 Task: Look for space in Minas de Marcona, Peru from 1st July, 2023 to 9th July, 2023 for 2 adults in price range Rs.8000 to Rs.15000. Place can be entire place with 1 bedroom having 1 bed and 1 bathroom. Property type can be house, flat, guest house. Booking option can be shelf check-in. Required host language is English.
Action: Mouse pressed left at (520, 125)
Screenshot: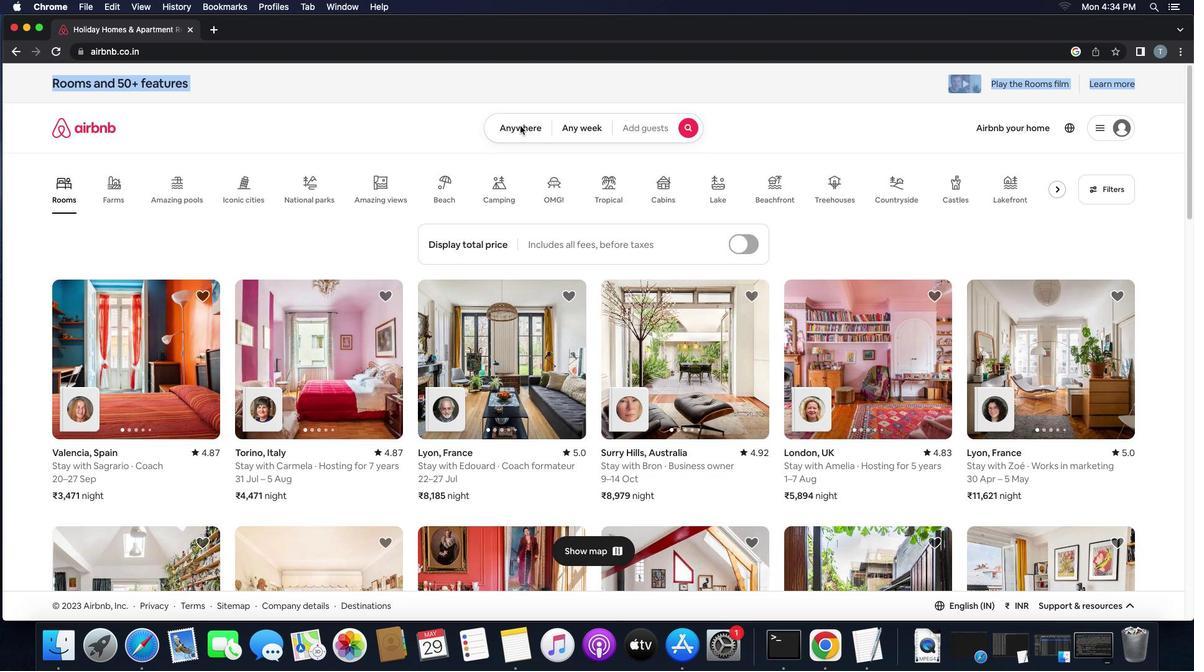 
Action: Mouse pressed left at (520, 125)
Screenshot: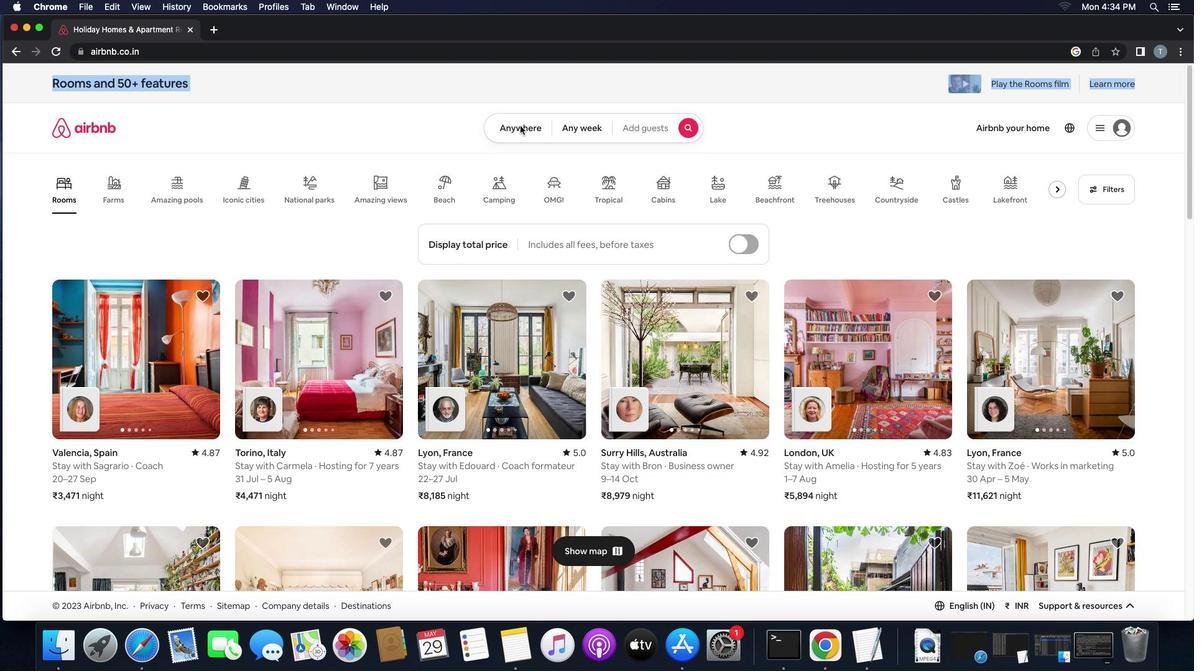 
Action: Mouse moved to (439, 181)
Screenshot: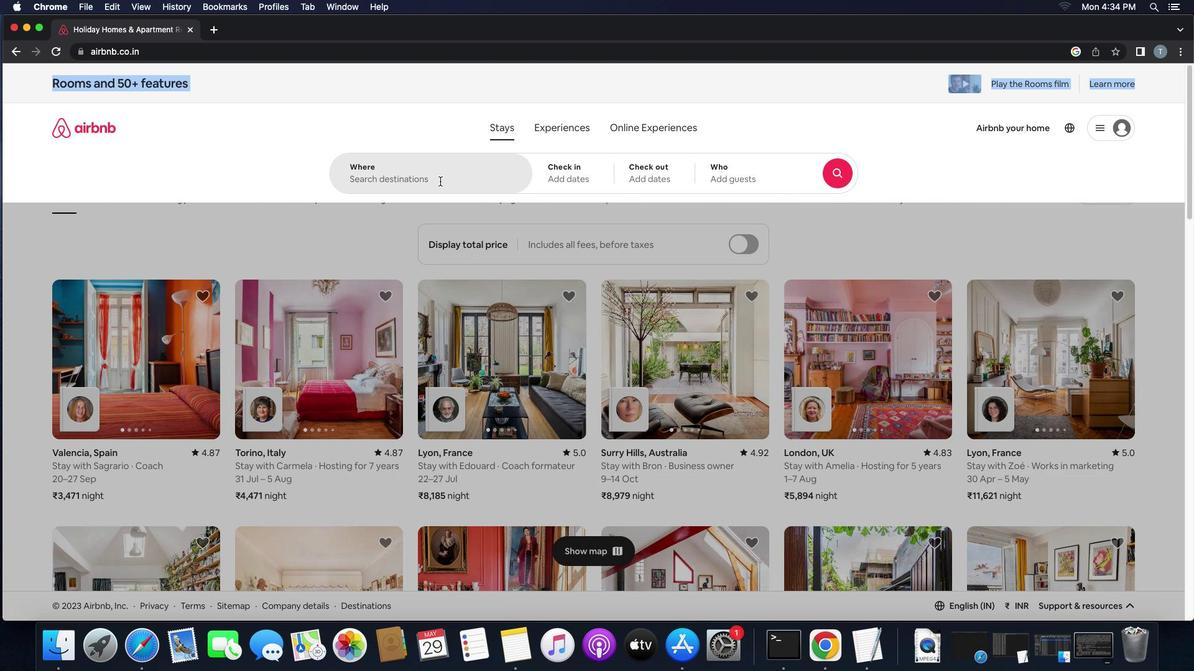 
Action: Mouse pressed left at (439, 181)
Screenshot: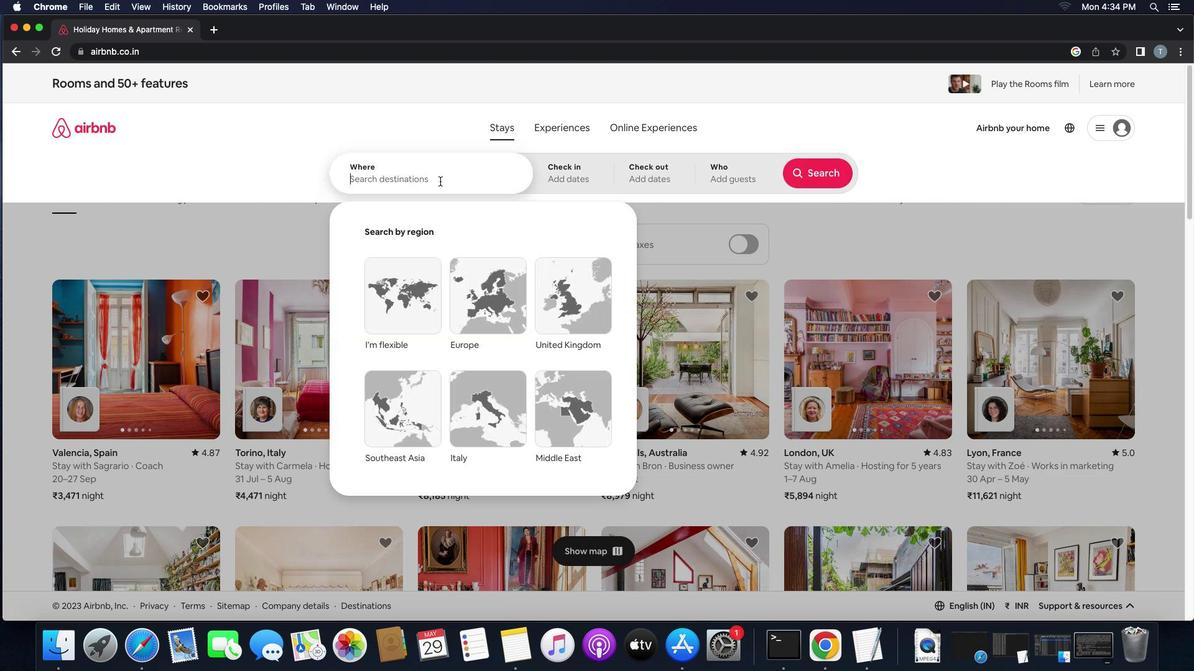 
Action: Key pressed Key.shift'M''i''n''a''s'Key.space'd''e'Key.space'm''a''r''c''o''n''a'','Key.space'p''e''r''u'
Screenshot: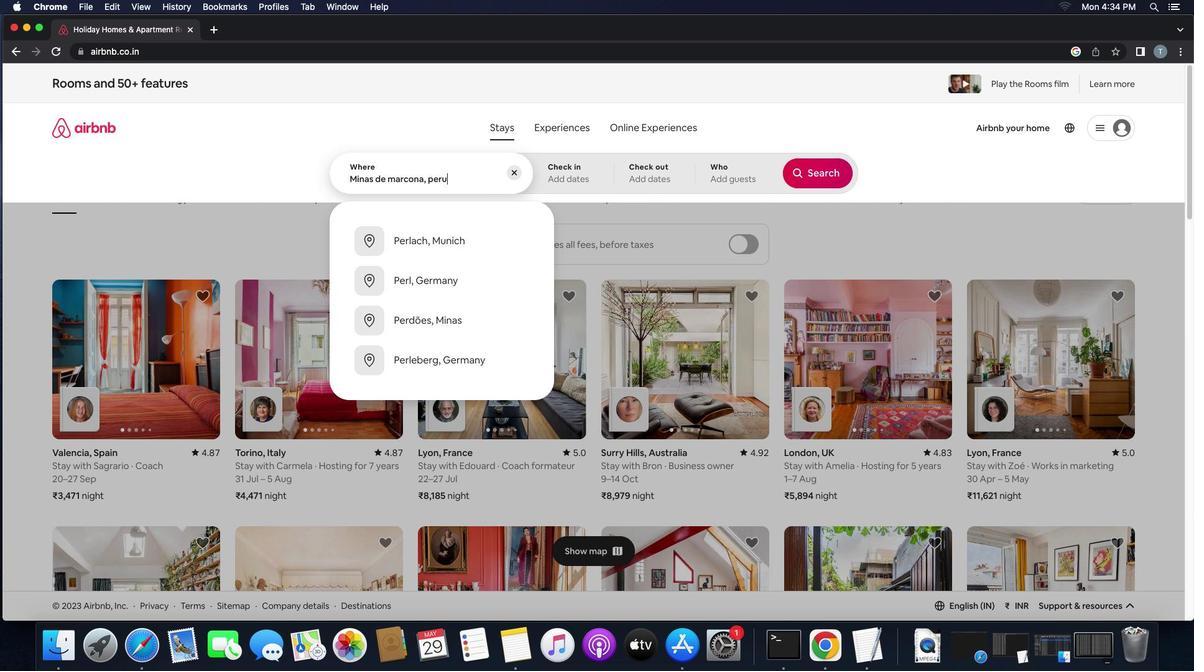 
Action: Mouse moved to (490, 175)
Screenshot: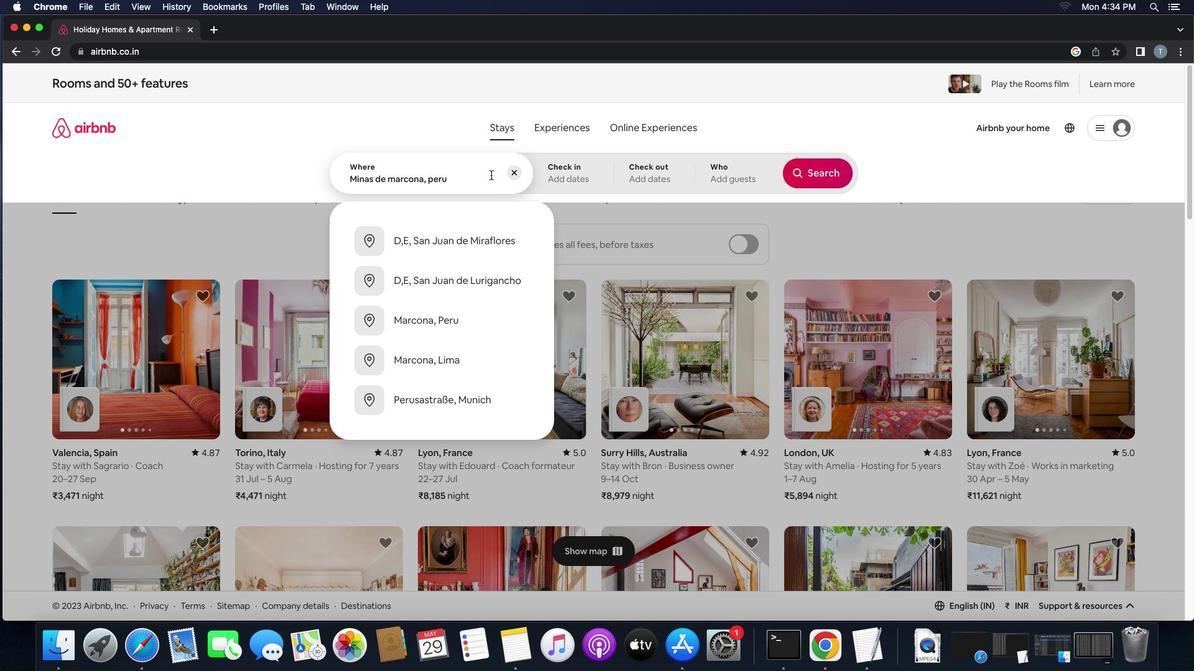 
Action: Key pressed Key.enter
Screenshot: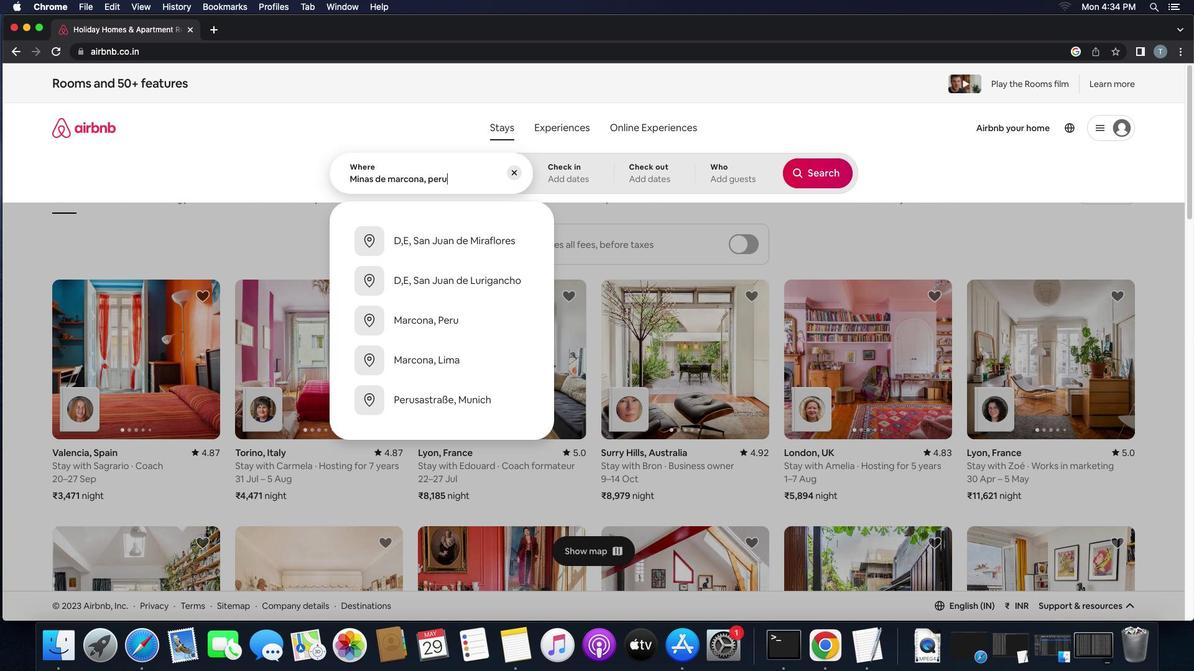 
Action: Mouse moved to (816, 272)
Screenshot: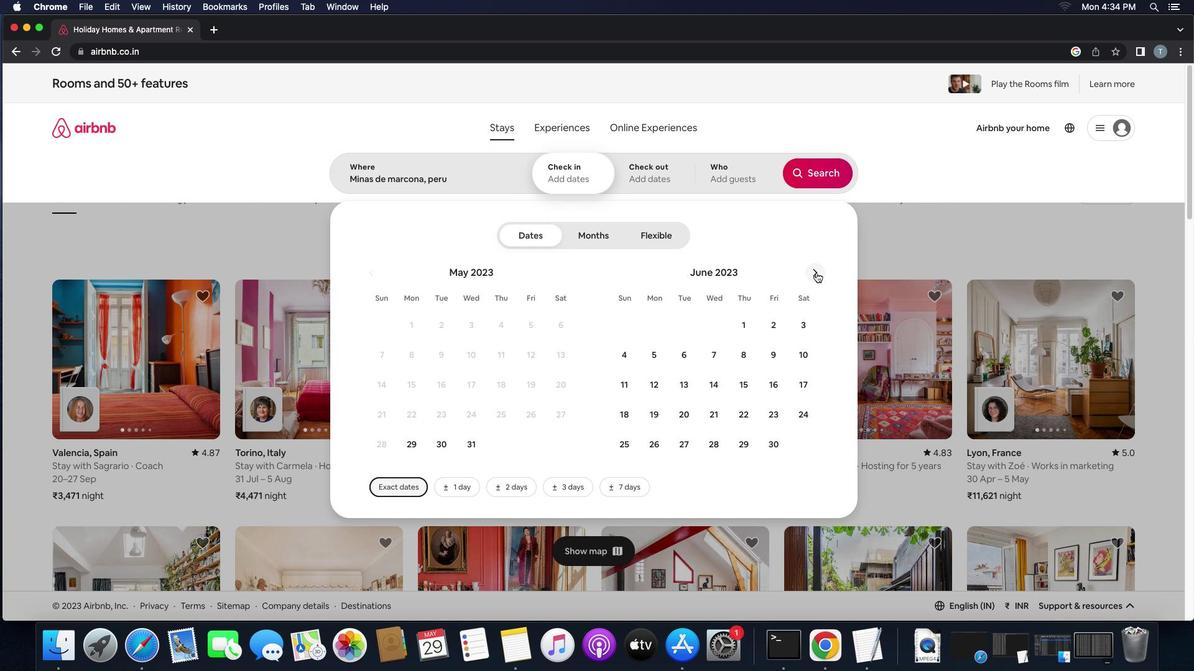 
Action: Mouse pressed left at (816, 272)
Screenshot: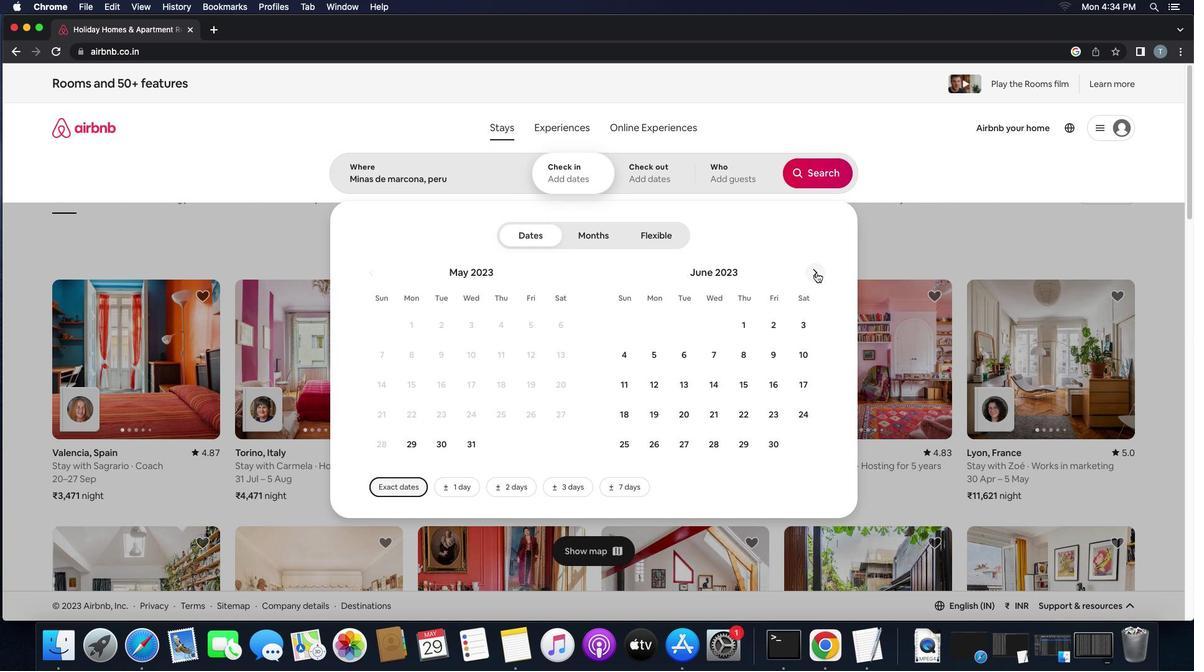 
Action: Mouse moved to (807, 322)
Screenshot: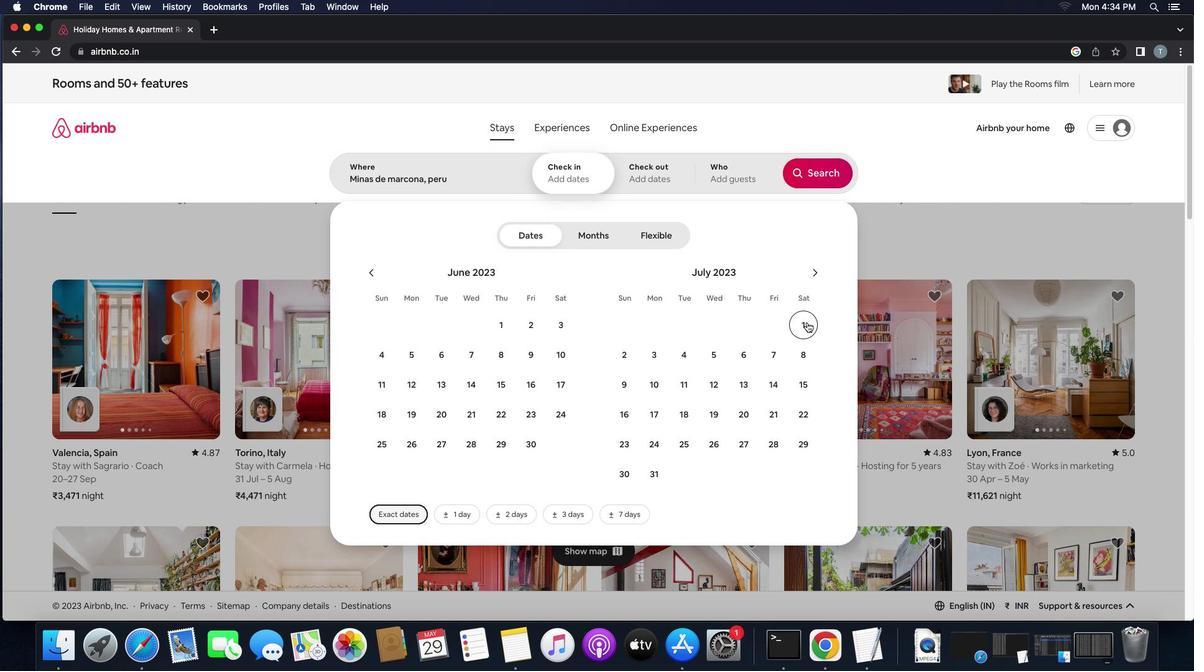 
Action: Mouse pressed left at (807, 322)
Screenshot: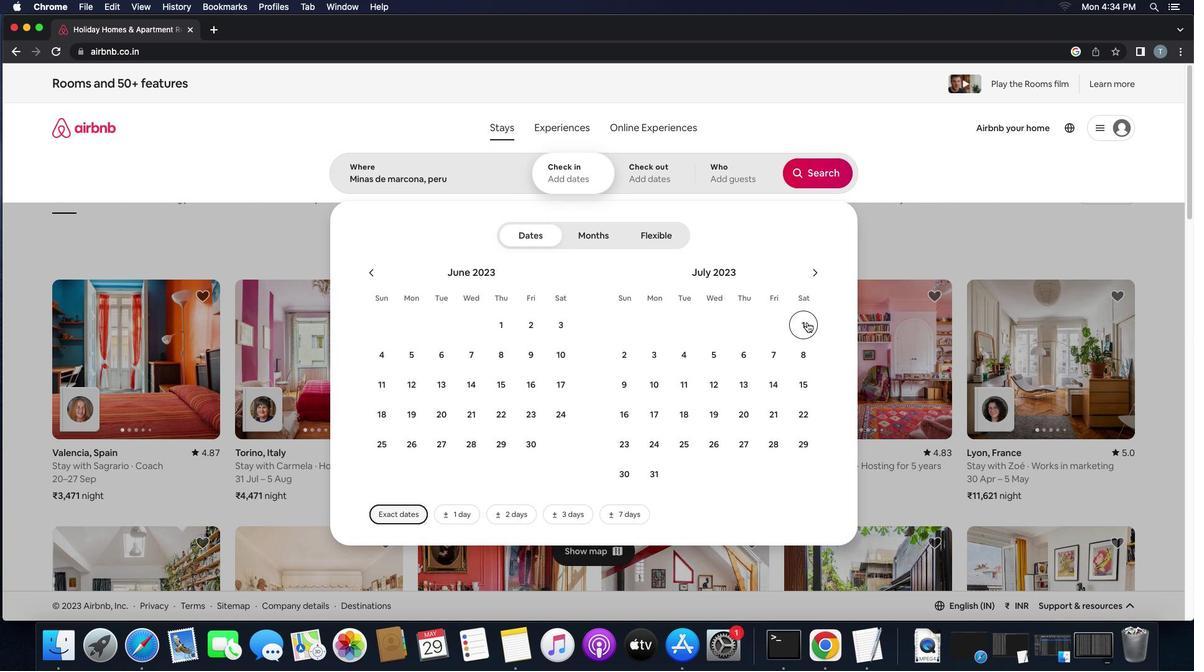 
Action: Mouse moved to (629, 380)
Screenshot: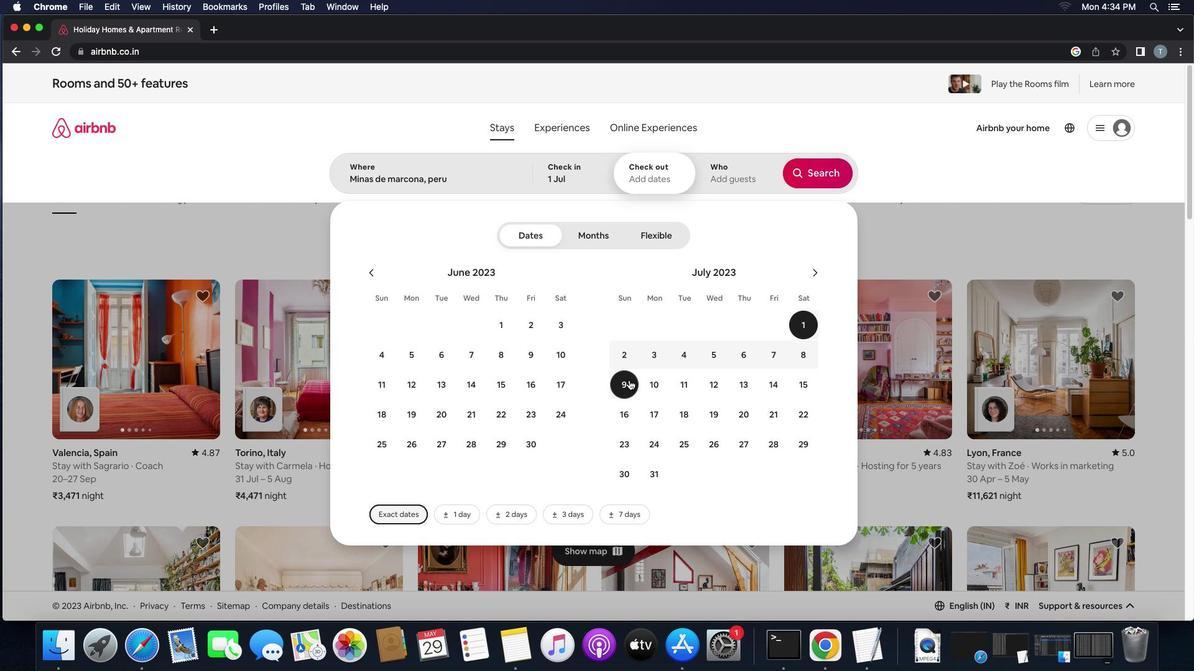 
Action: Mouse pressed left at (629, 380)
Screenshot: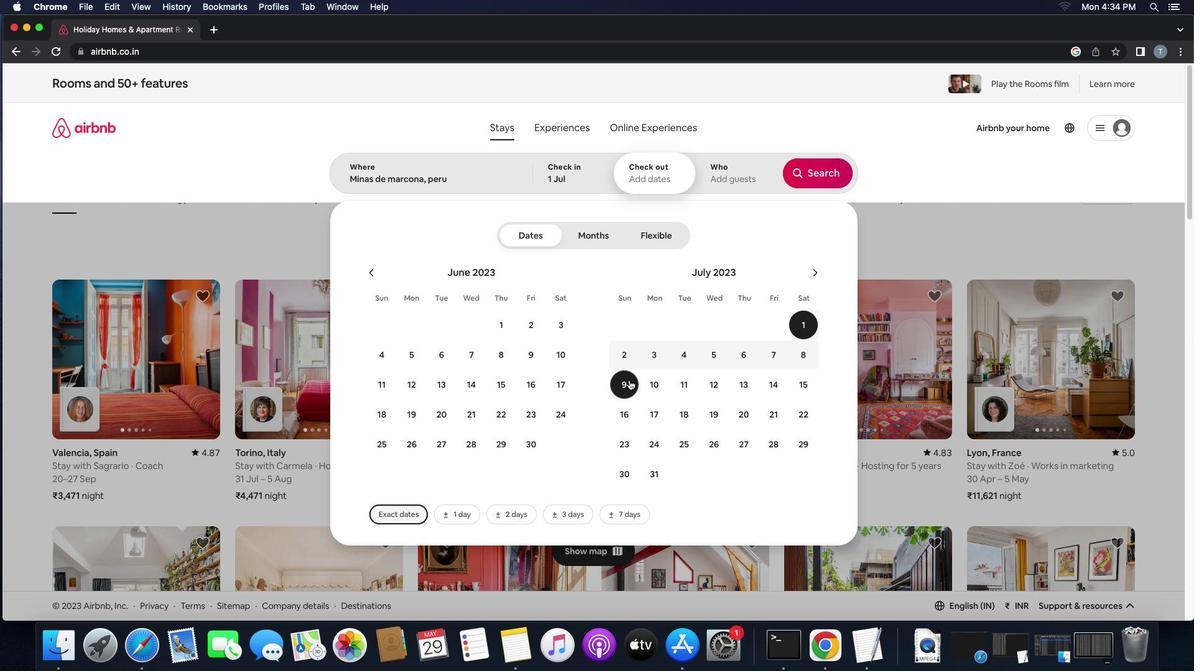 
Action: Mouse moved to (734, 176)
Screenshot: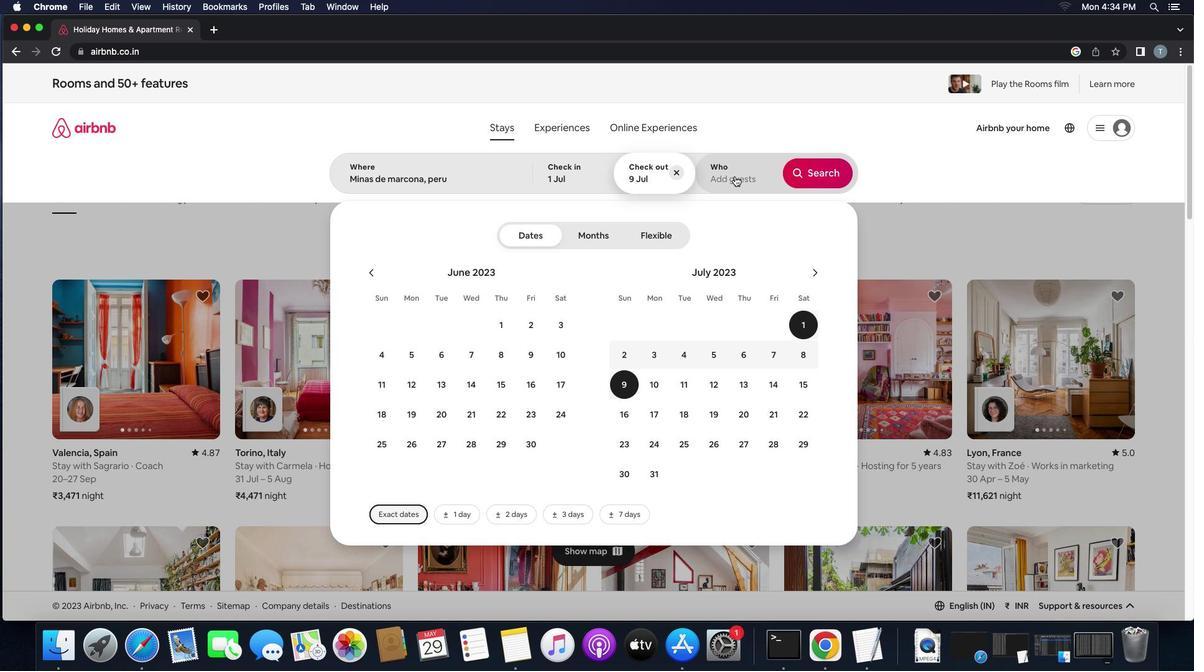 
Action: Mouse pressed left at (734, 176)
Screenshot: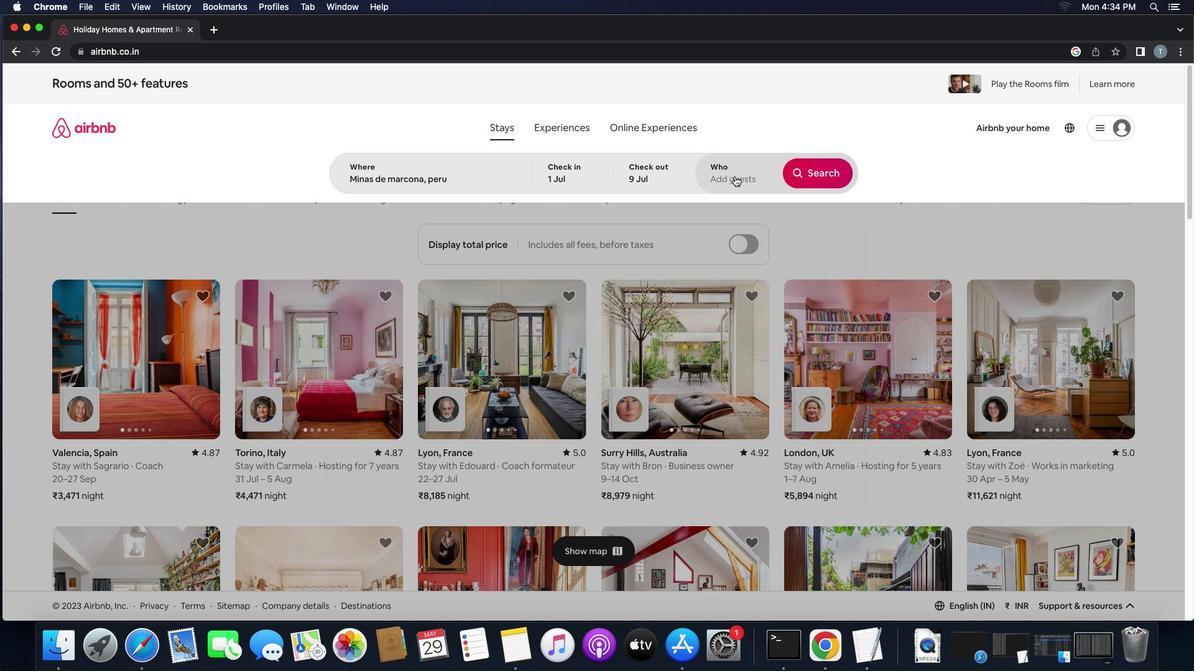 
Action: Mouse moved to (820, 236)
Screenshot: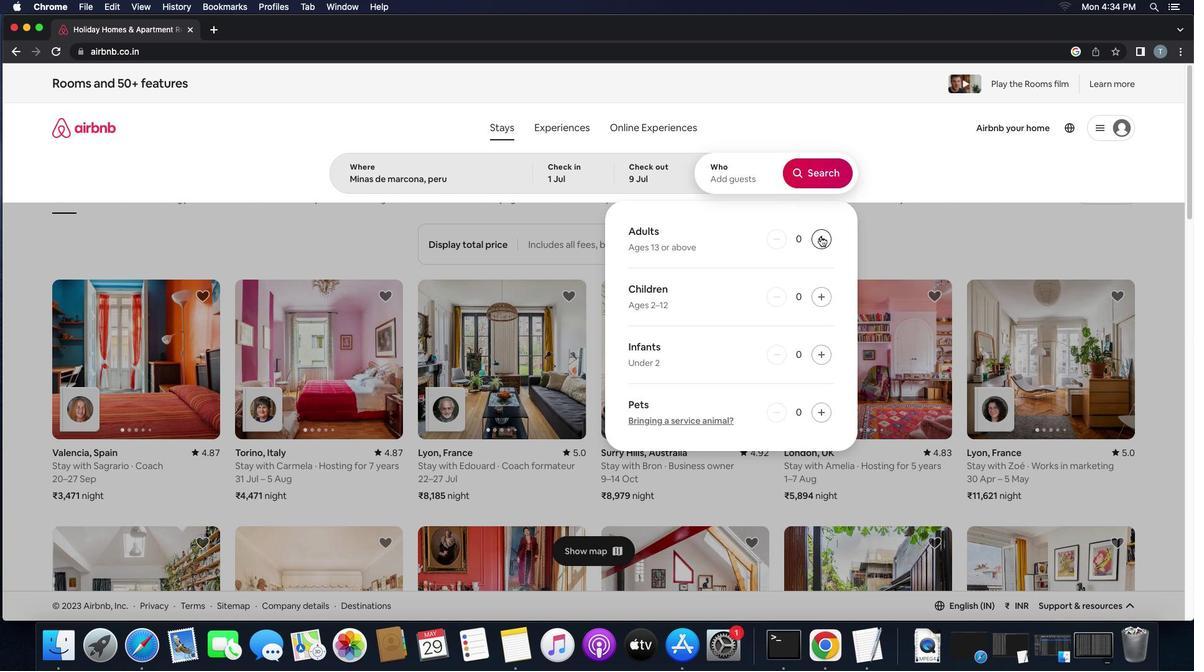 
Action: Mouse pressed left at (820, 236)
Screenshot: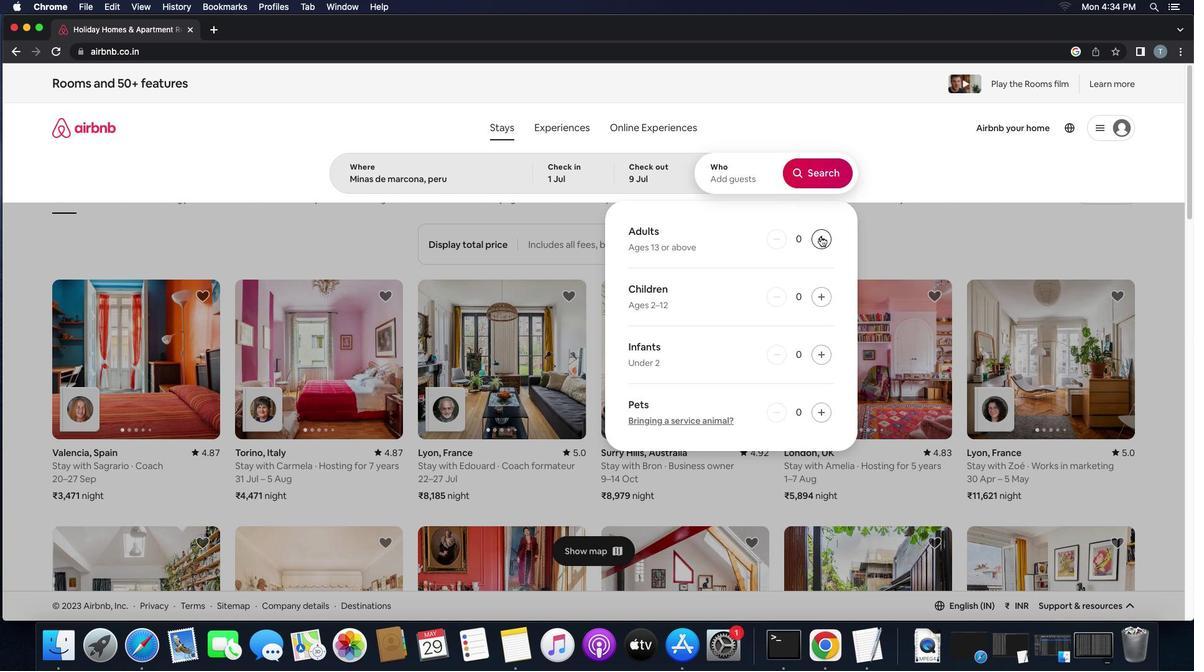
Action: Mouse pressed left at (820, 236)
Screenshot: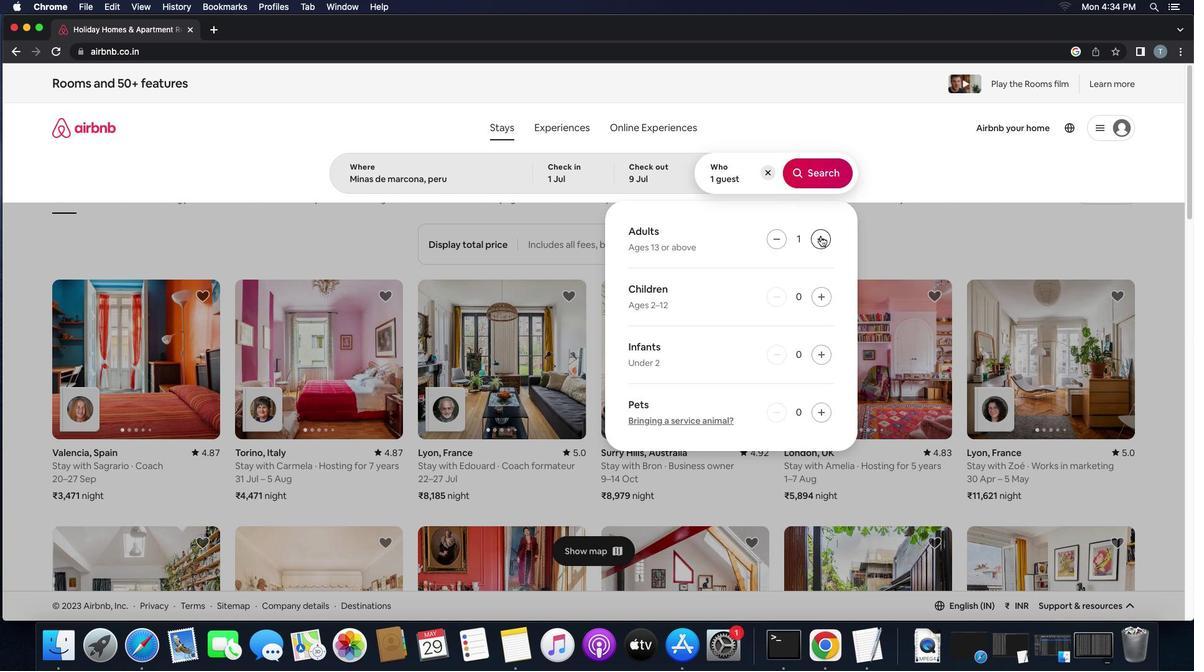 
Action: Mouse moved to (845, 176)
Screenshot: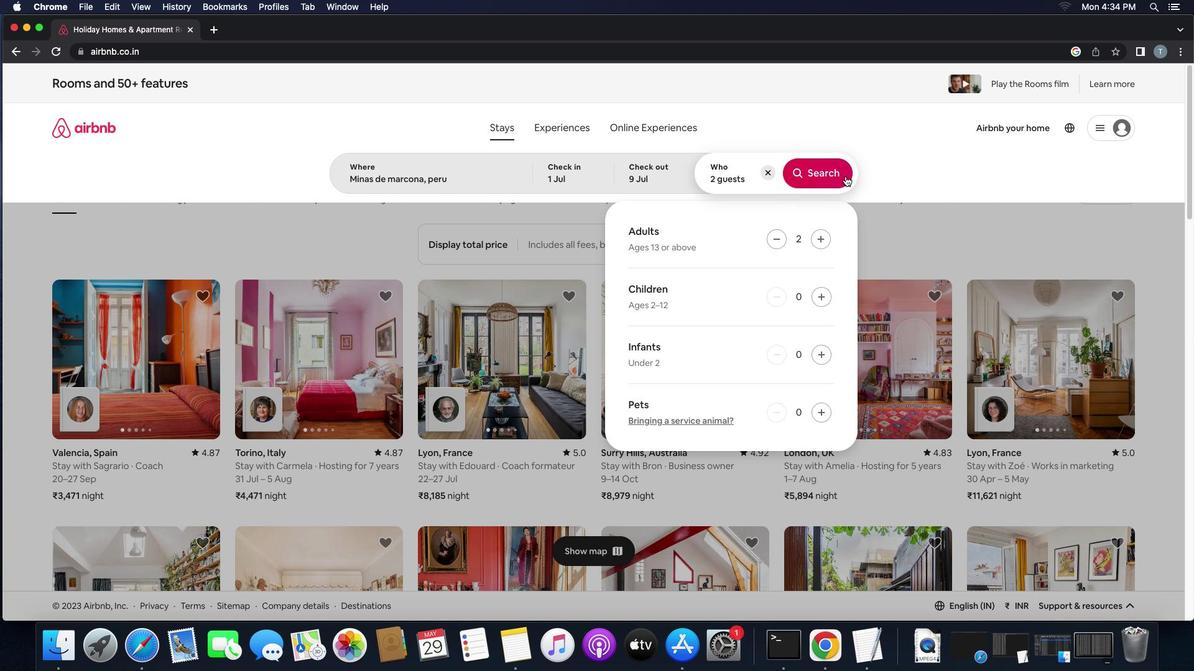 
Action: Mouse pressed left at (845, 176)
Screenshot: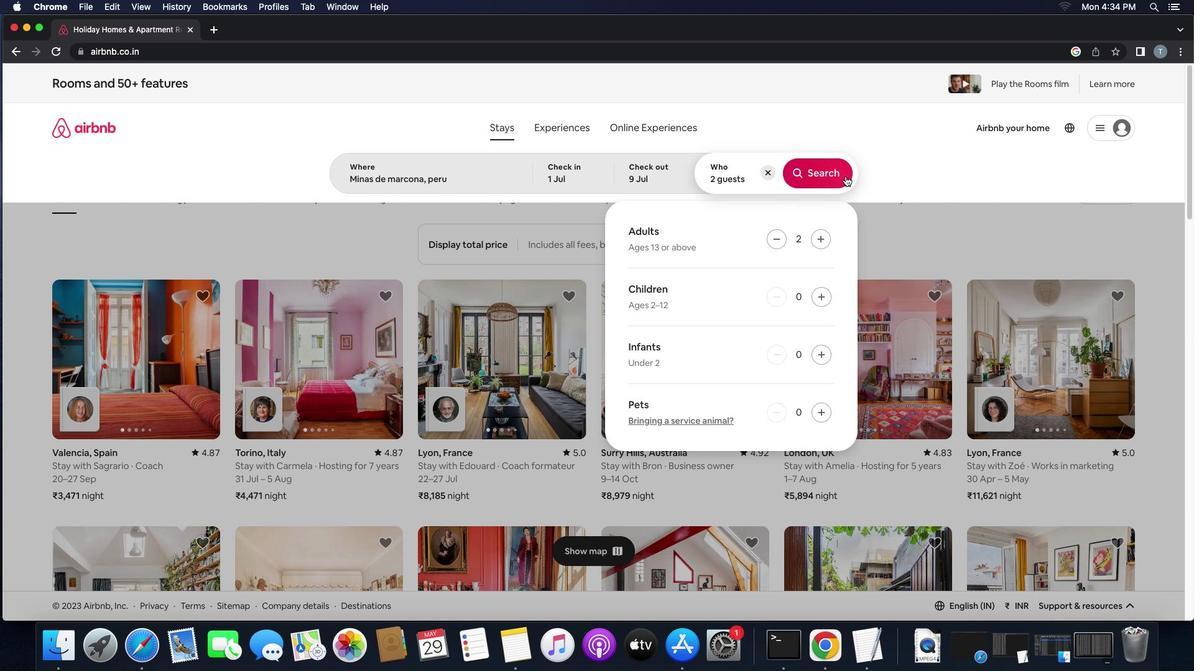 
Action: Mouse moved to (1127, 137)
Screenshot: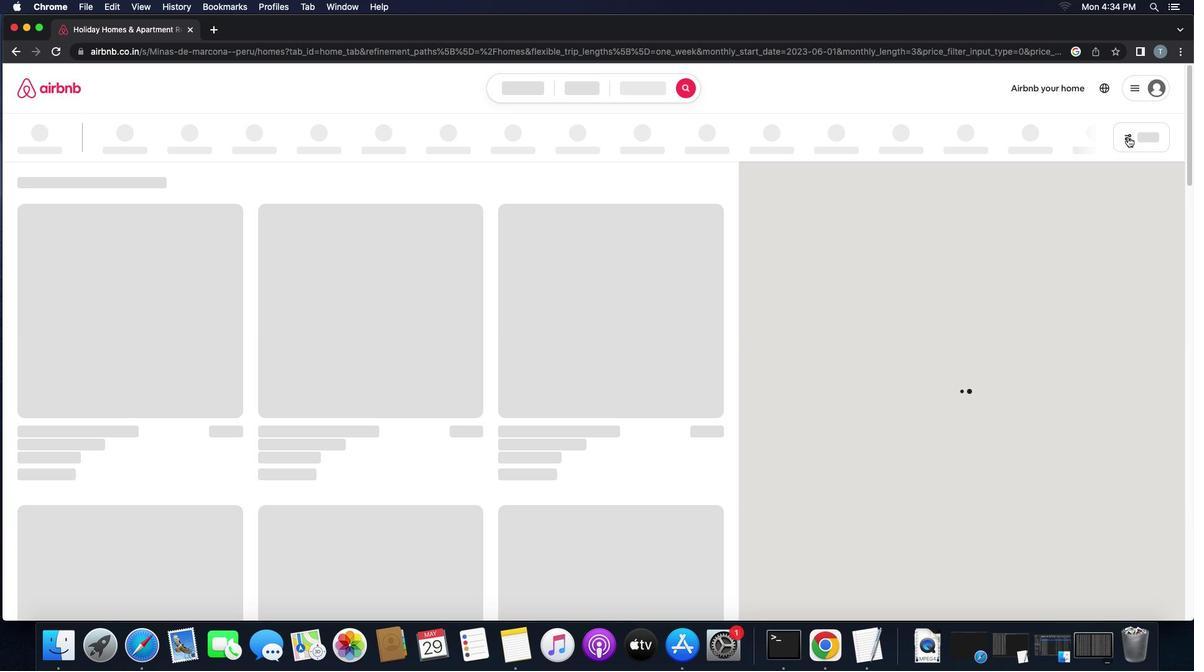 
Action: Mouse pressed left at (1127, 137)
Screenshot: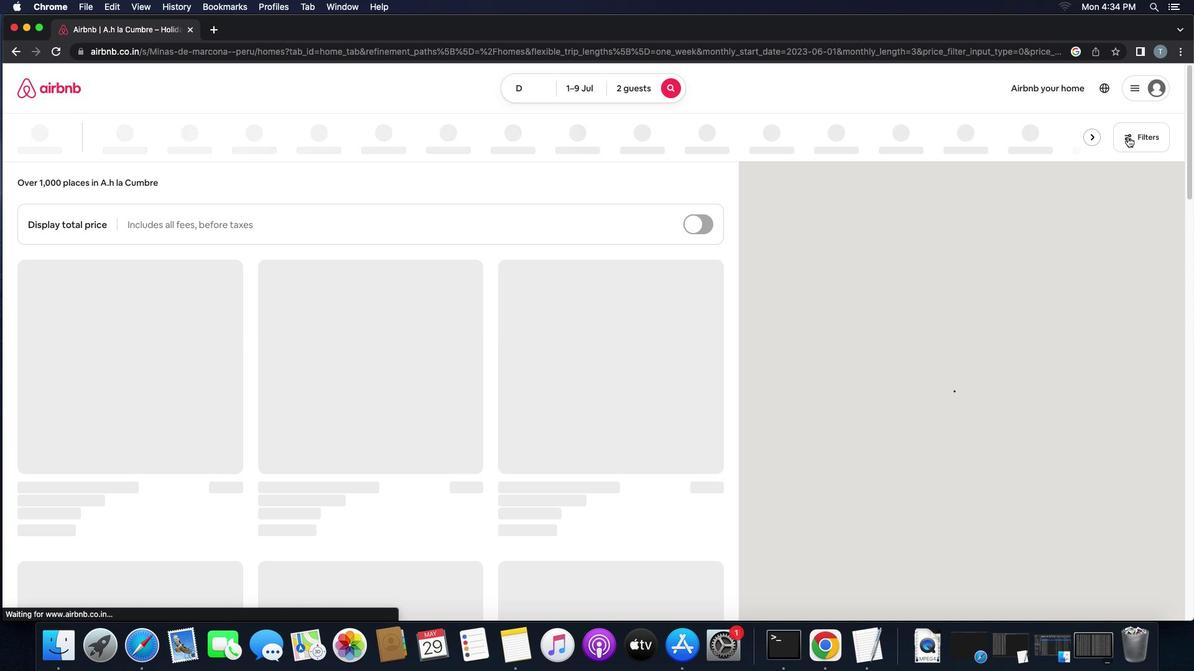 
Action: Mouse moved to (526, 291)
Screenshot: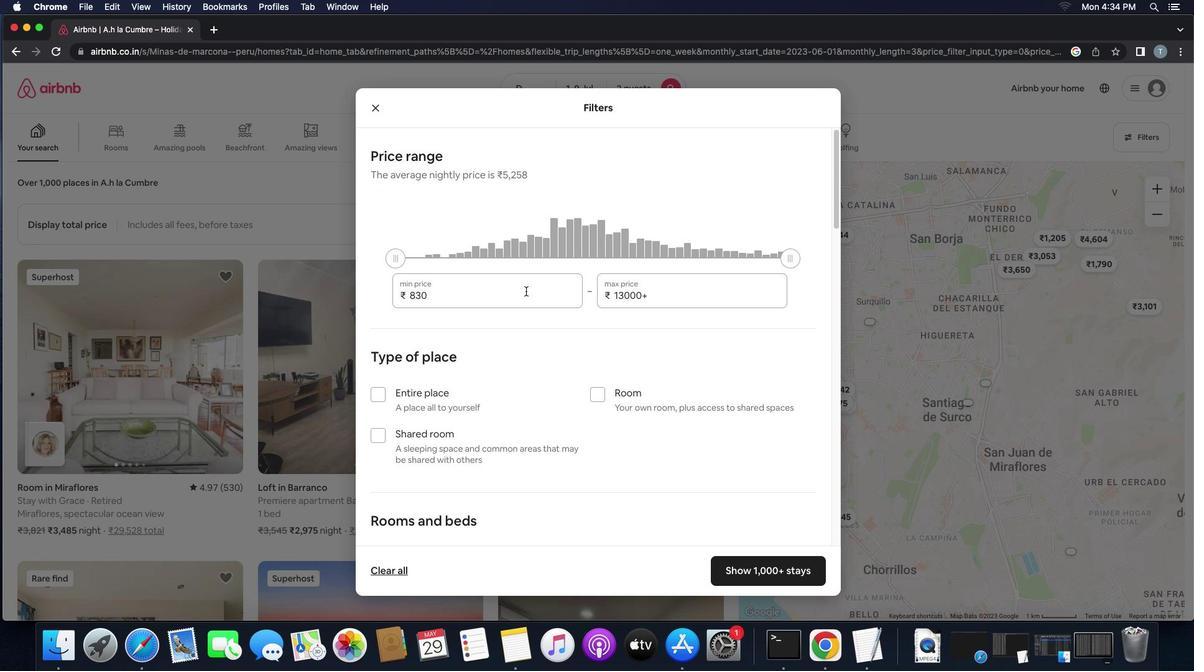 
Action: Mouse pressed left at (526, 291)
Screenshot: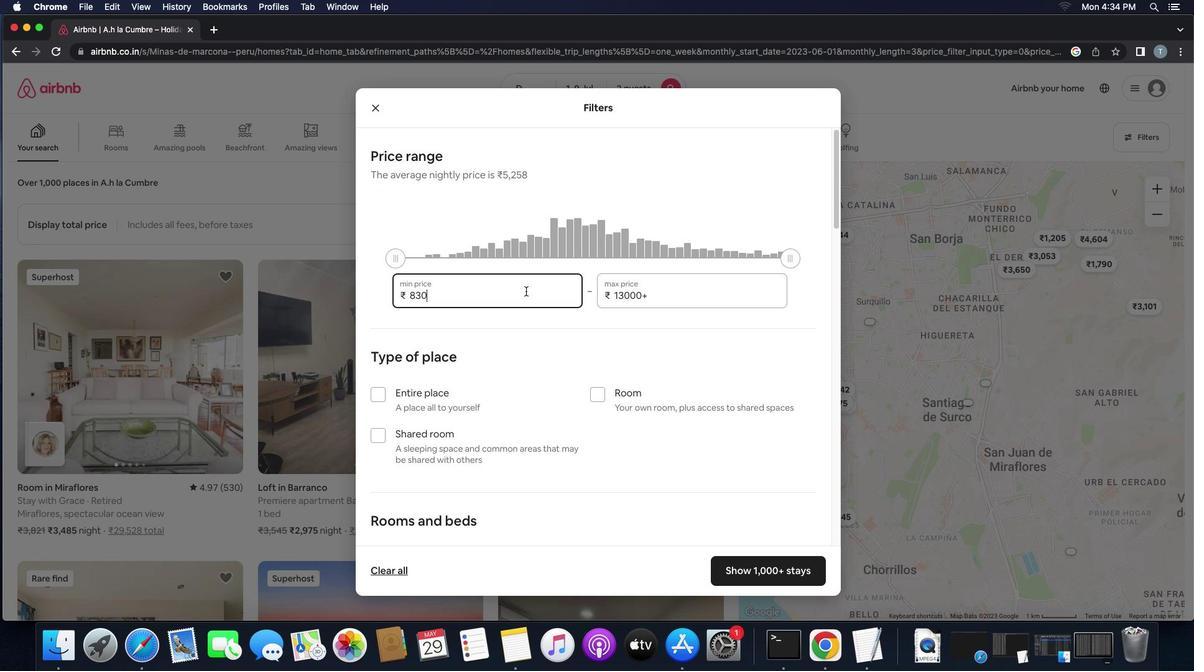 
Action: Mouse moved to (523, 290)
Screenshot: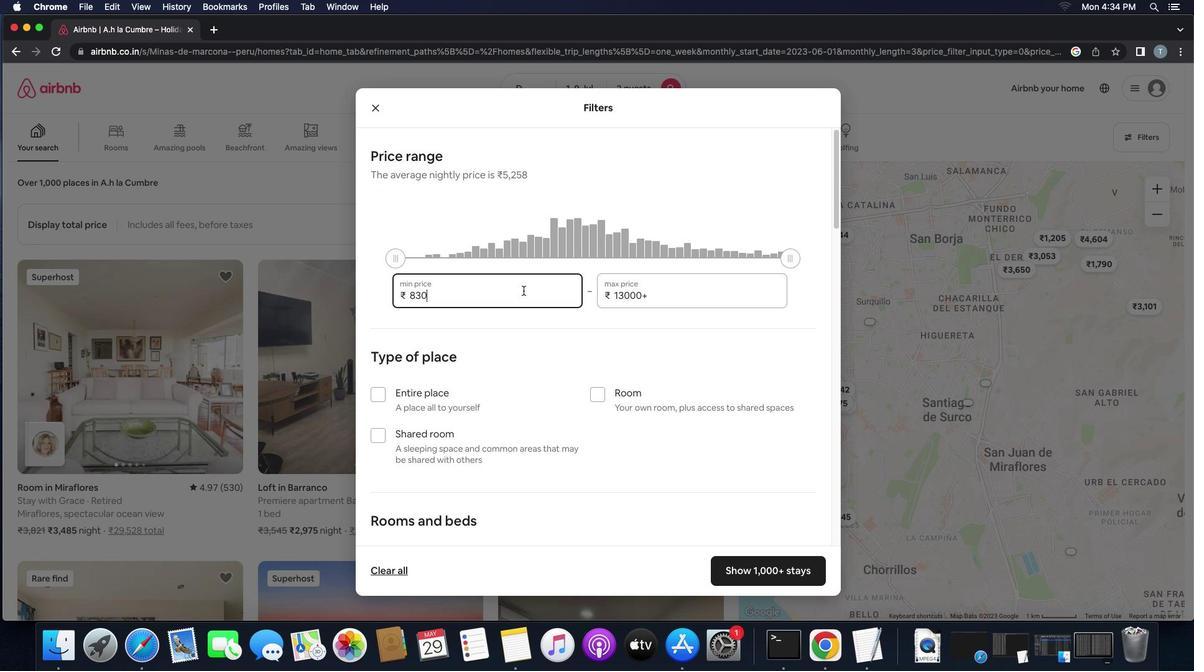 
Action: Key pressed Key.backspaceKey.backspaceKey.backspace
Screenshot: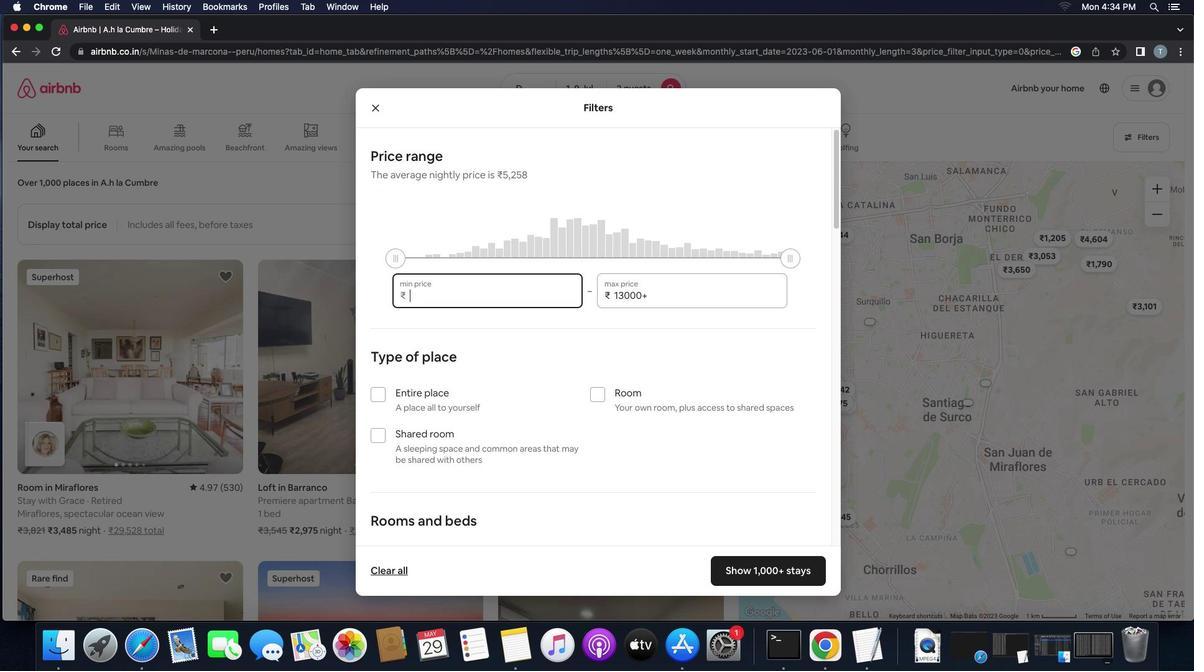 
Action: Mouse moved to (727, 334)
Screenshot: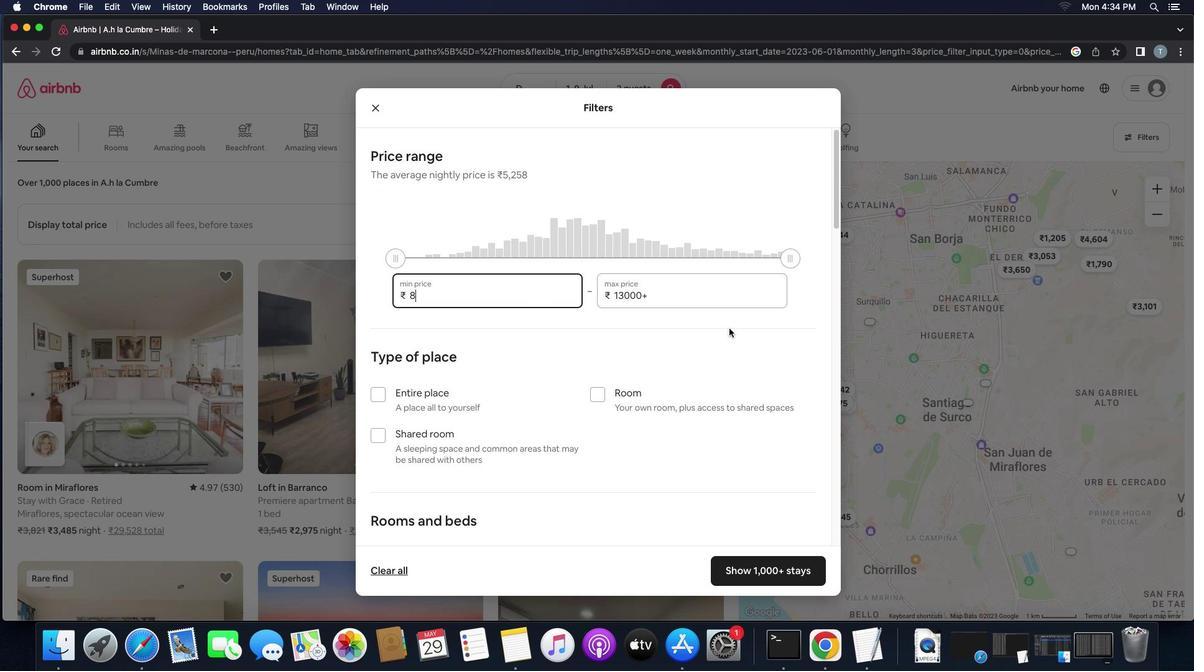
Action: Key pressed '8'
Screenshot: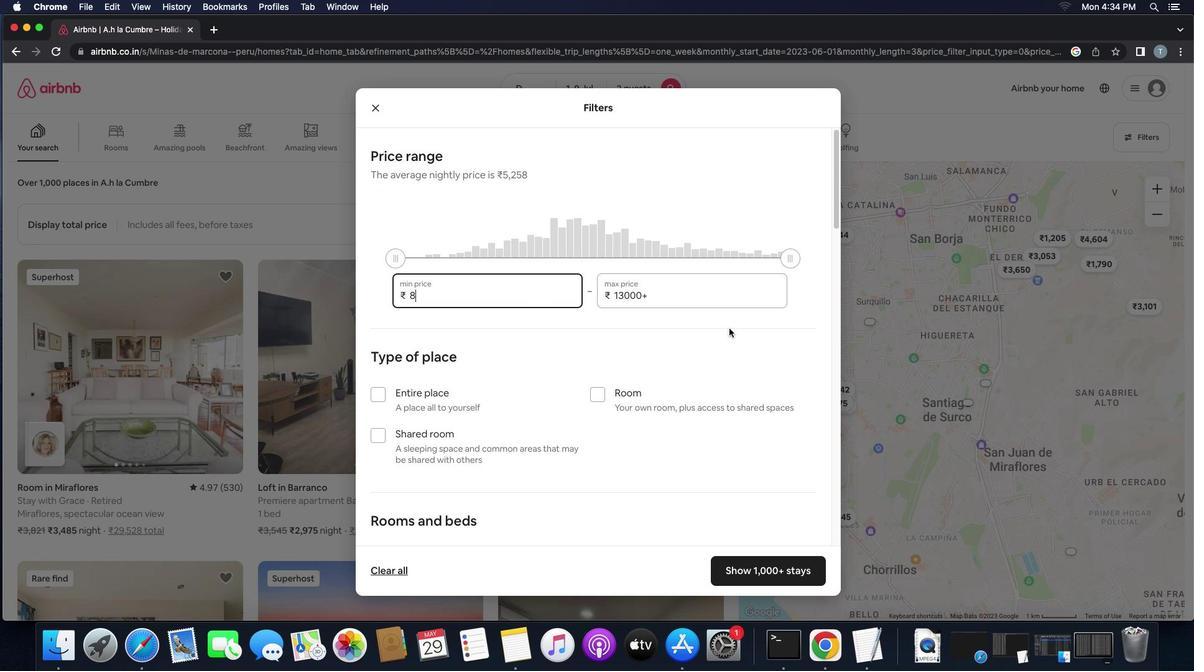 
Action: Mouse moved to (728, 329)
Screenshot: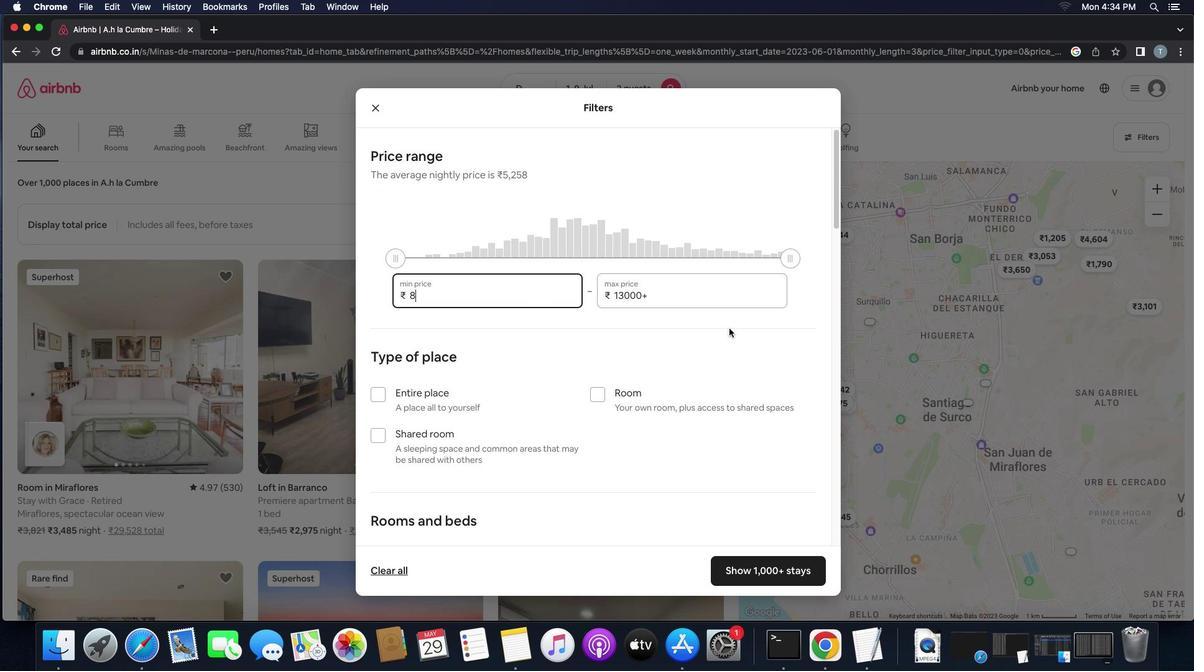 
Action: Key pressed '0''0''0'
Screenshot: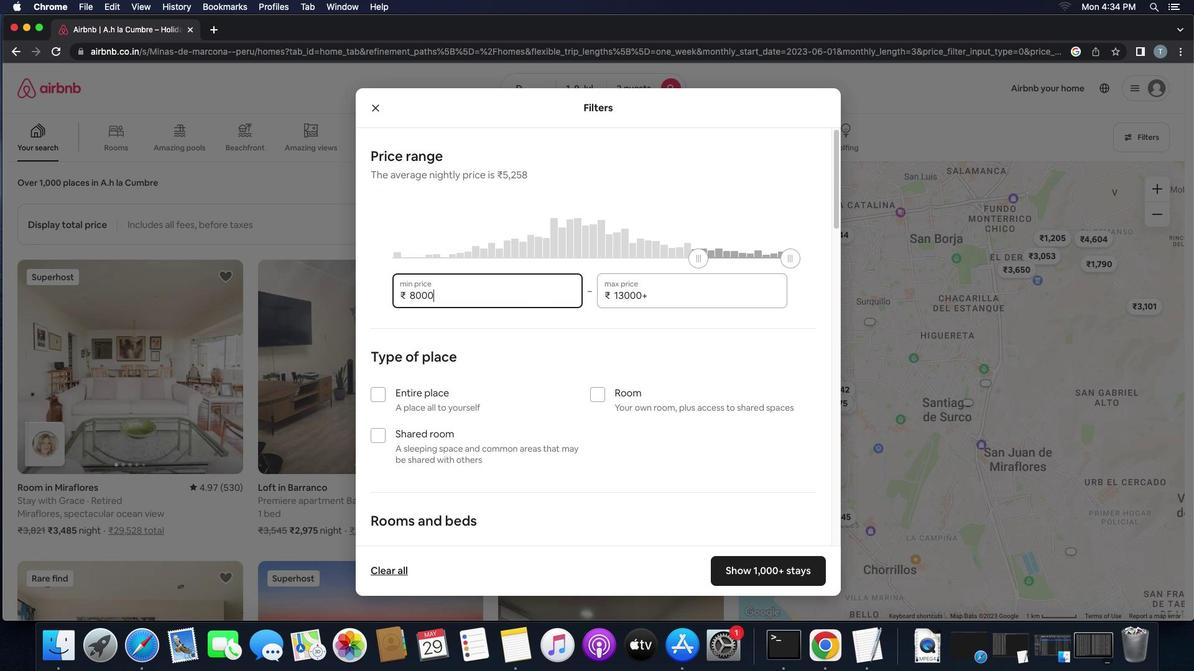 
Action: Mouse moved to (688, 295)
Screenshot: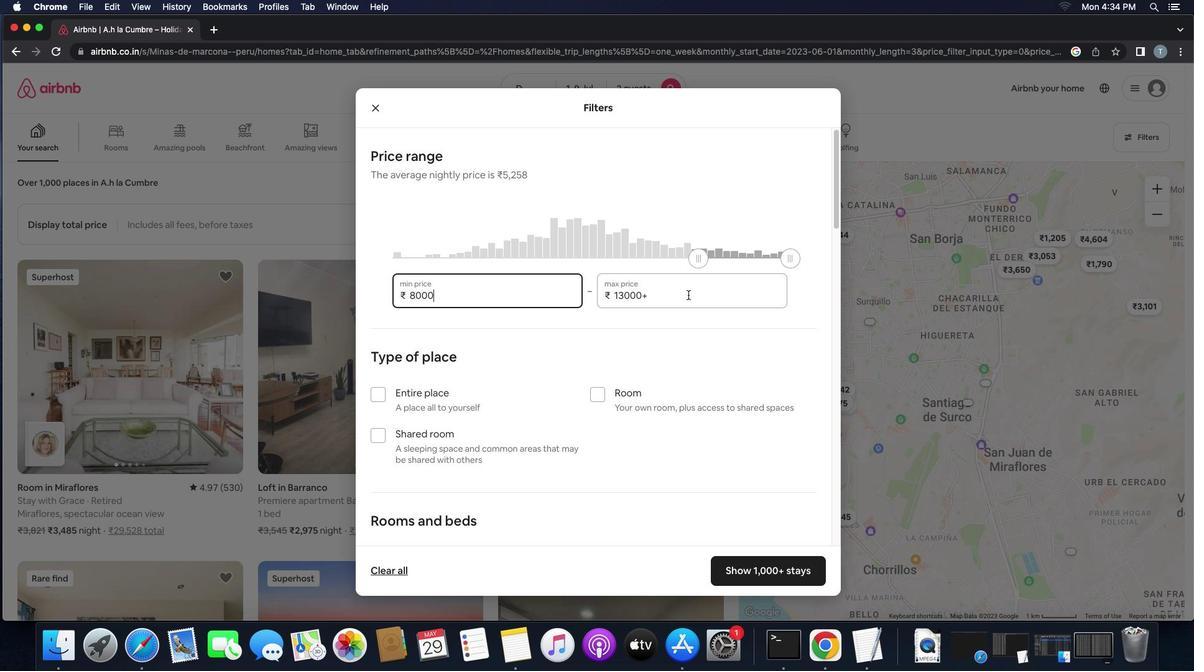 
Action: Mouse pressed left at (688, 295)
Screenshot: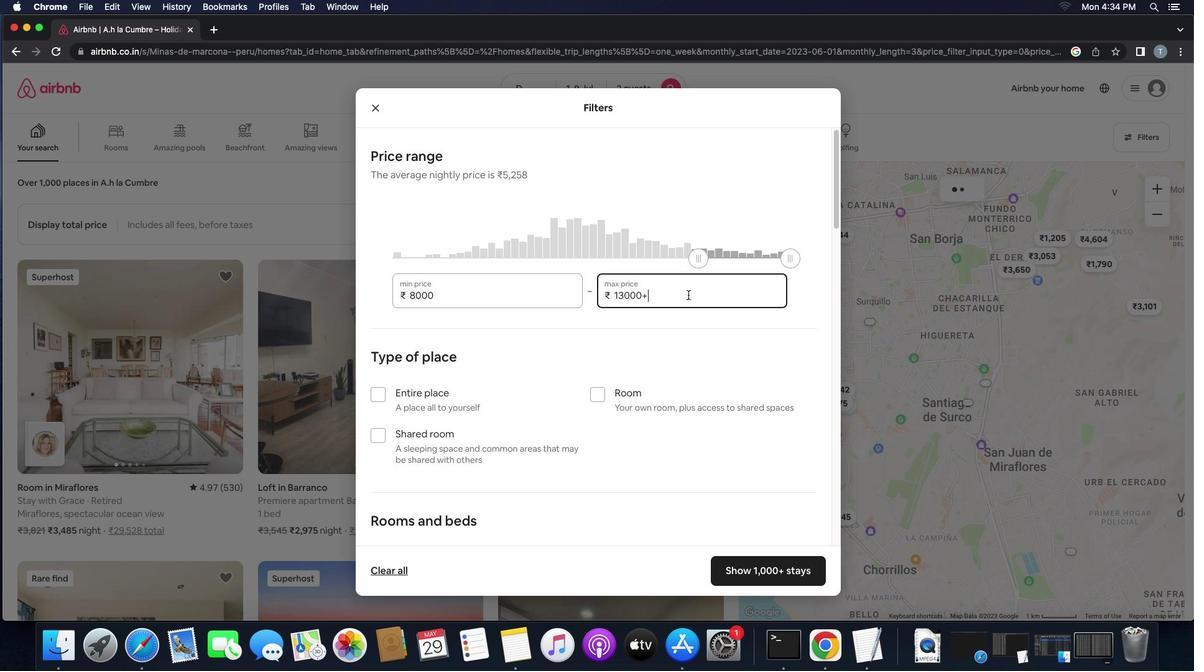 
Action: Key pressed Key.backspaceKey.backspaceKey.backspaceKey.backspaceKey.backspaceKey.backspace'1''5''0''0''0'
Screenshot: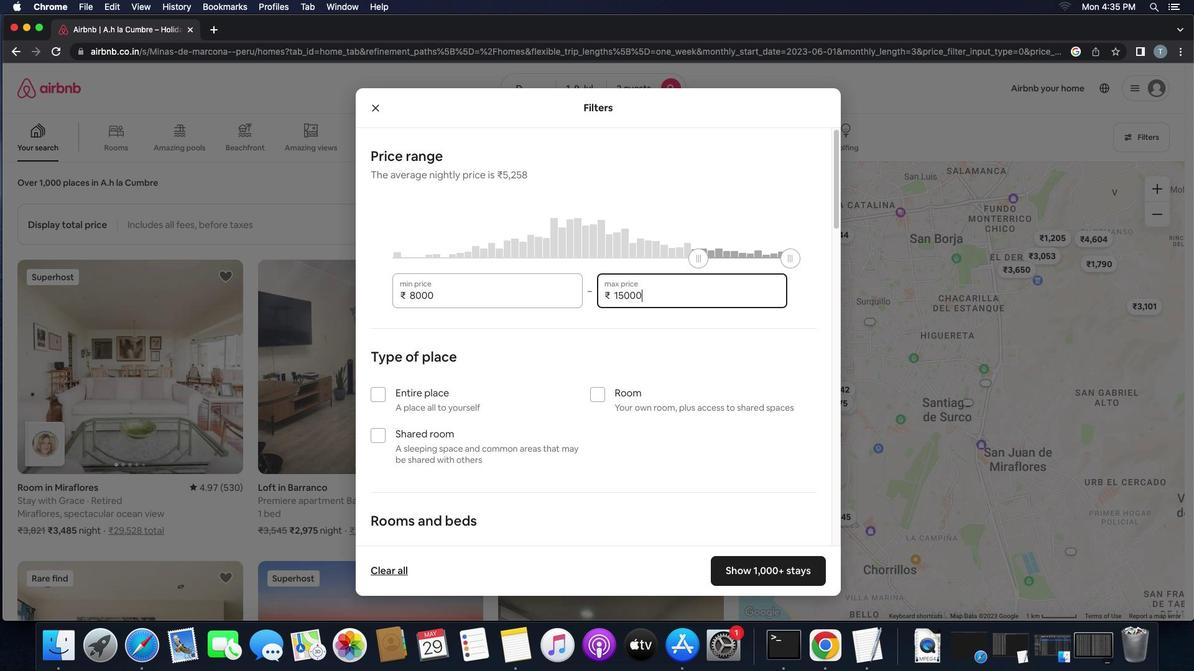 
Action: Mouse moved to (373, 395)
Screenshot: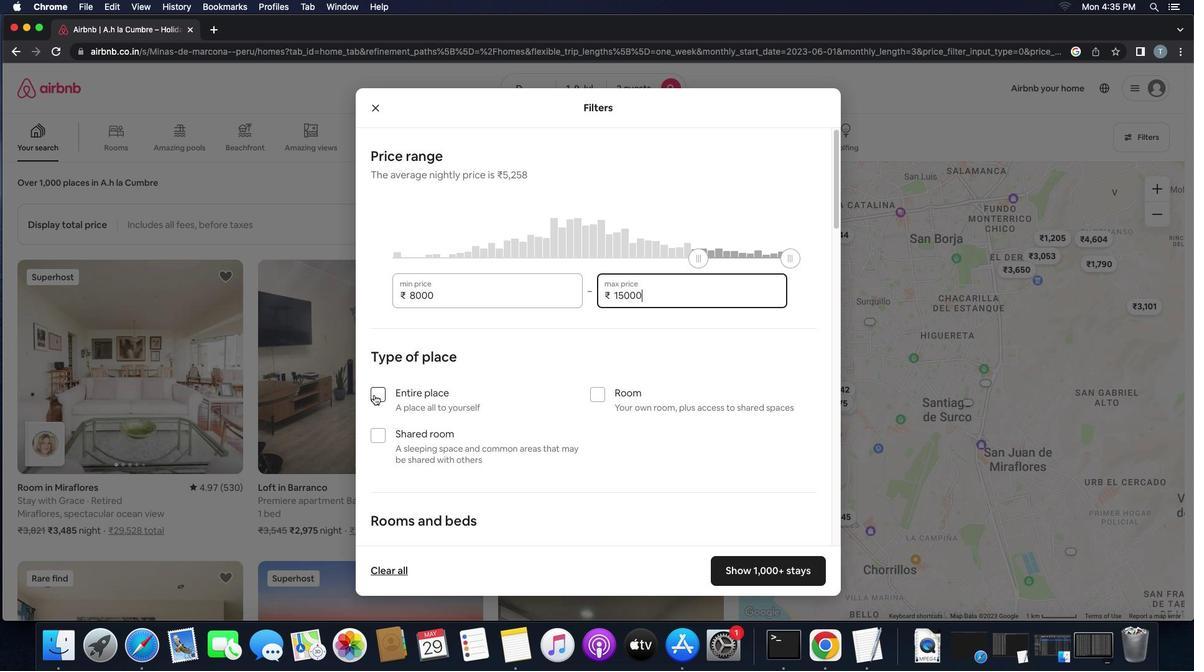
Action: Mouse pressed left at (373, 395)
Screenshot: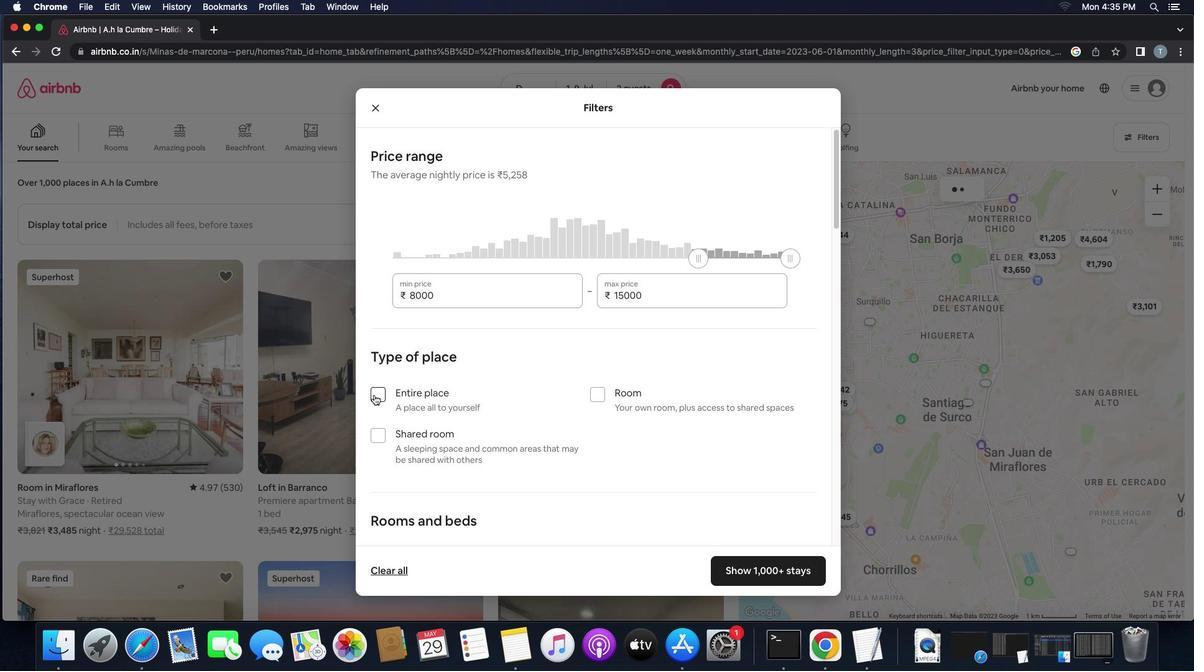 
Action: Mouse moved to (548, 488)
Screenshot: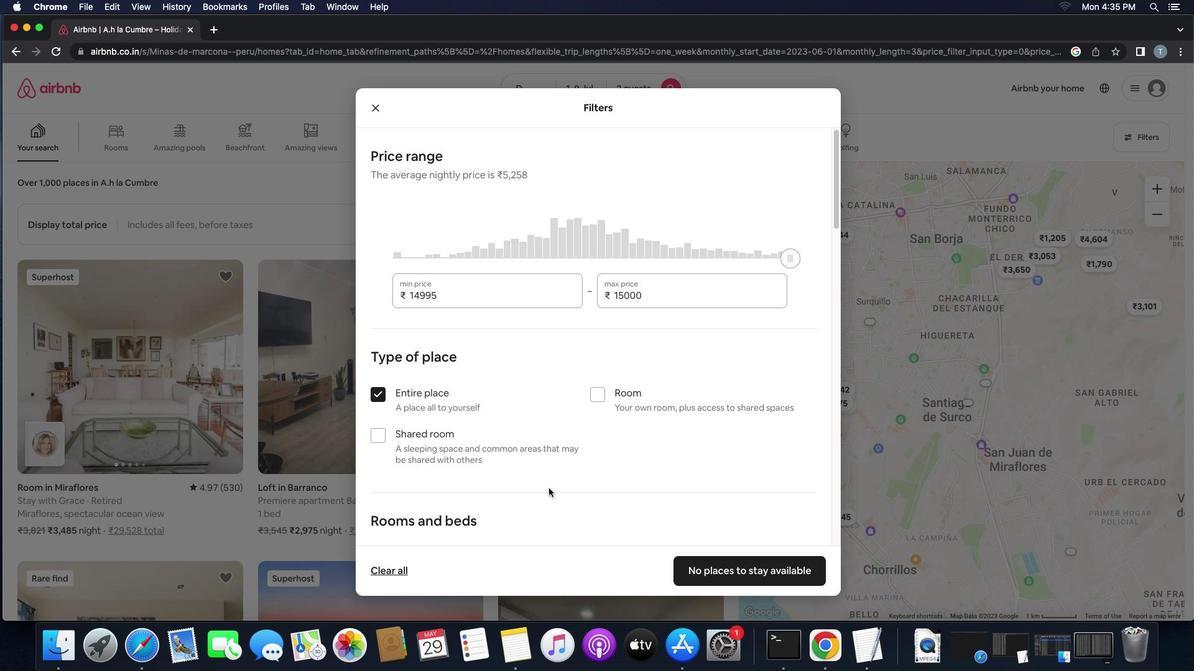 
Action: Mouse scrolled (548, 488) with delta (0, 0)
Screenshot: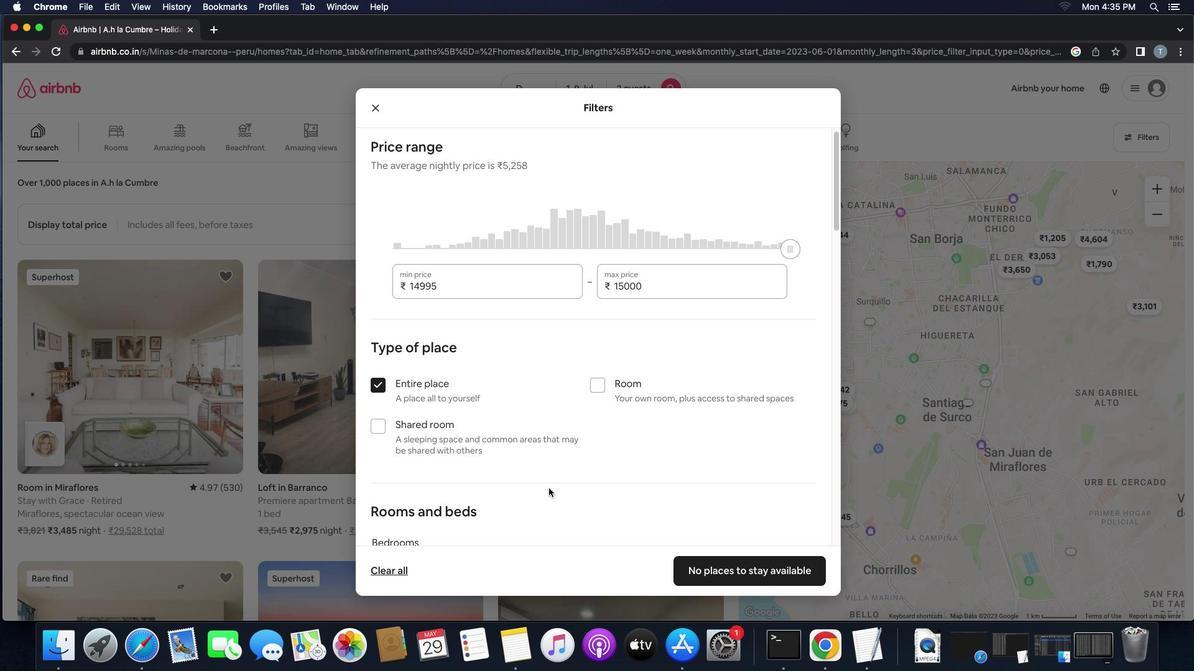 
Action: Mouse scrolled (548, 488) with delta (0, 0)
Screenshot: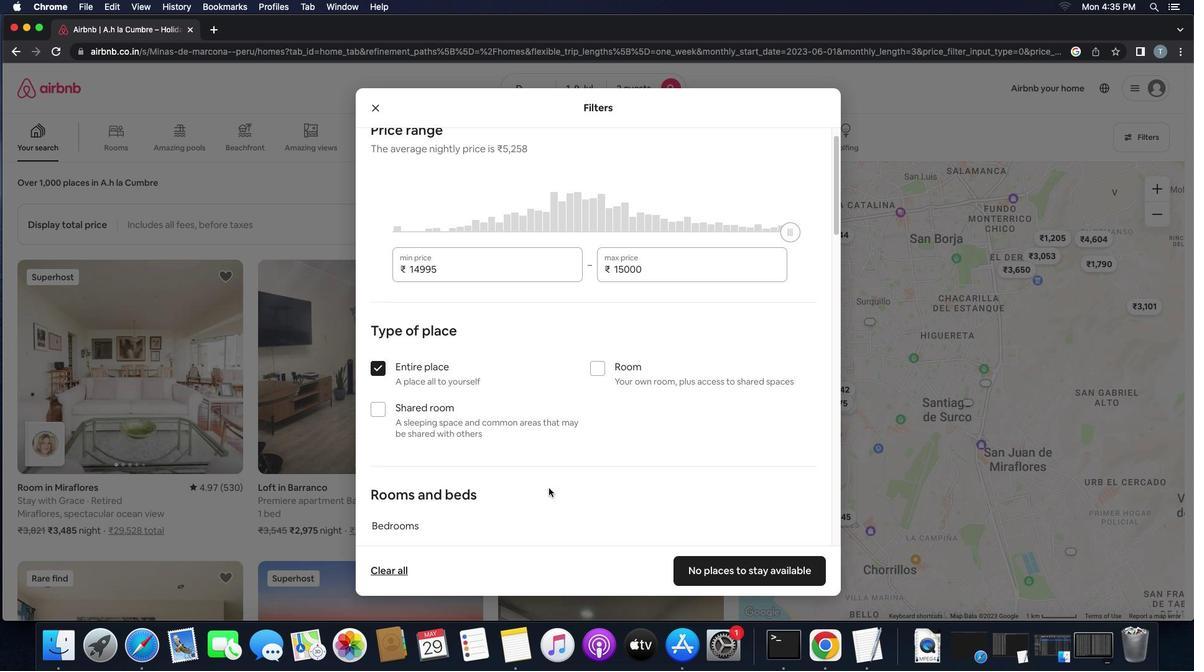 
Action: Mouse scrolled (548, 488) with delta (0, -1)
Screenshot: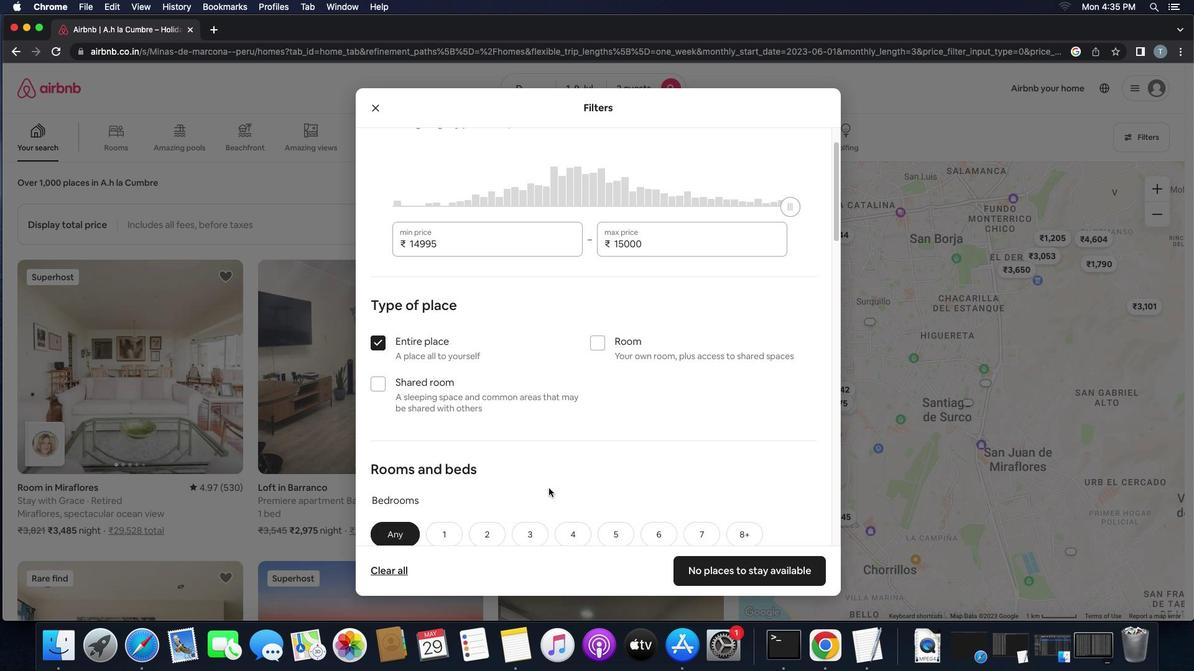 
Action: Mouse scrolled (548, 488) with delta (0, -1)
Screenshot: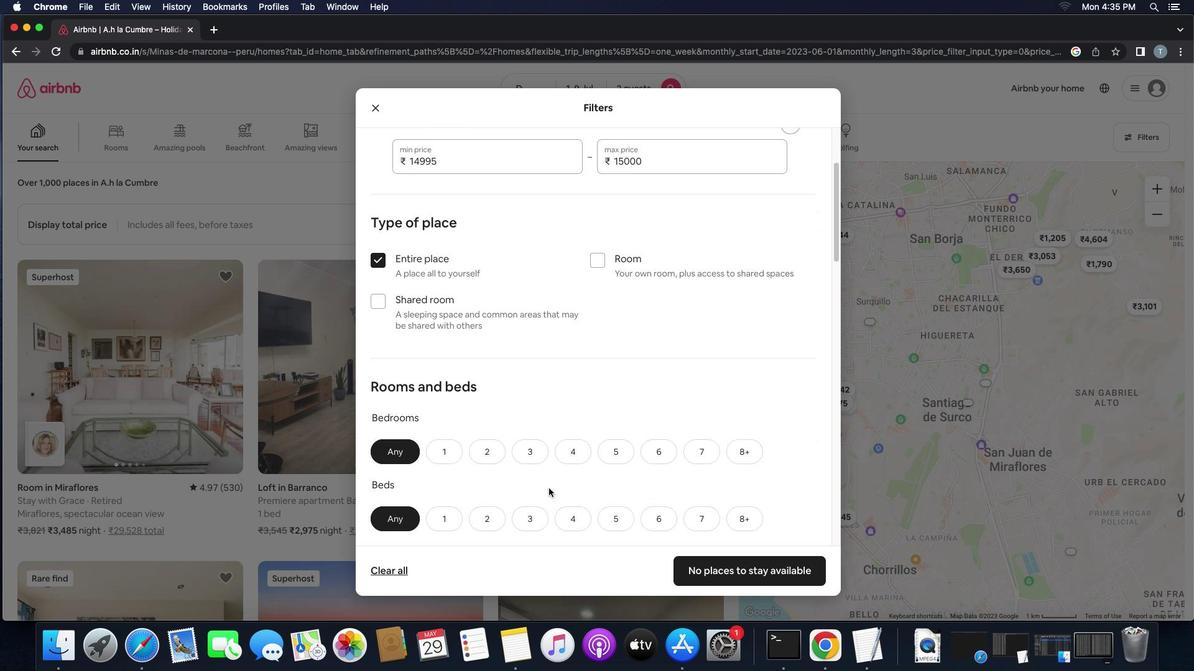 
Action: Mouse scrolled (548, 488) with delta (0, 0)
Screenshot: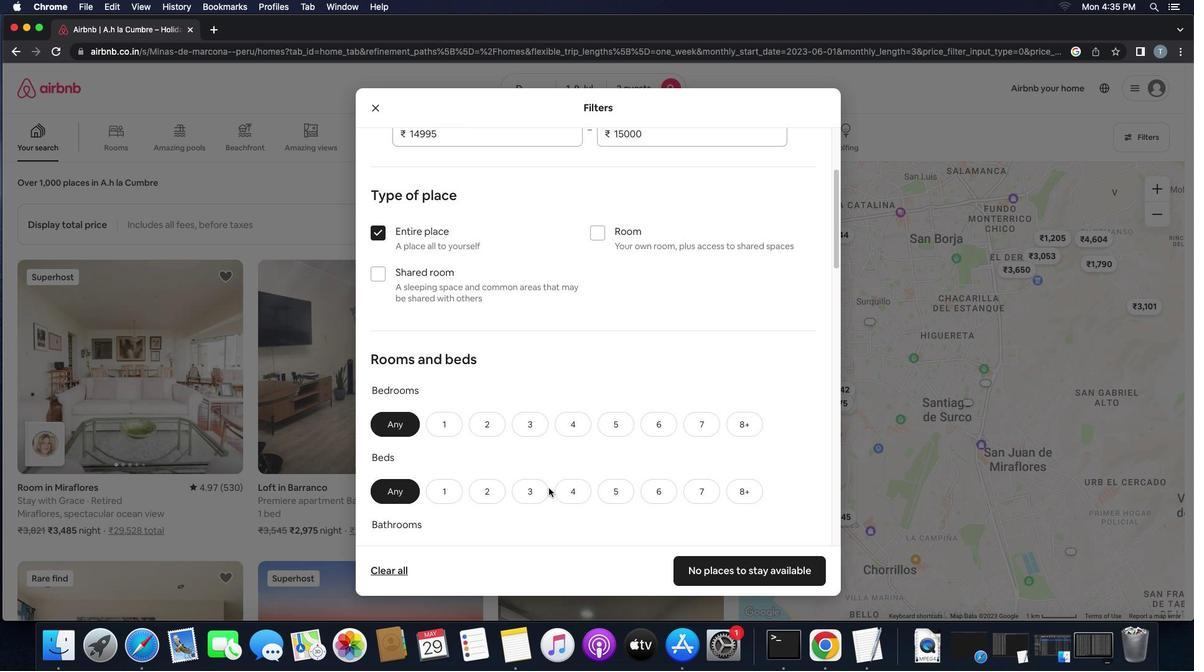 
Action: Mouse scrolled (548, 488) with delta (0, 0)
Screenshot: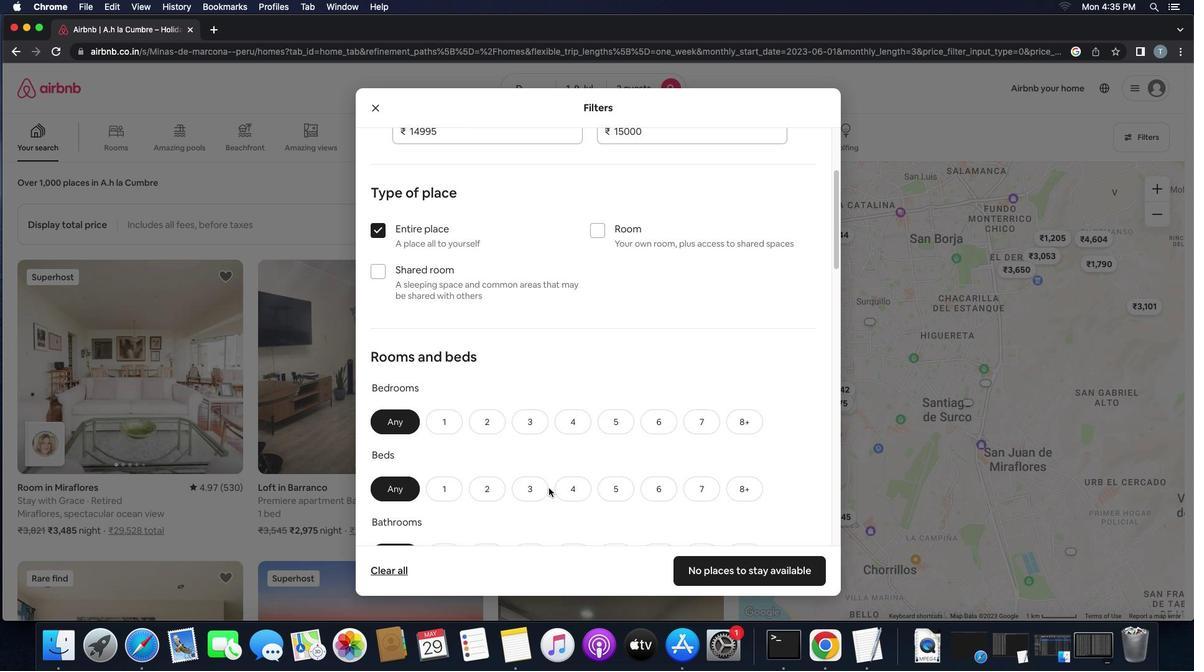 
Action: Mouse scrolled (548, 488) with delta (0, 0)
Screenshot: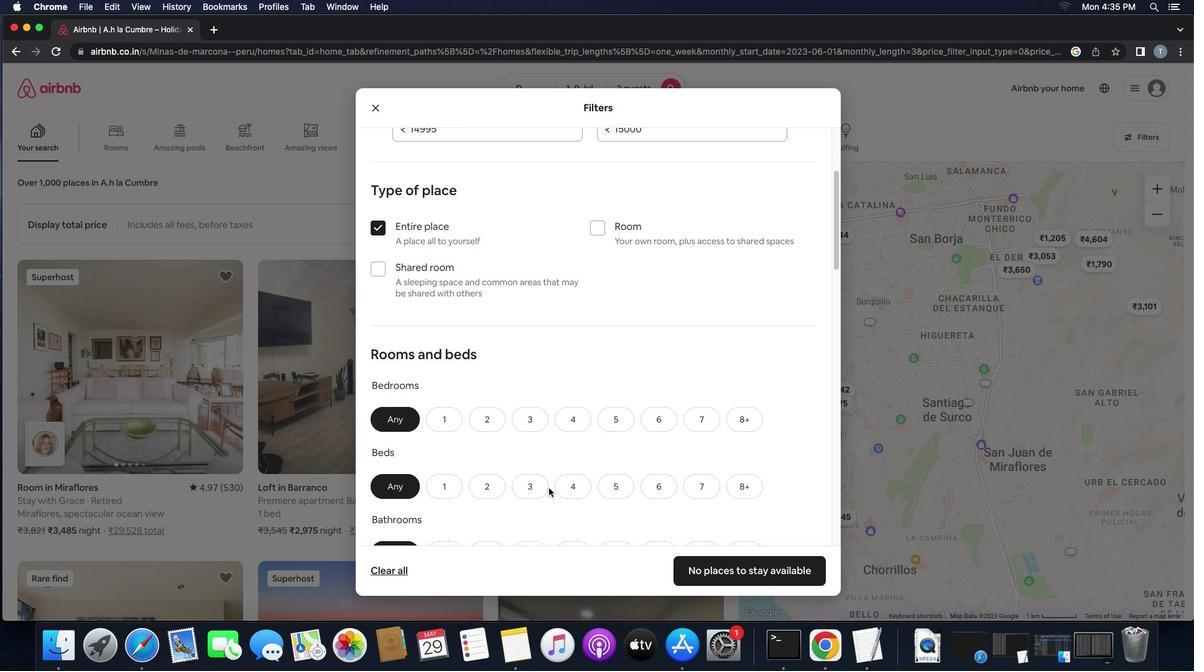 
Action: Mouse scrolled (548, 488) with delta (0, 0)
Screenshot: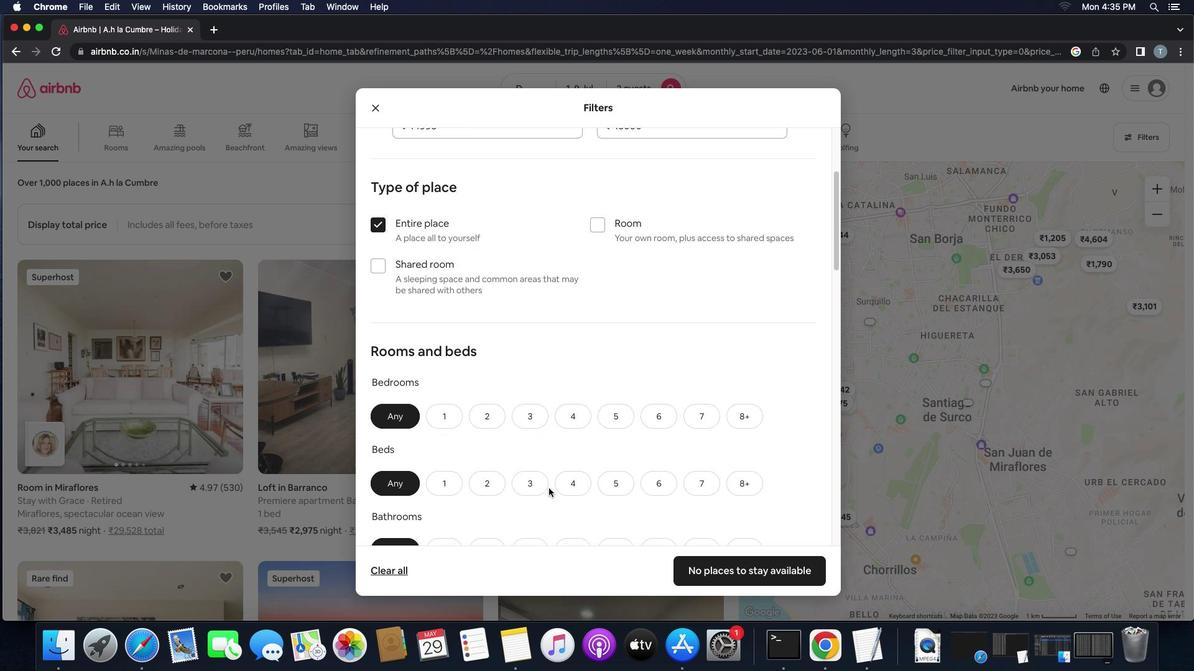 
Action: Mouse scrolled (548, 488) with delta (0, 0)
Screenshot: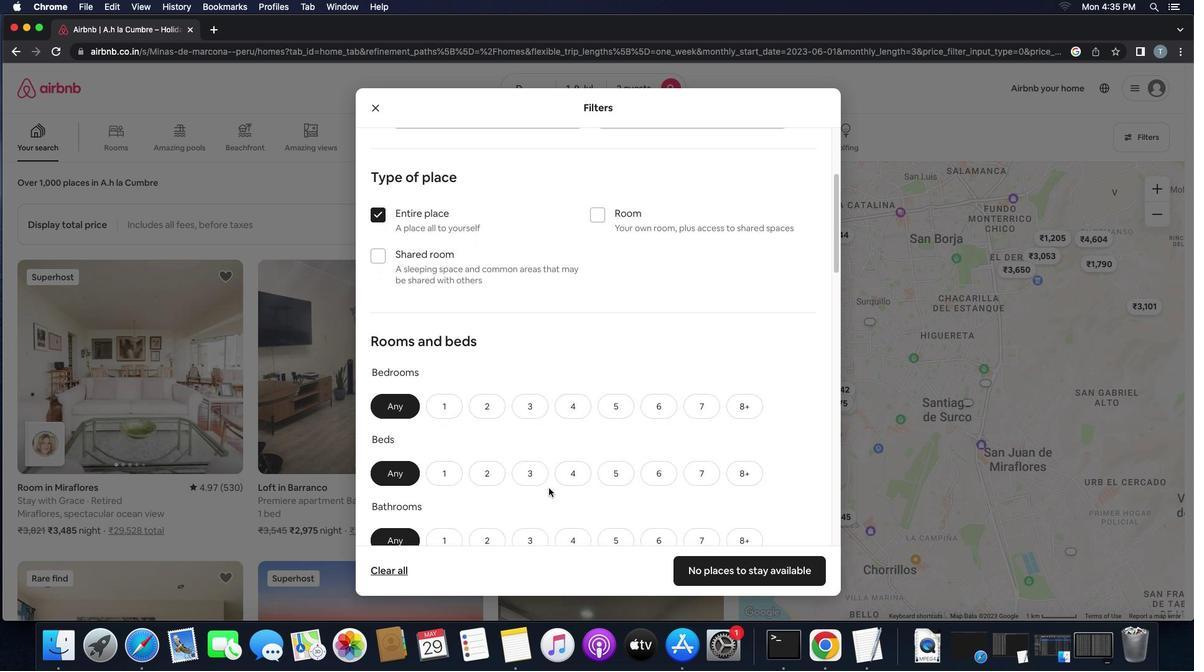 
Action: Mouse scrolled (548, 488) with delta (0, 0)
Screenshot: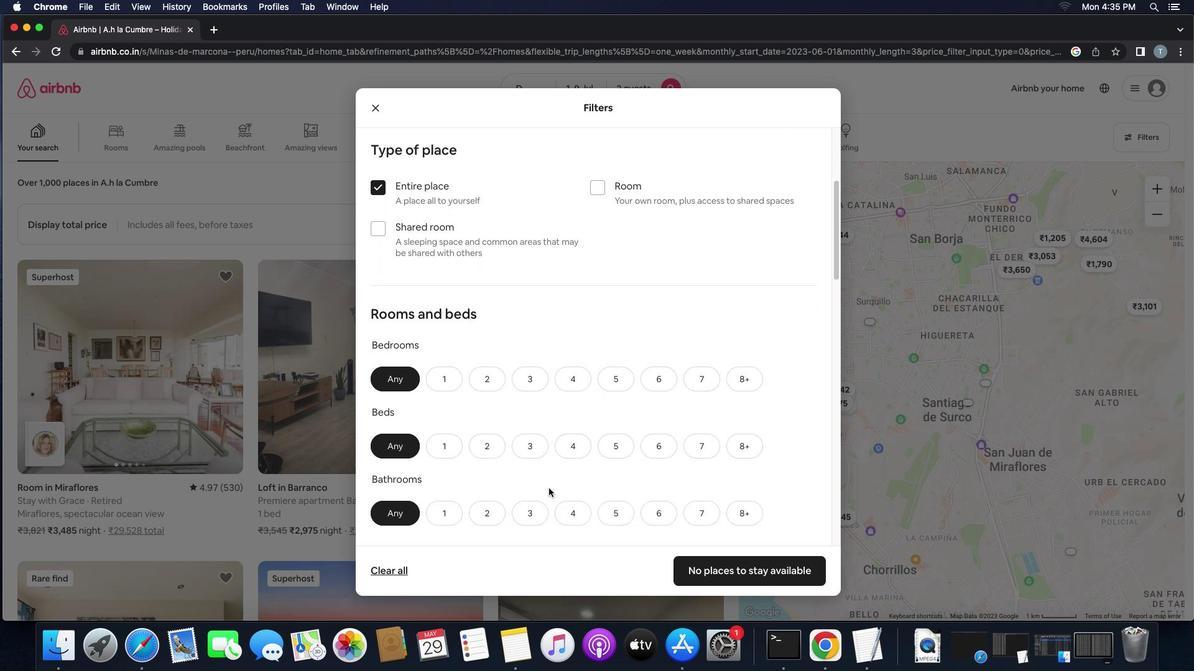
Action: Mouse scrolled (548, 488) with delta (0, 0)
Screenshot: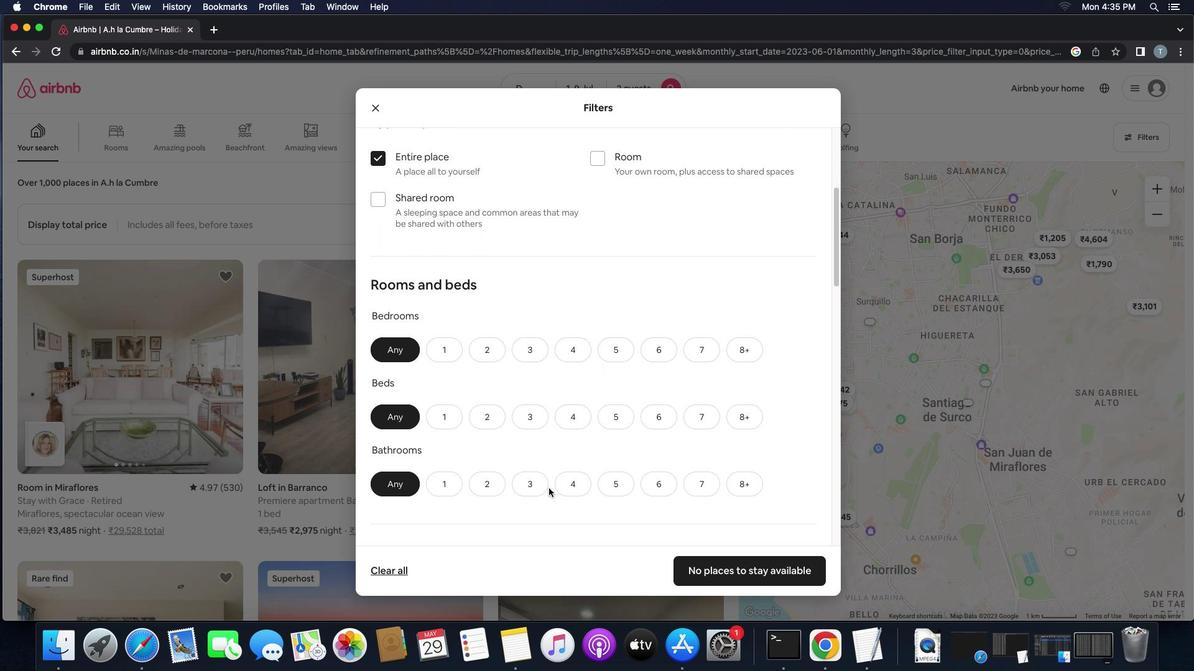 
Action: Mouse moved to (444, 333)
Screenshot: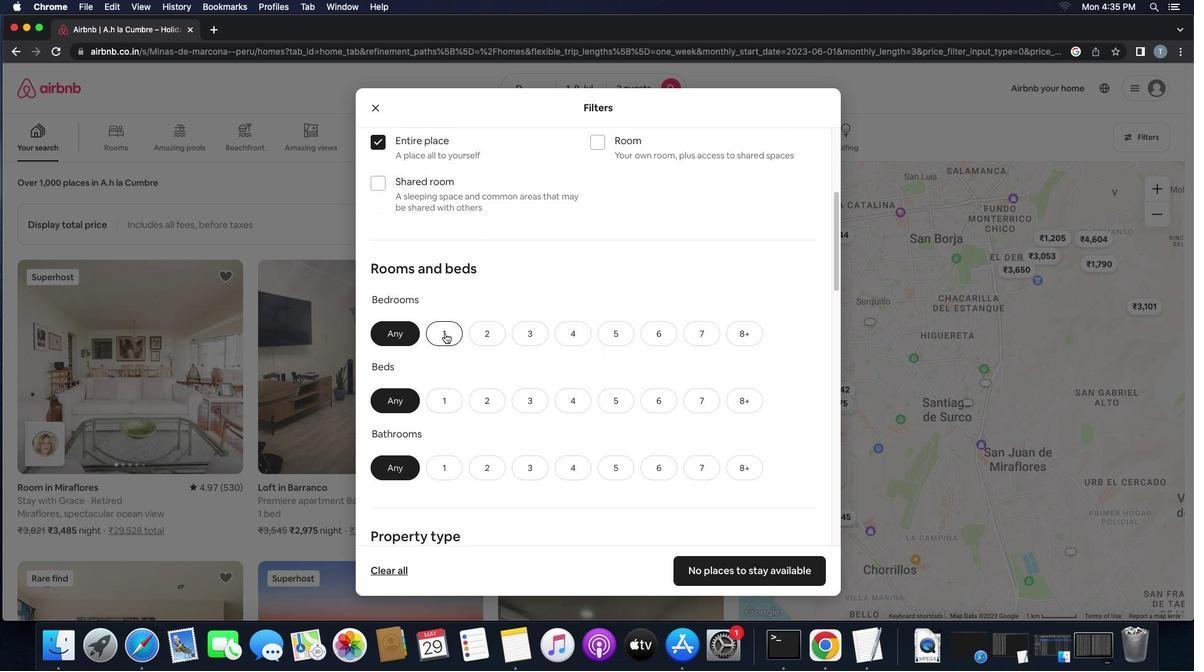 
Action: Mouse pressed left at (444, 333)
Screenshot: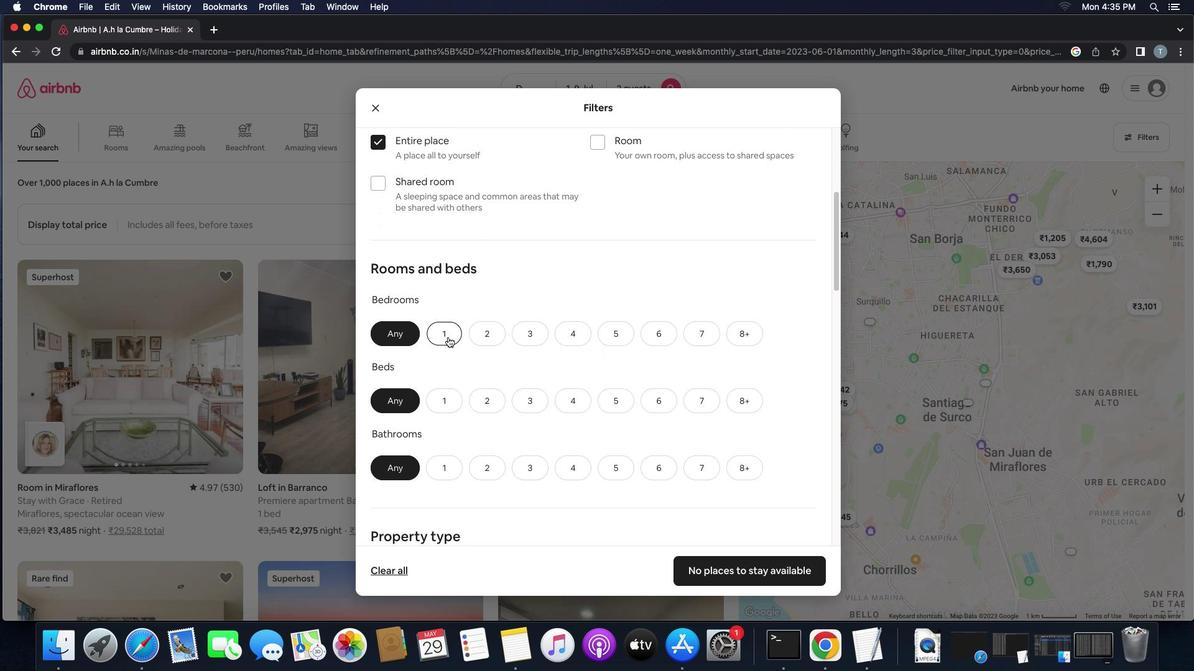 
Action: Mouse moved to (452, 413)
Screenshot: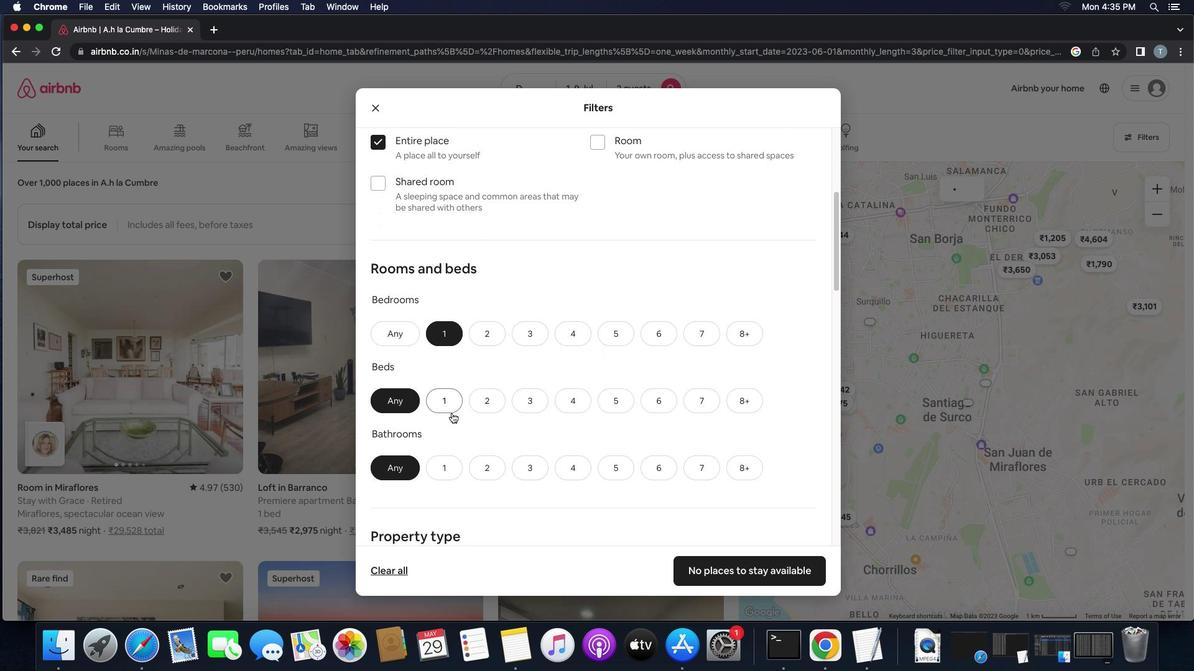 
Action: Mouse pressed left at (452, 413)
Screenshot: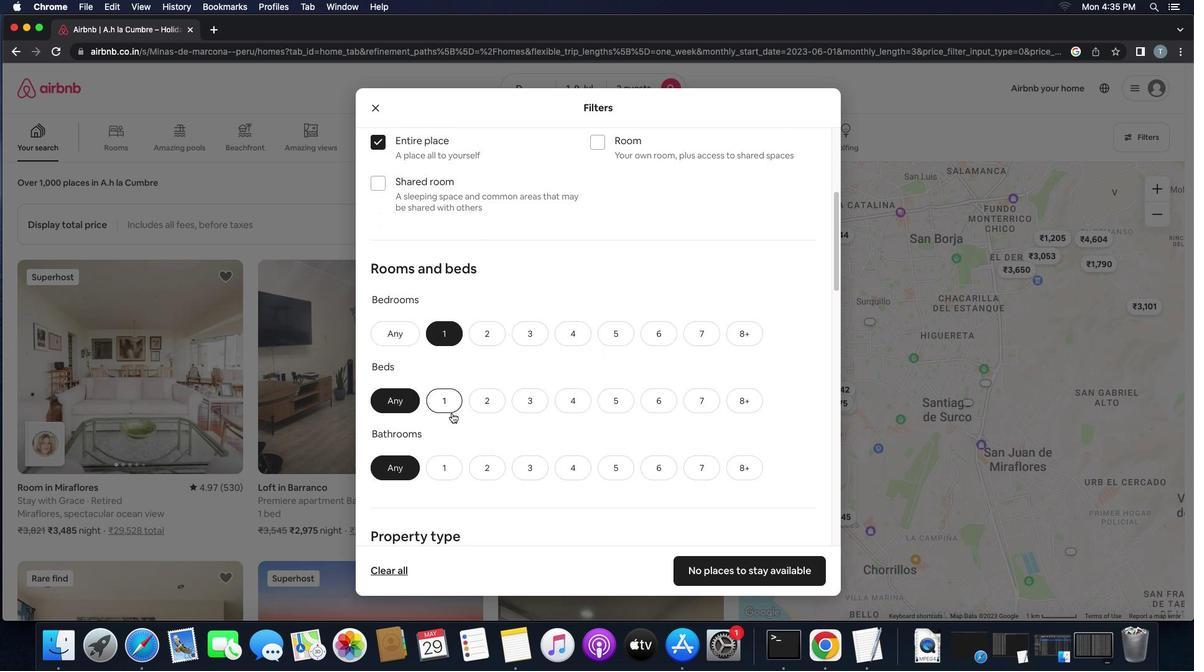 
Action: Mouse moved to (456, 473)
Screenshot: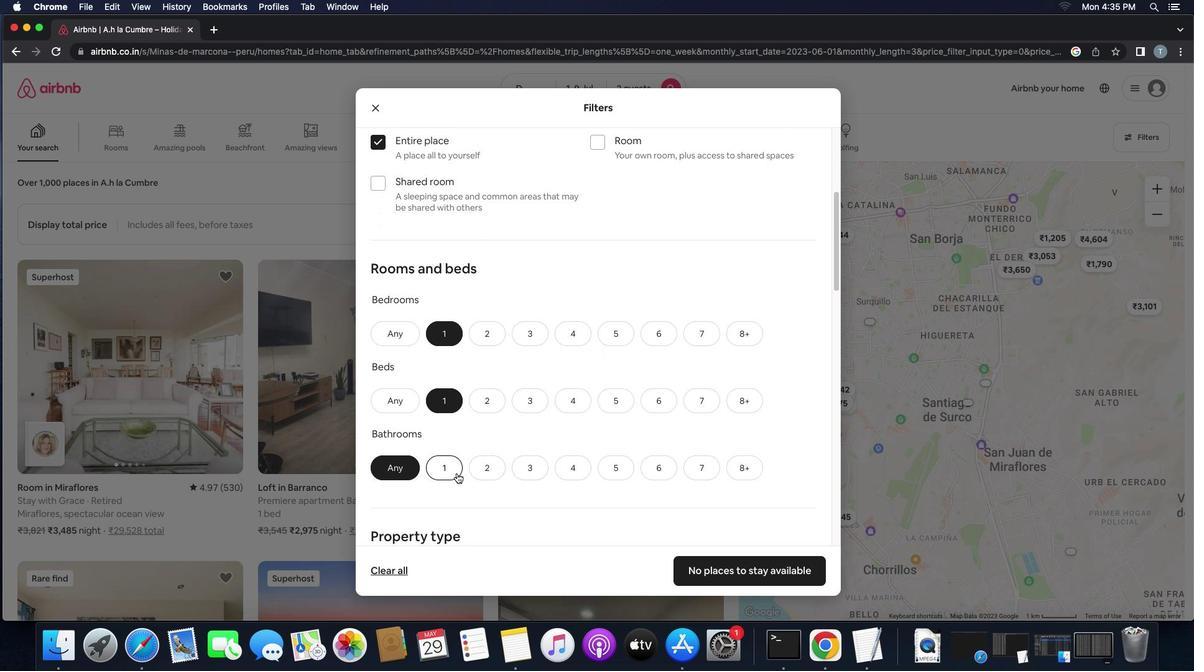 
Action: Mouse pressed left at (456, 473)
Screenshot: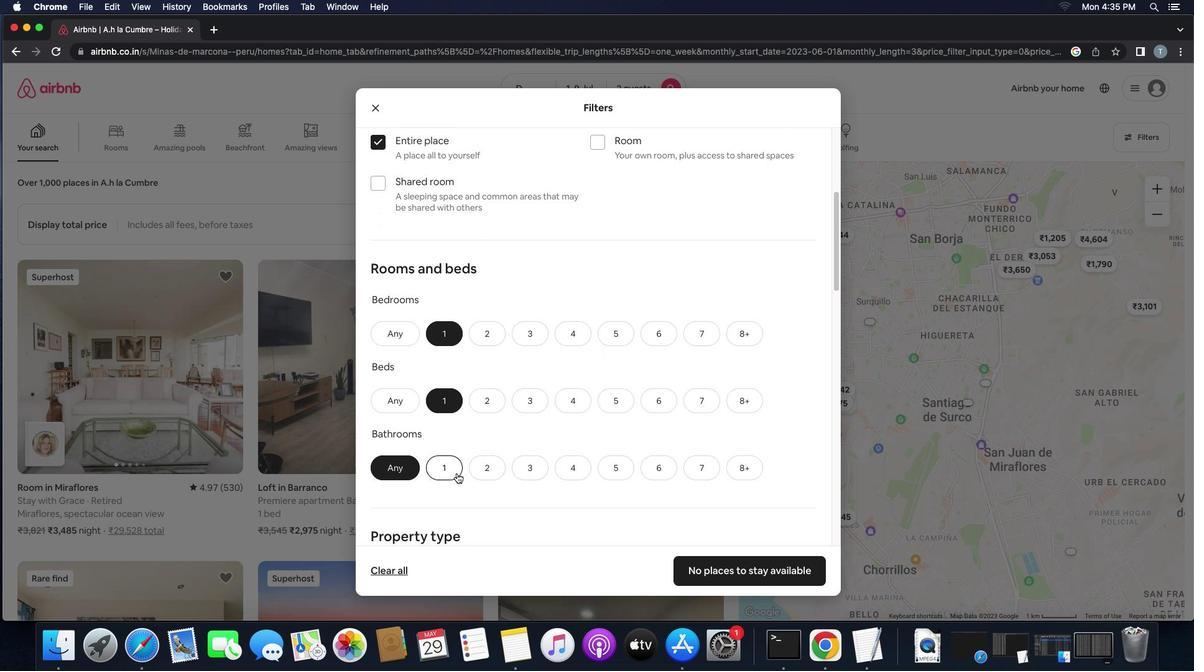 
Action: Mouse moved to (561, 487)
Screenshot: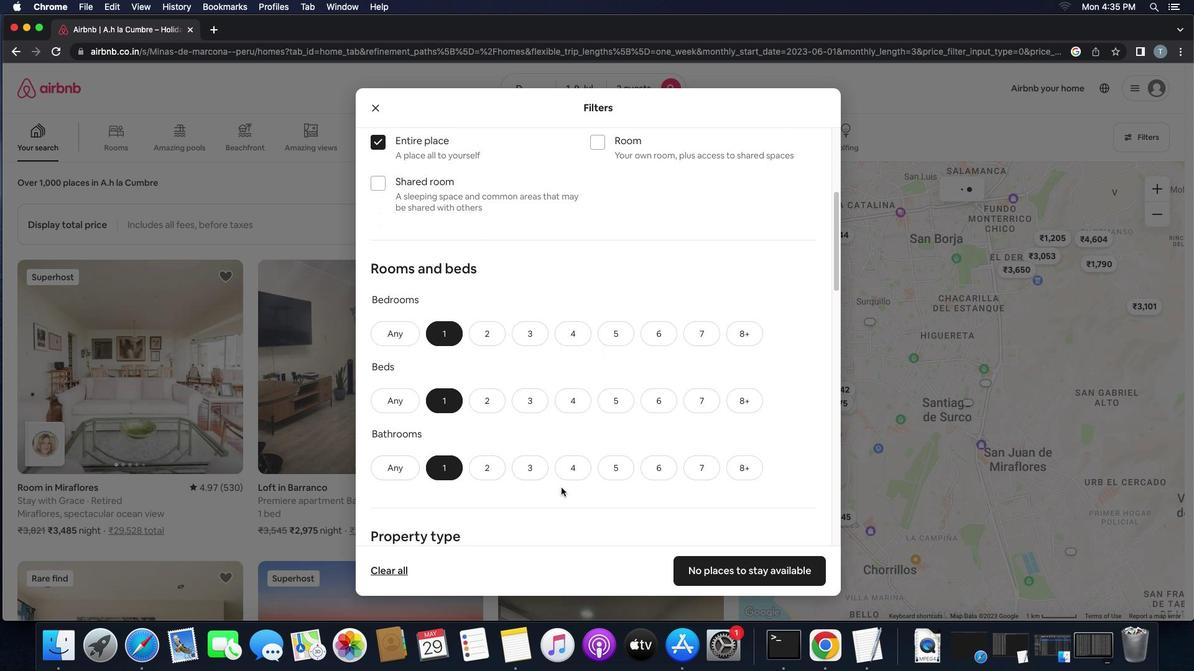 
Action: Mouse scrolled (561, 487) with delta (0, 0)
Screenshot: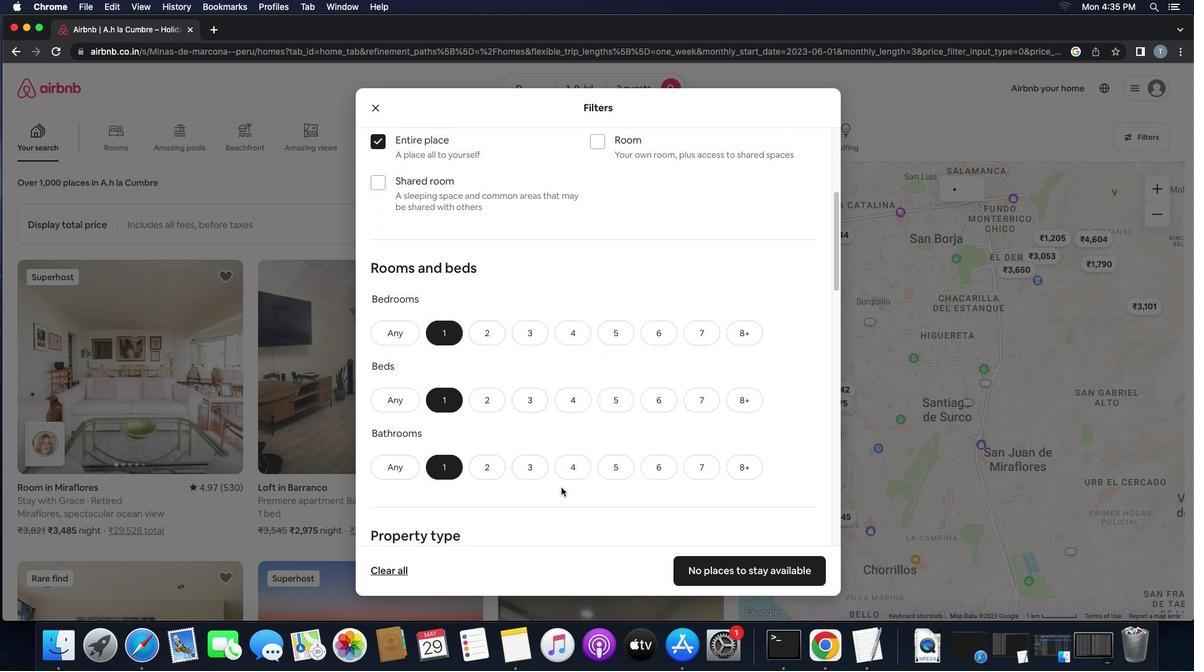 
Action: Mouse scrolled (561, 487) with delta (0, 0)
Screenshot: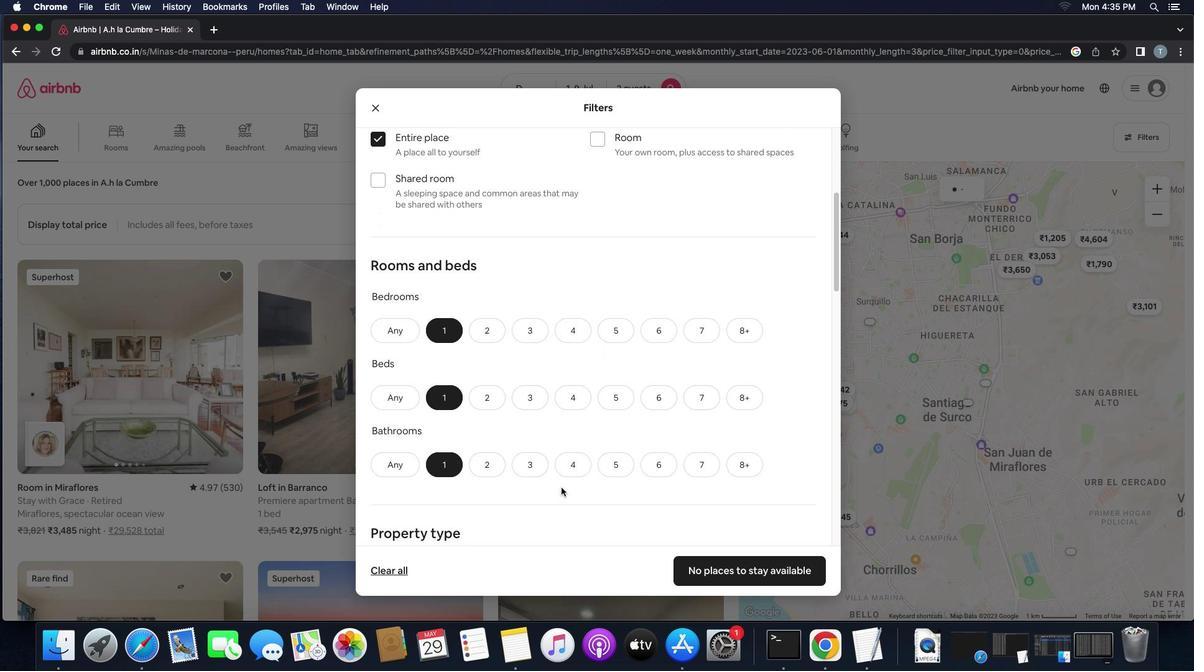 
Action: Mouse scrolled (561, 487) with delta (0, 0)
Screenshot: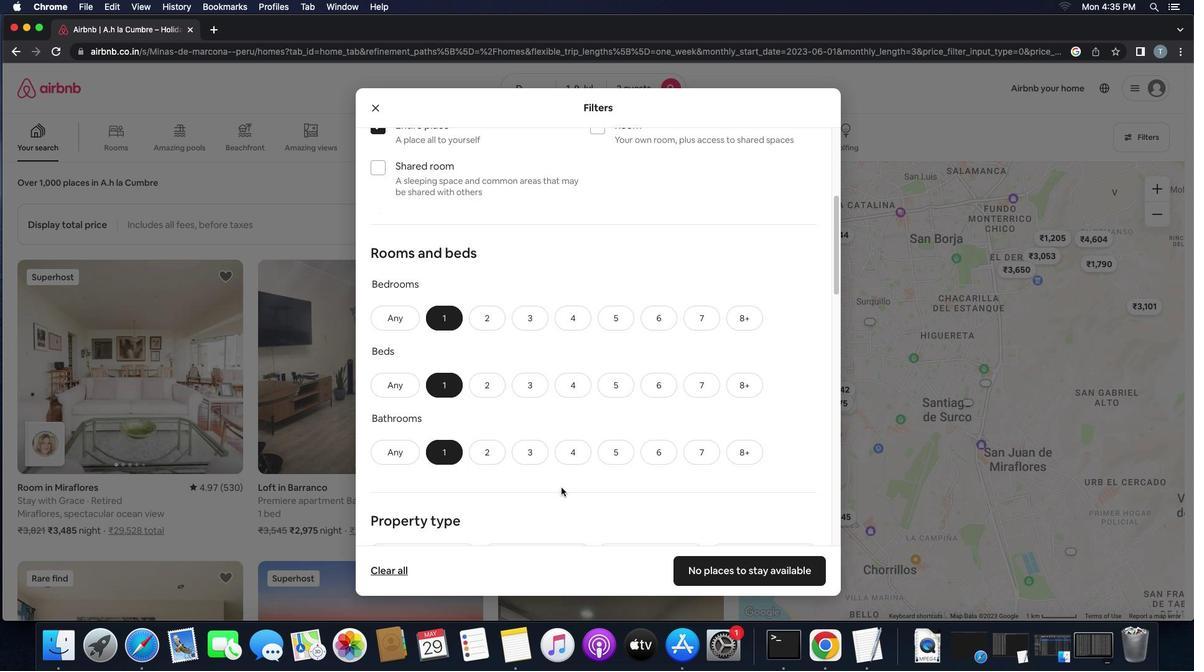 
Action: Mouse scrolled (561, 487) with delta (0, 0)
Screenshot: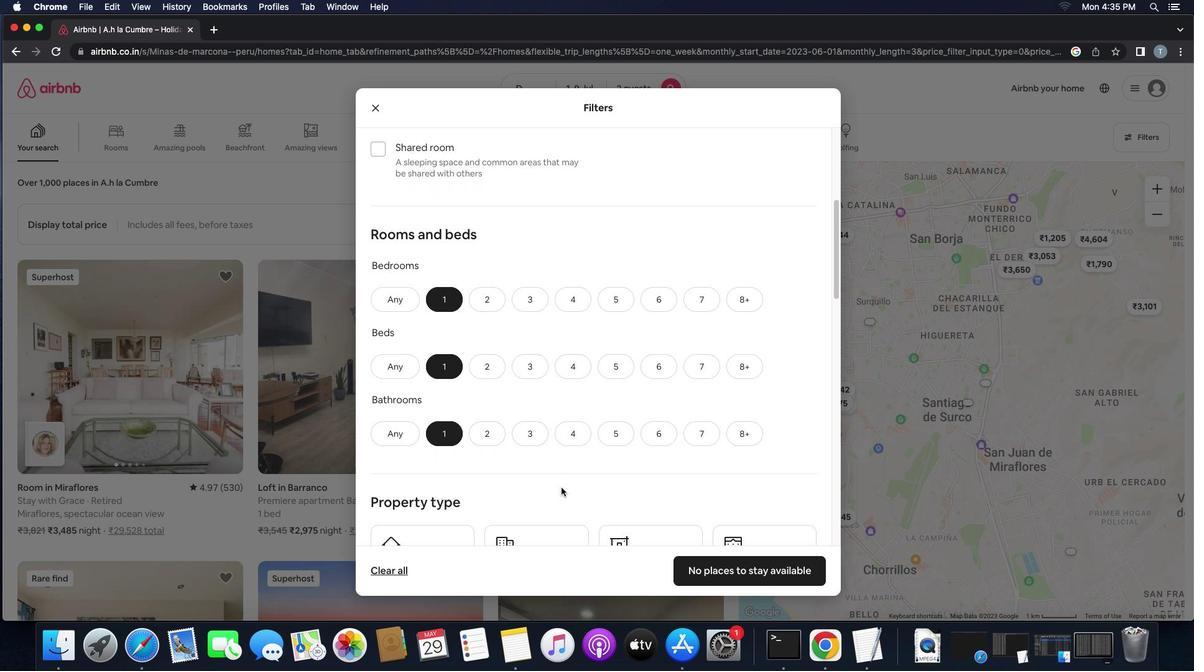 
Action: Mouse scrolled (561, 487) with delta (0, 0)
Screenshot: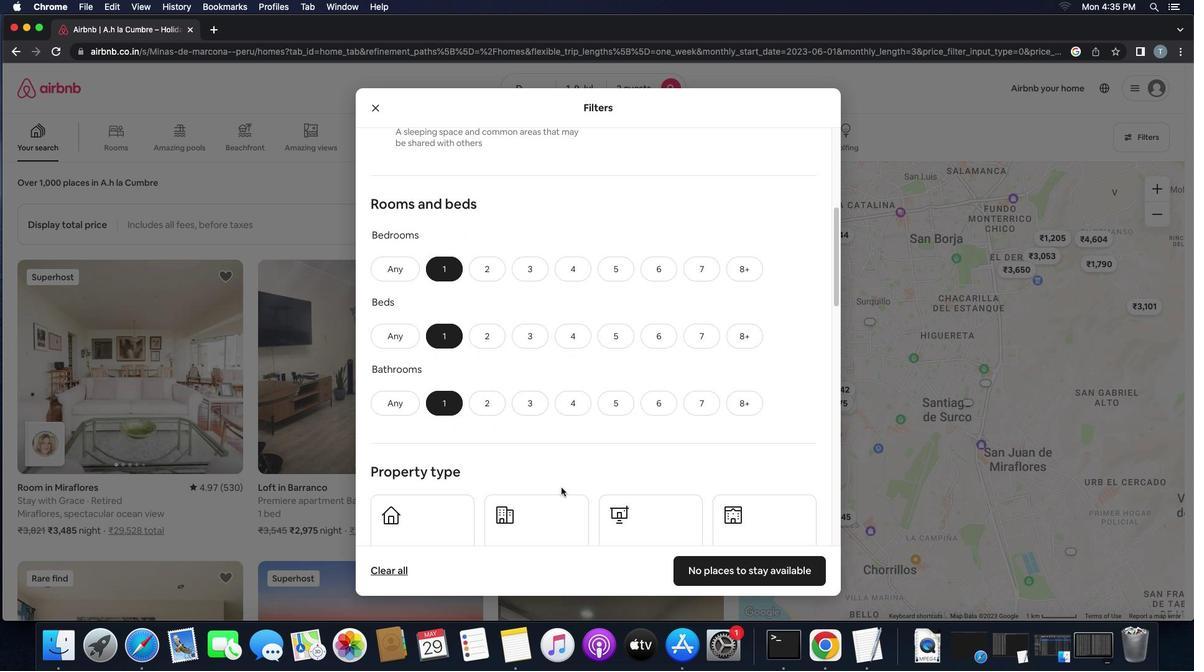 
Action: Mouse scrolled (561, 487) with delta (0, 0)
Screenshot: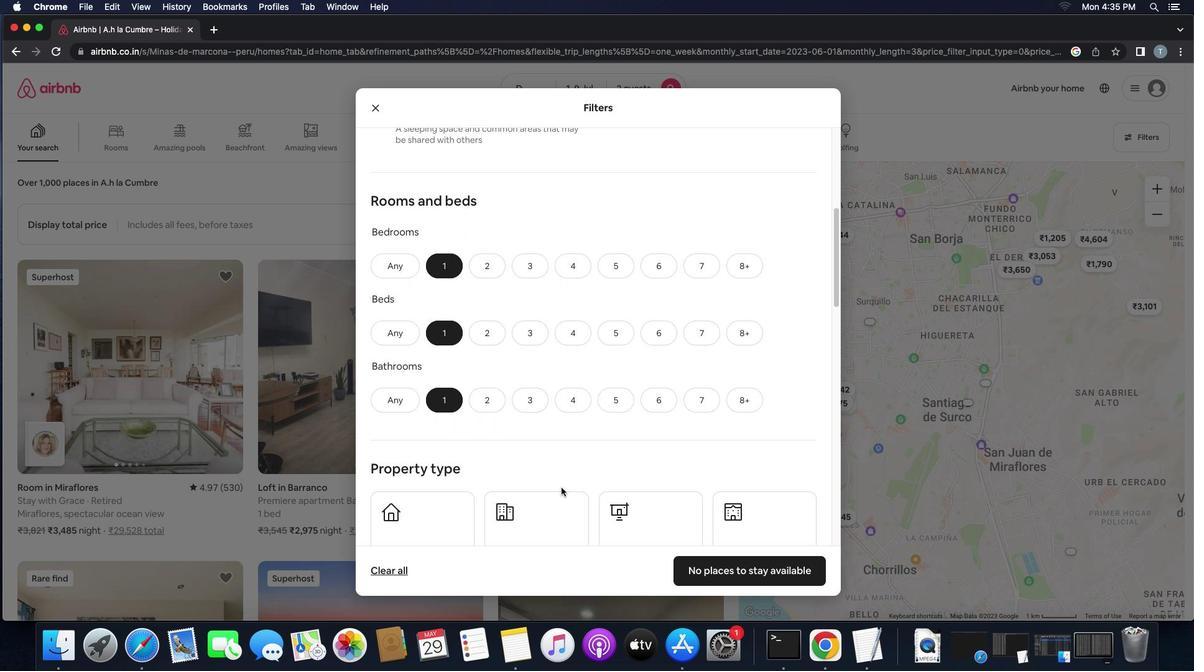 
Action: Mouse scrolled (561, 487) with delta (0, 0)
Screenshot: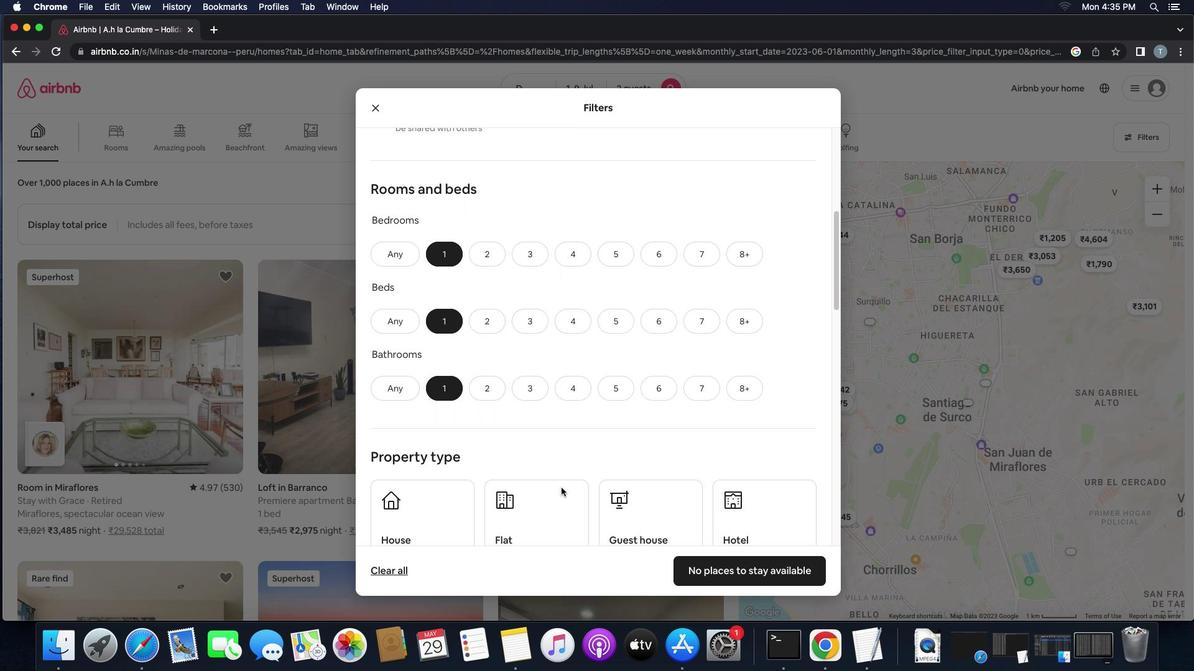 
Action: Mouse scrolled (561, 487) with delta (0, 0)
Screenshot: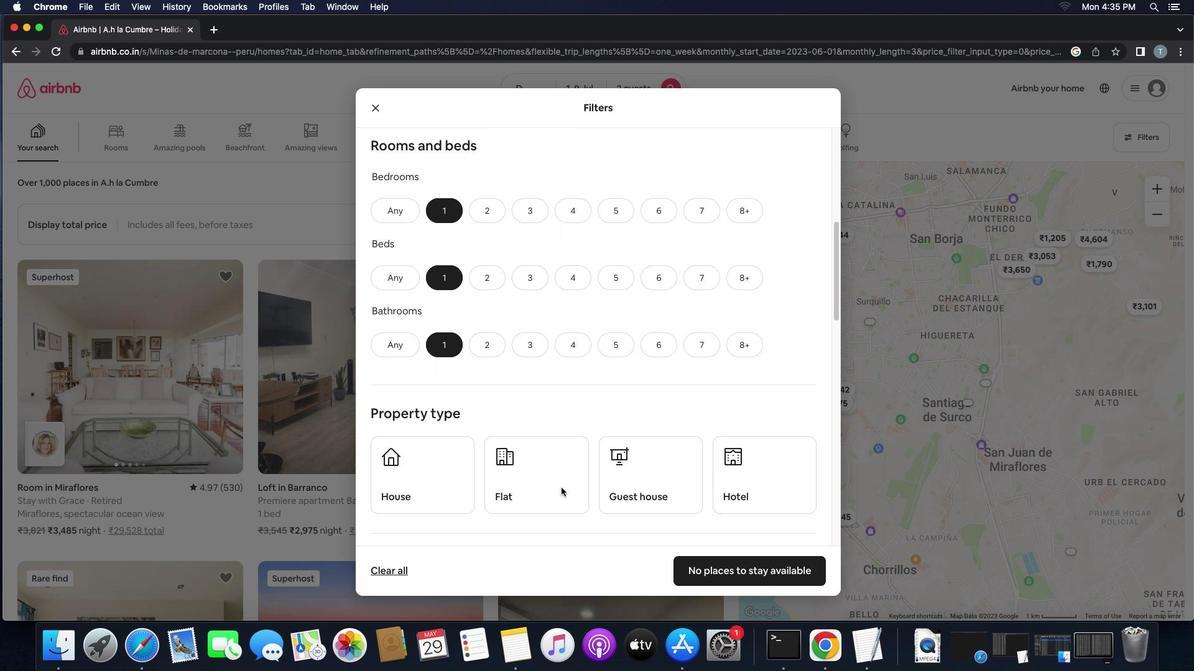 
Action: Mouse scrolled (561, 487) with delta (0, 0)
Screenshot: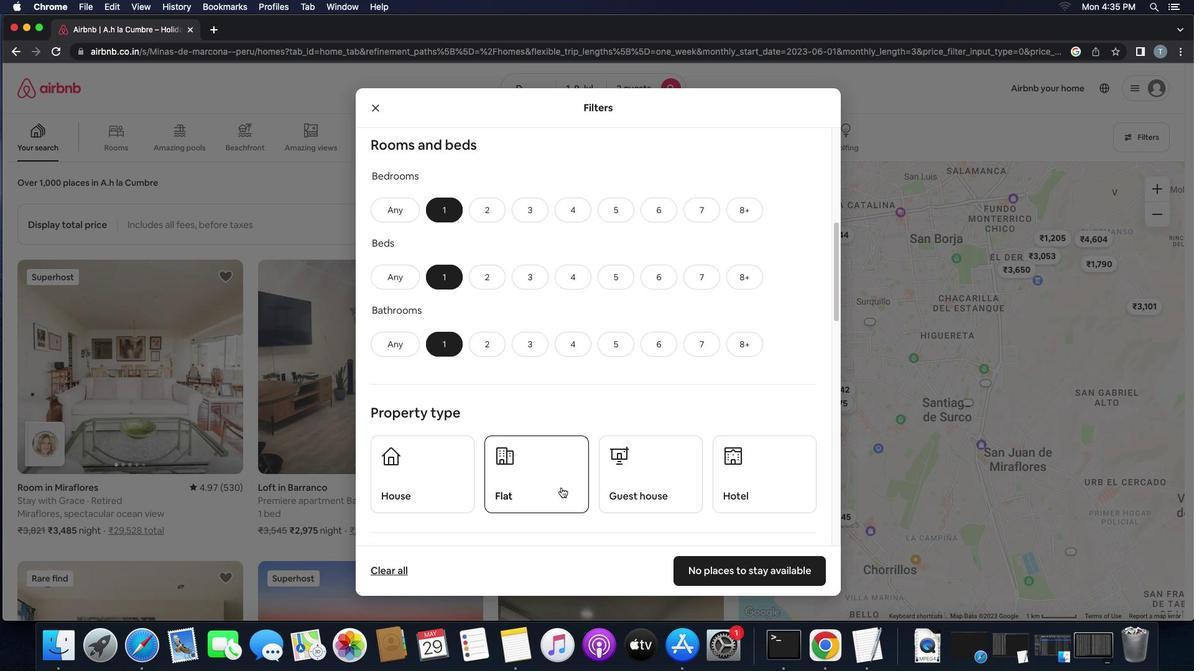 
Action: Mouse scrolled (561, 487) with delta (0, 0)
Screenshot: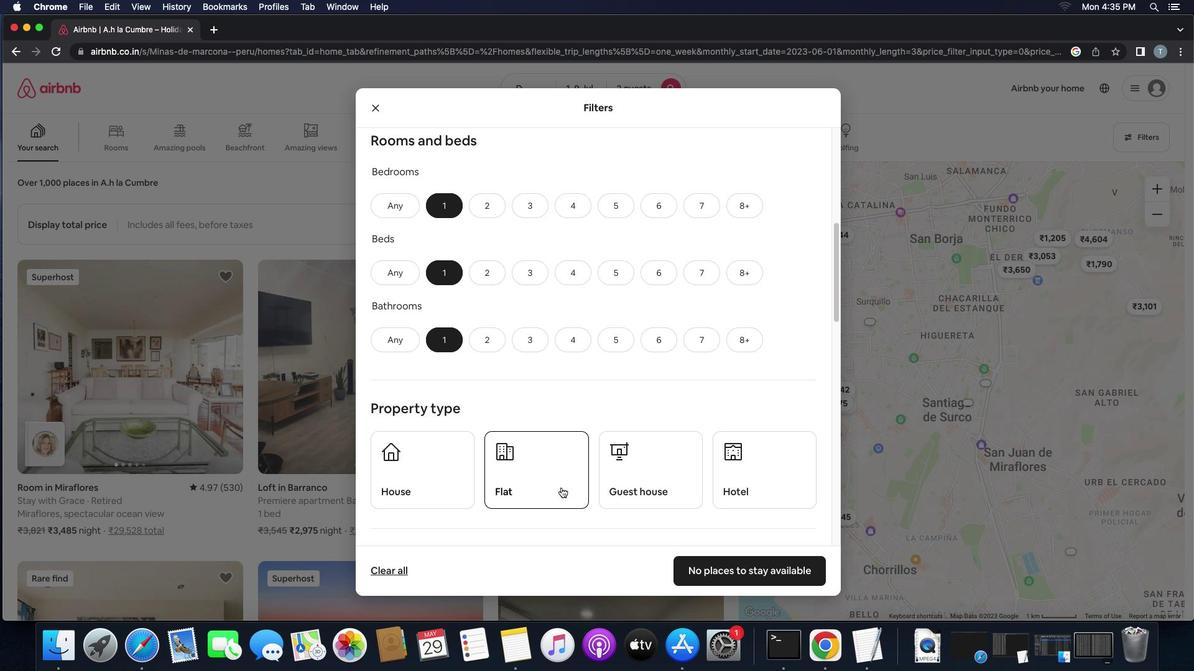 
Action: Mouse scrolled (561, 487) with delta (0, 0)
Screenshot: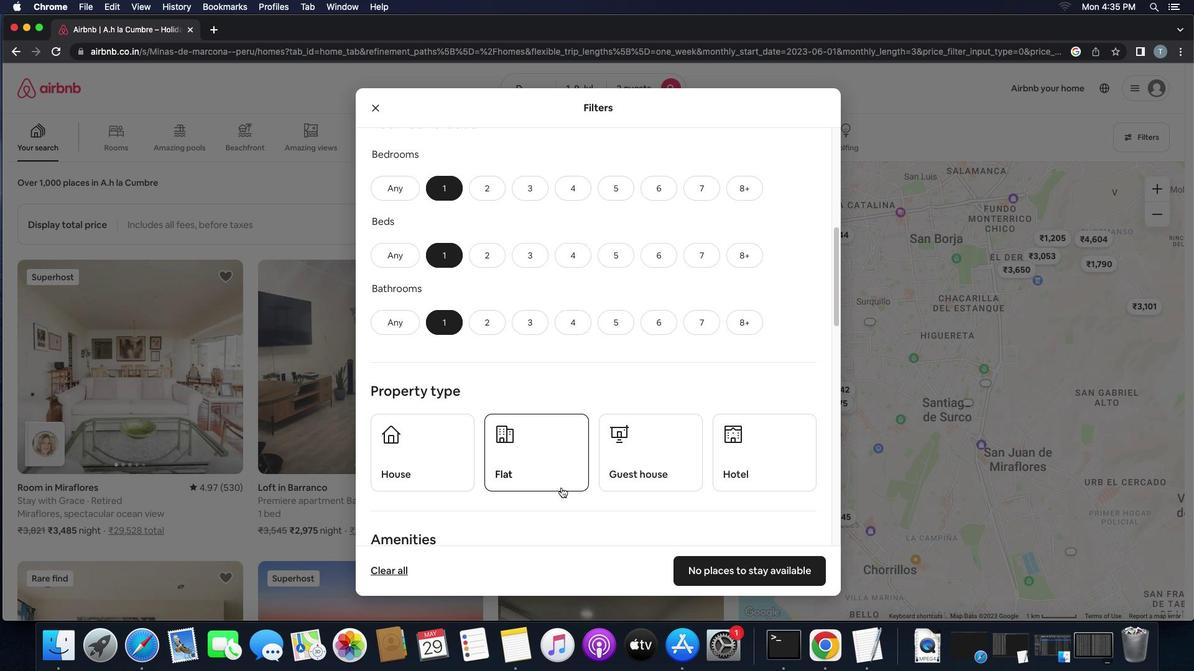 
Action: Mouse moved to (447, 429)
Screenshot: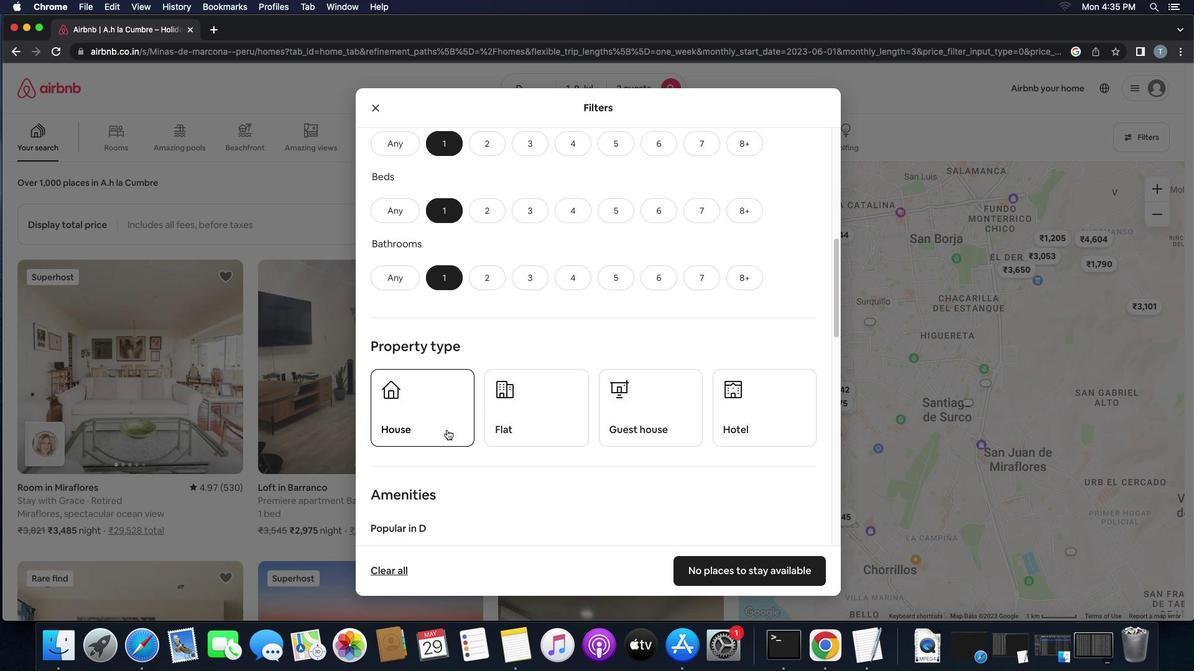 
Action: Mouse pressed left at (447, 429)
Screenshot: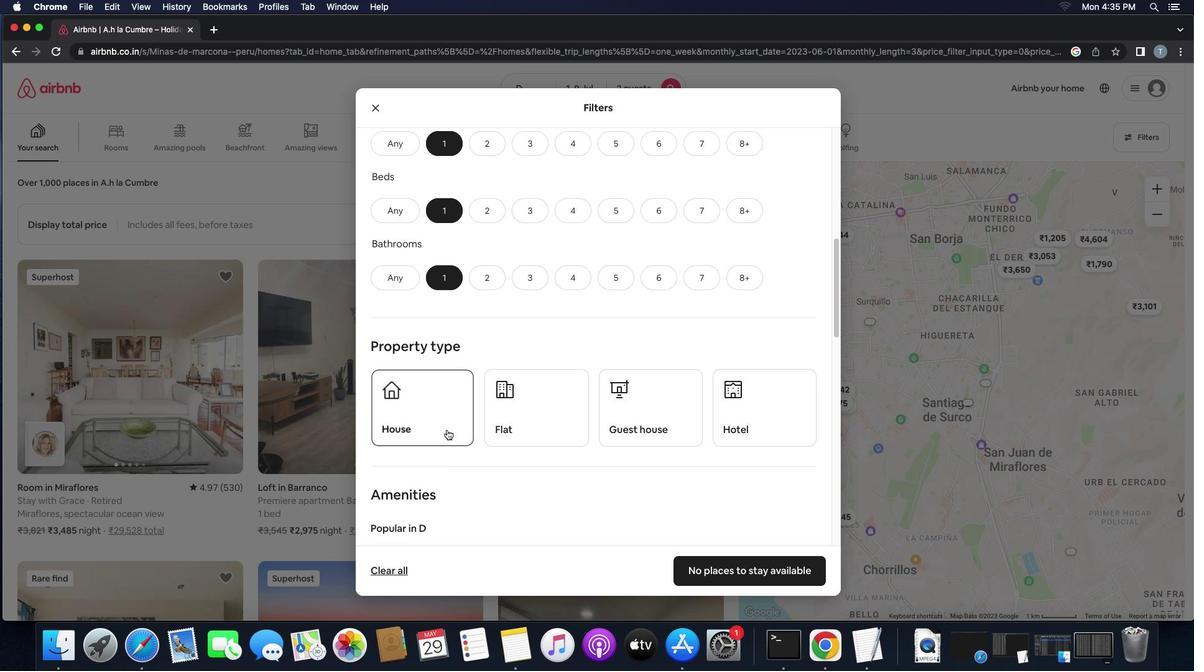 
Action: Mouse moved to (518, 439)
Screenshot: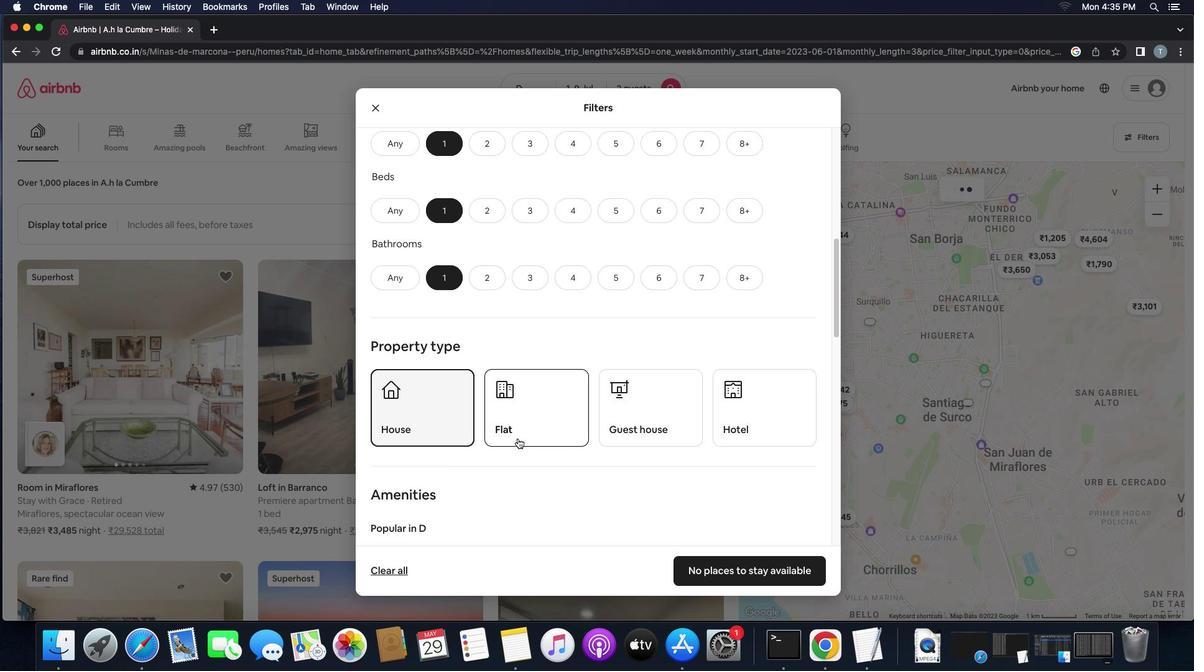 
Action: Mouse pressed left at (518, 439)
Screenshot: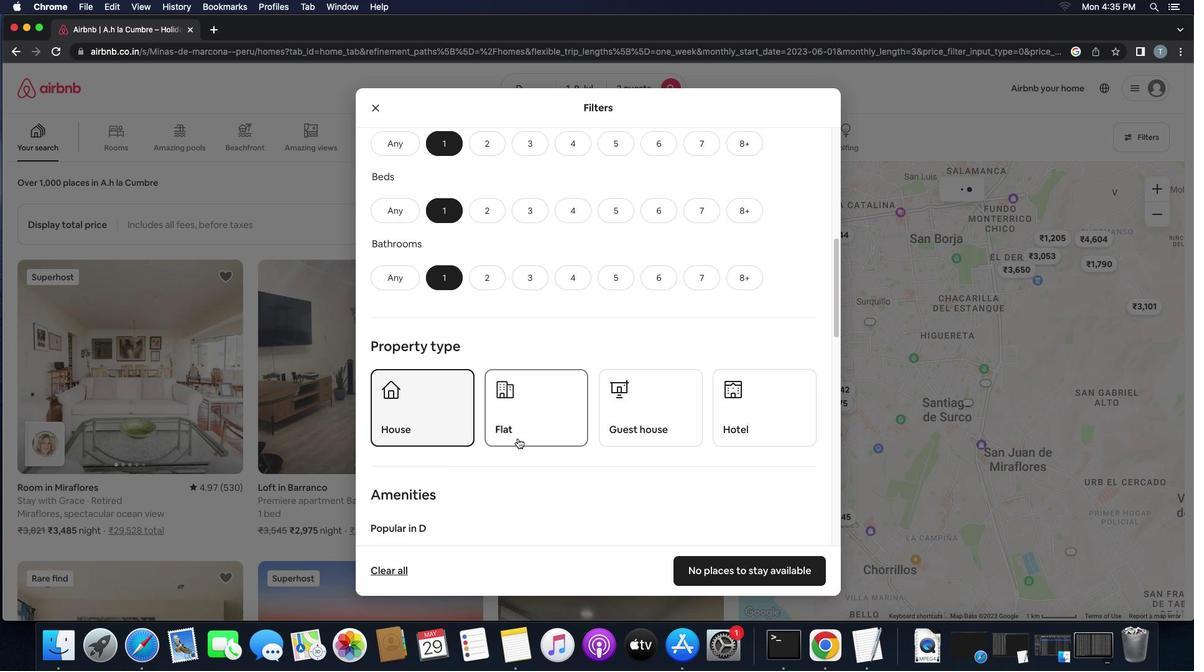 
Action: Mouse moved to (623, 429)
Screenshot: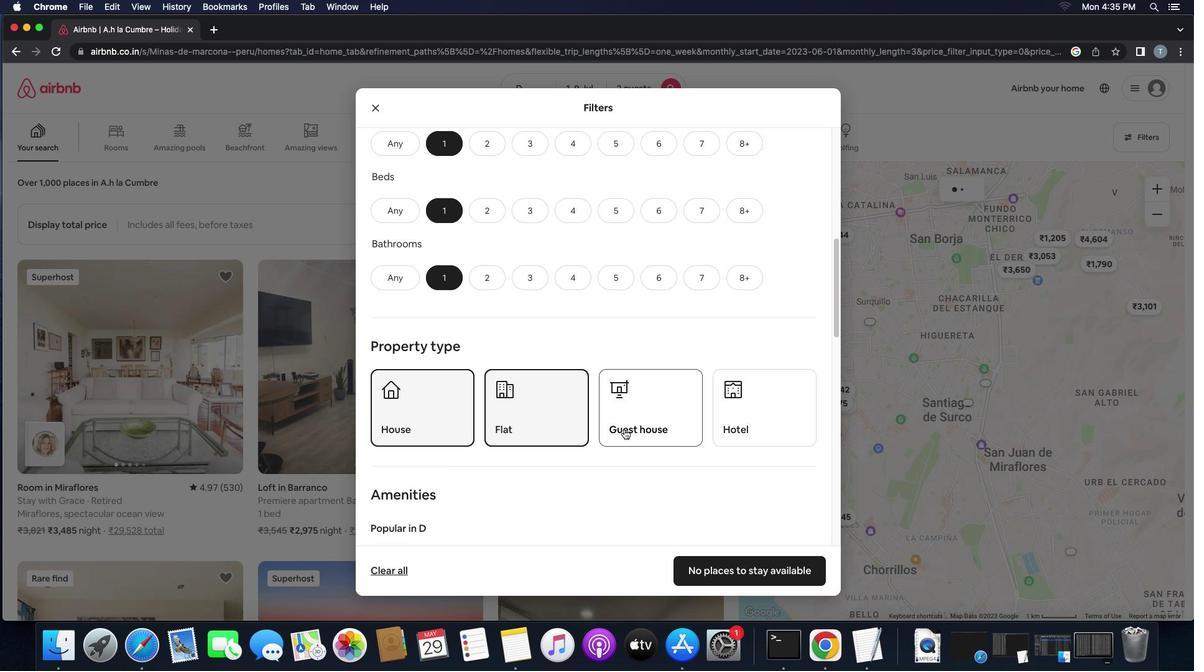 
Action: Mouse pressed left at (623, 429)
Screenshot: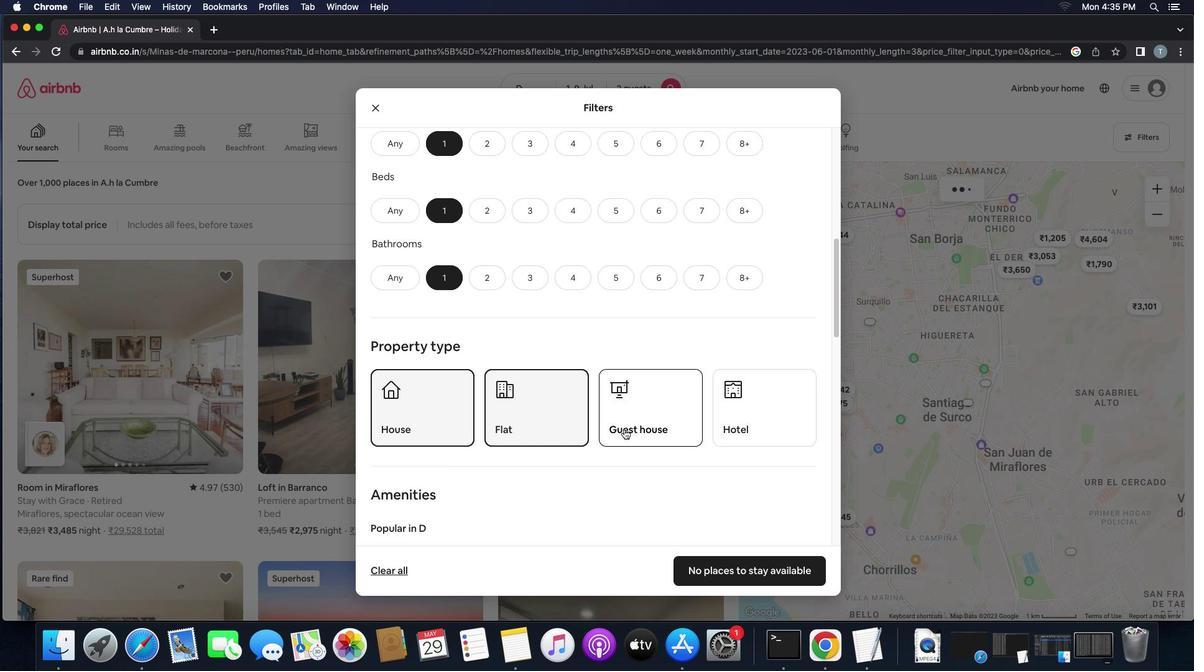 
Action: Mouse moved to (635, 487)
Screenshot: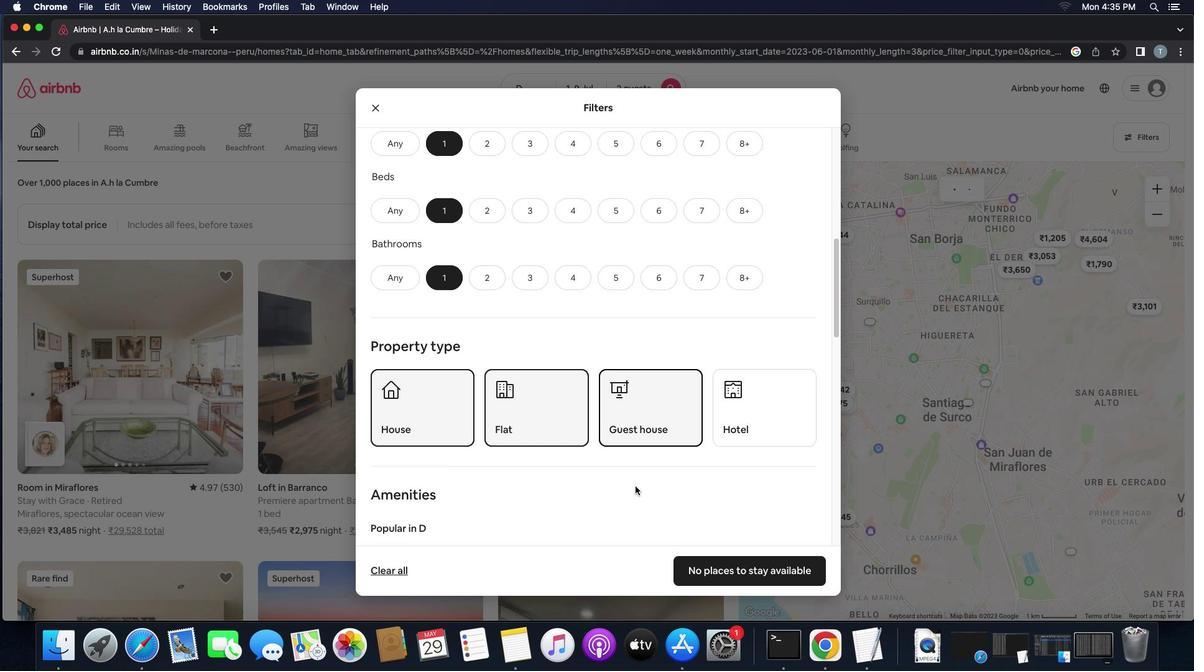 
Action: Mouse scrolled (635, 487) with delta (0, 0)
Screenshot: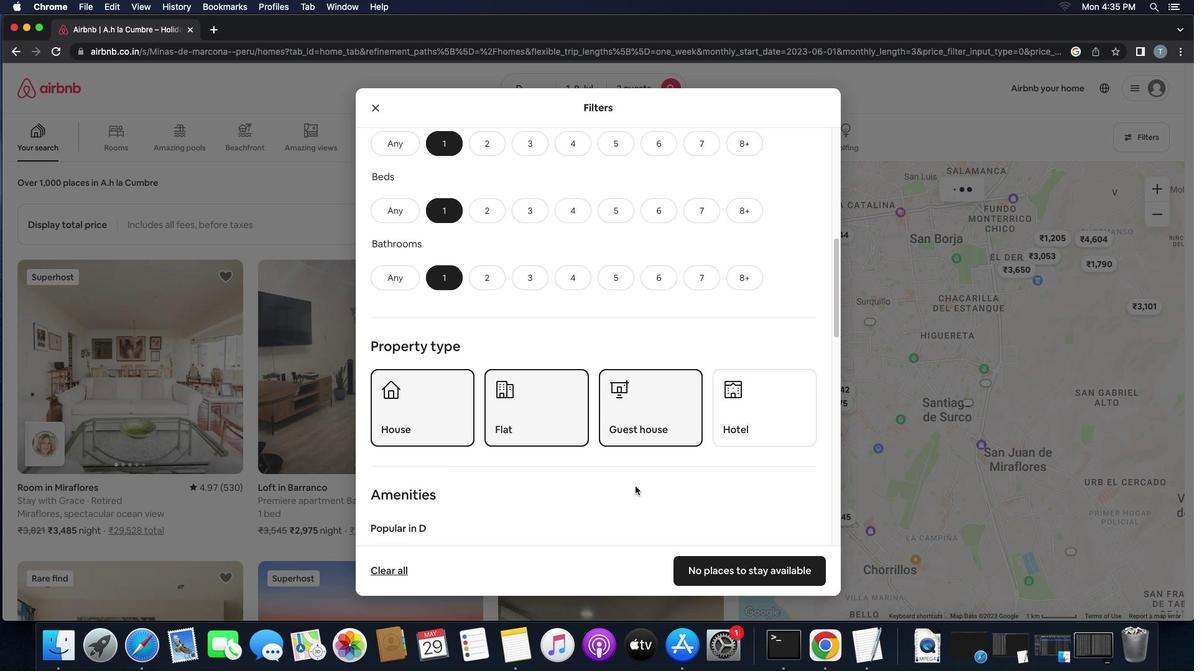 
Action: Mouse scrolled (635, 487) with delta (0, 0)
Screenshot: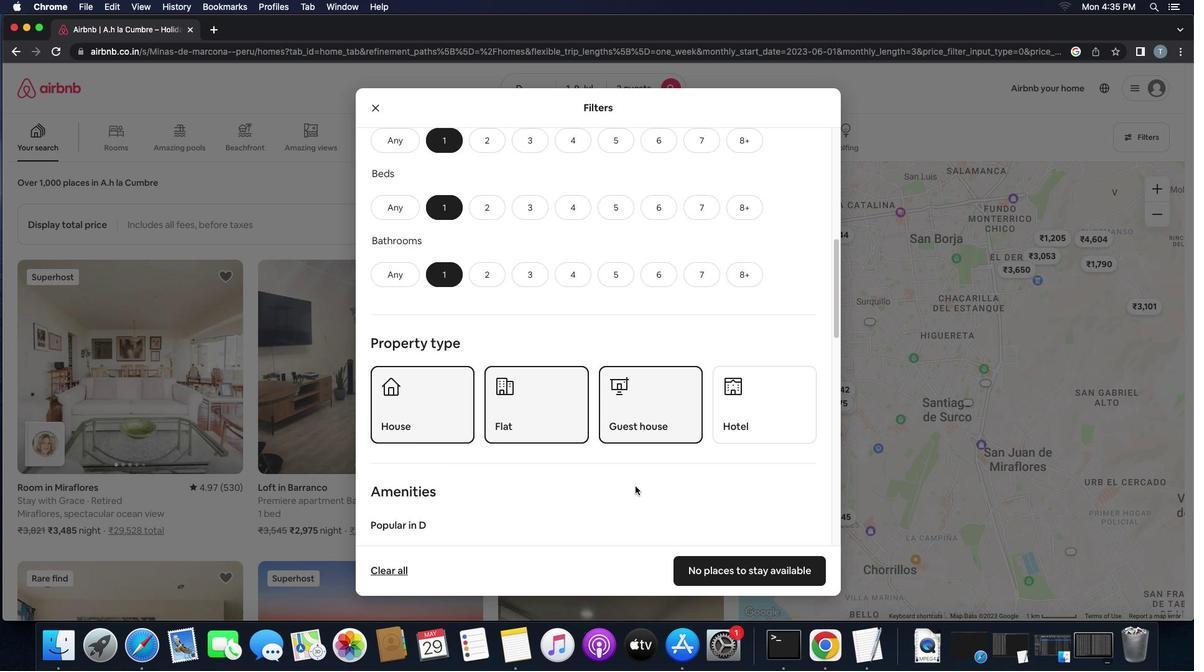 
Action: Mouse scrolled (635, 487) with delta (0, 0)
Screenshot: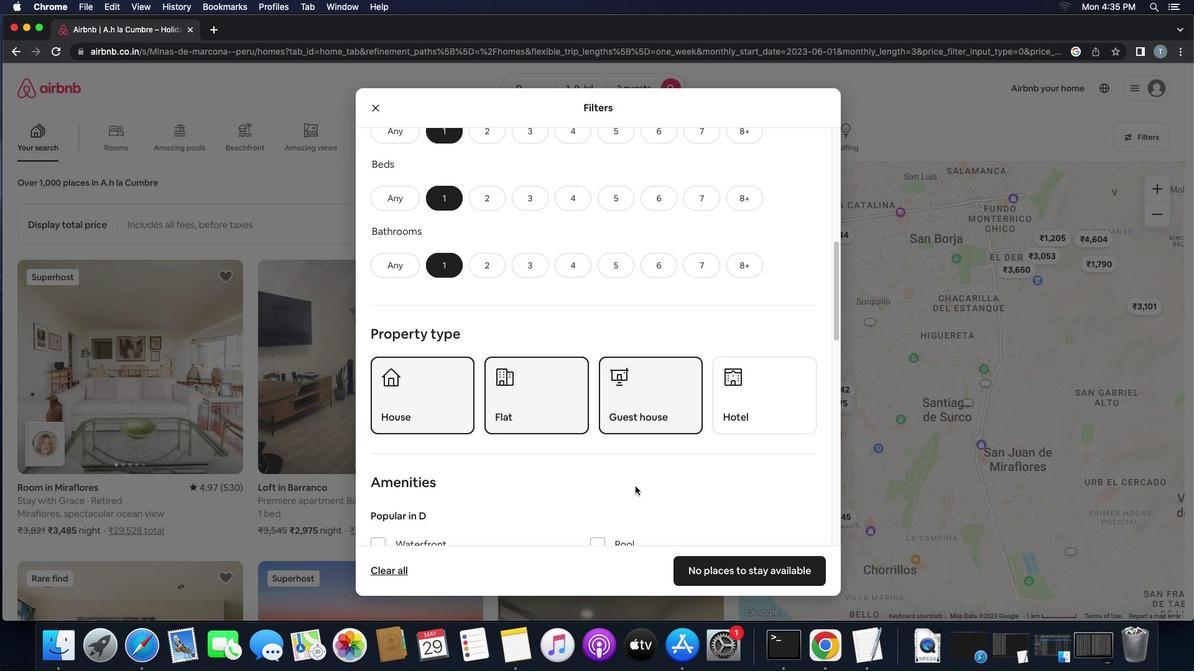 
Action: Mouse scrolled (635, 487) with delta (0, 0)
Screenshot: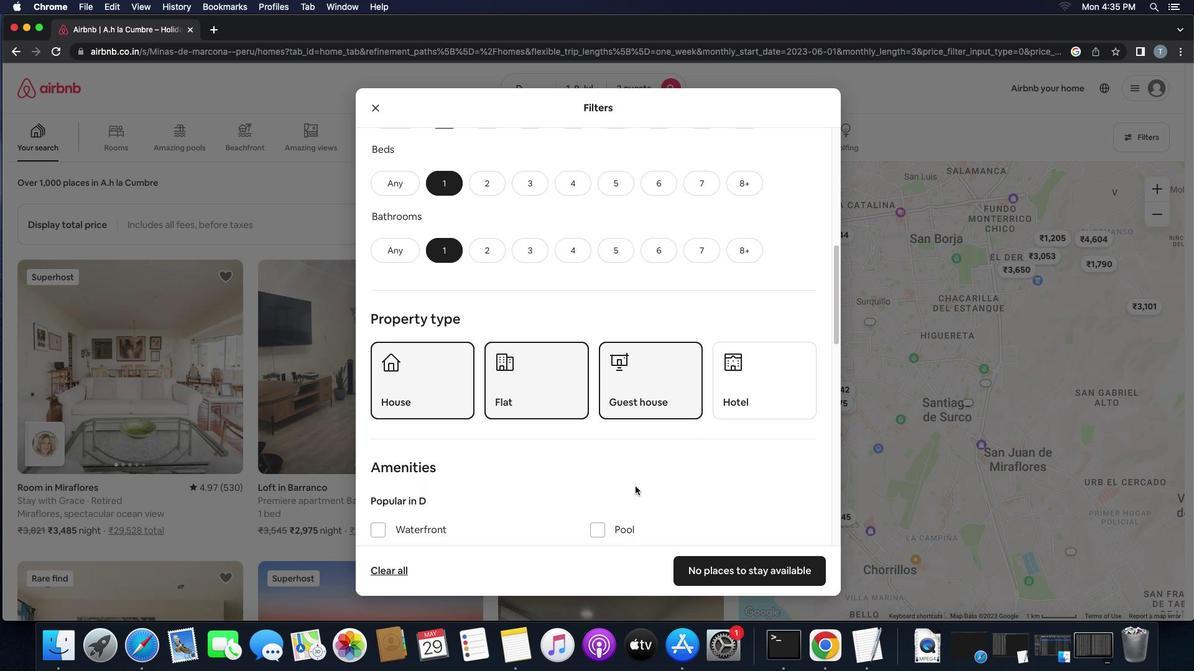 
Action: Mouse scrolled (635, 487) with delta (0, 0)
Screenshot: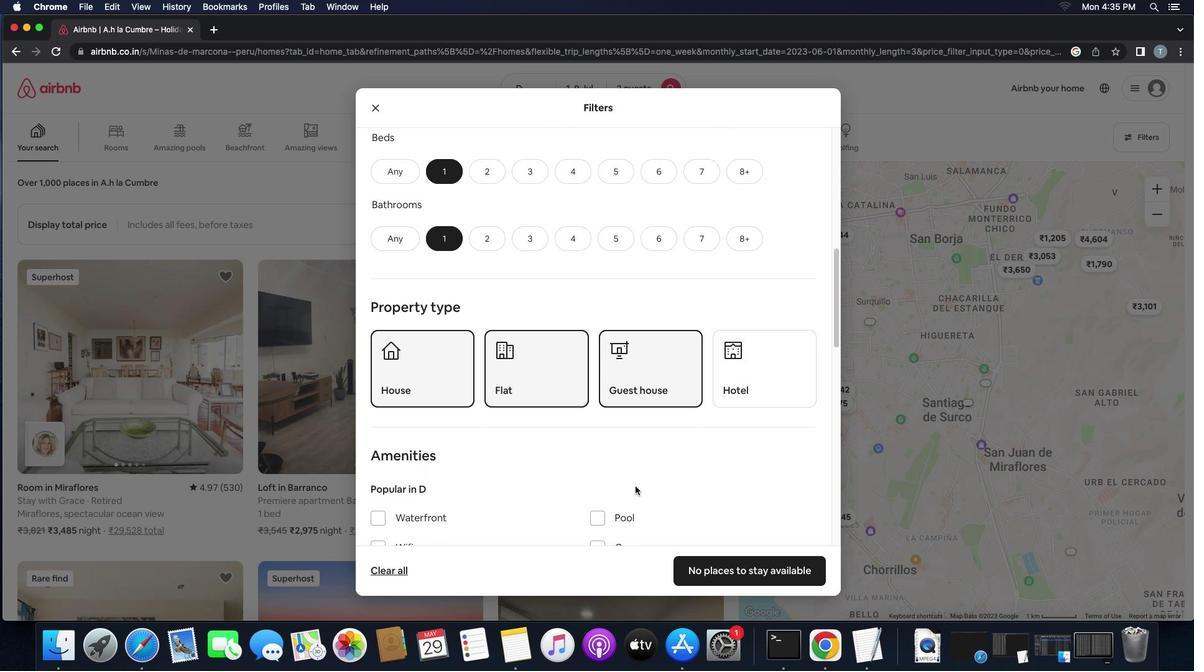 
Action: Mouse scrolled (635, 487) with delta (0, 0)
Screenshot: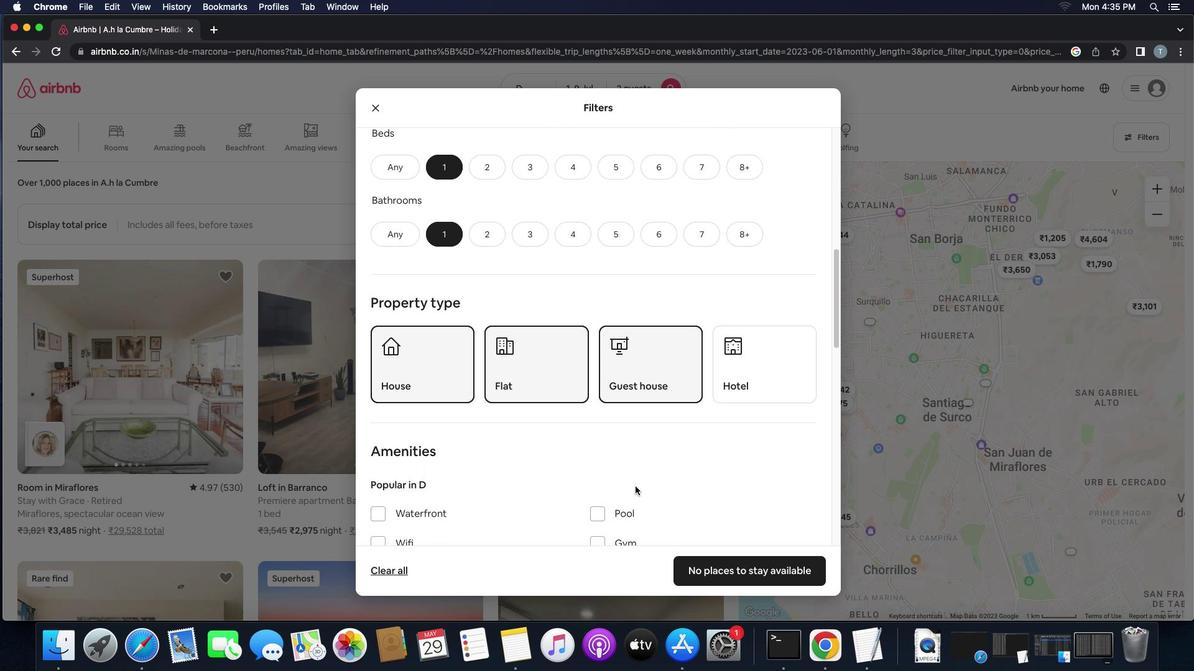 
Action: Mouse scrolled (635, 487) with delta (0, -1)
Screenshot: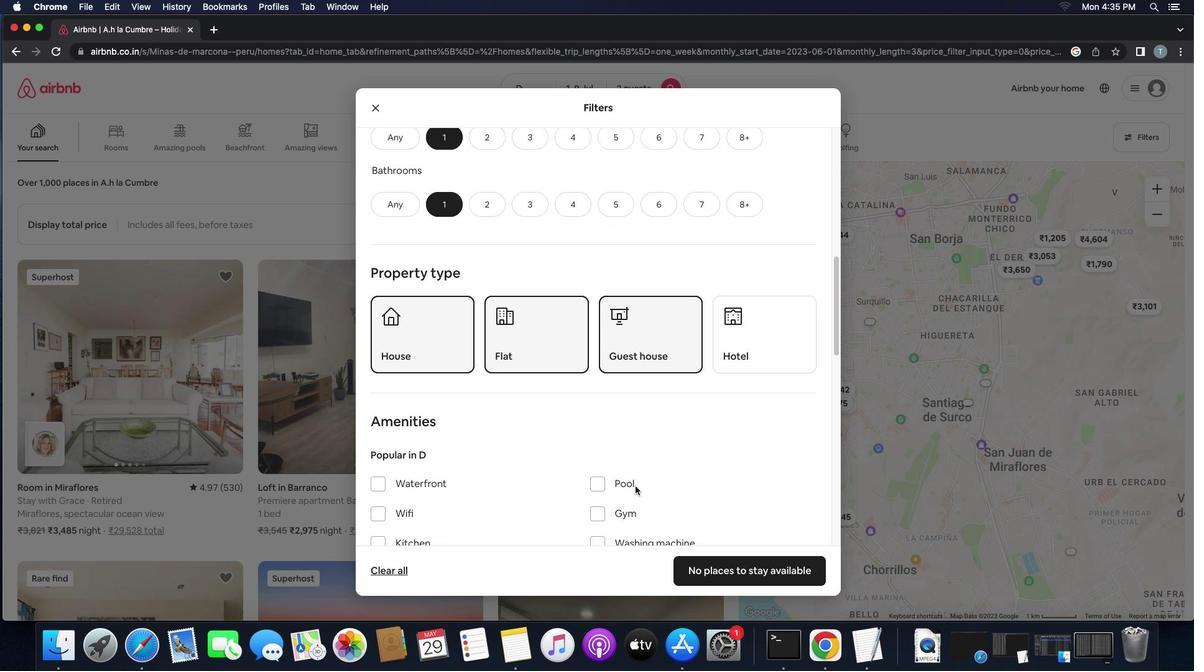 
Action: Mouse scrolled (635, 487) with delta (0, -1)
Screenshot: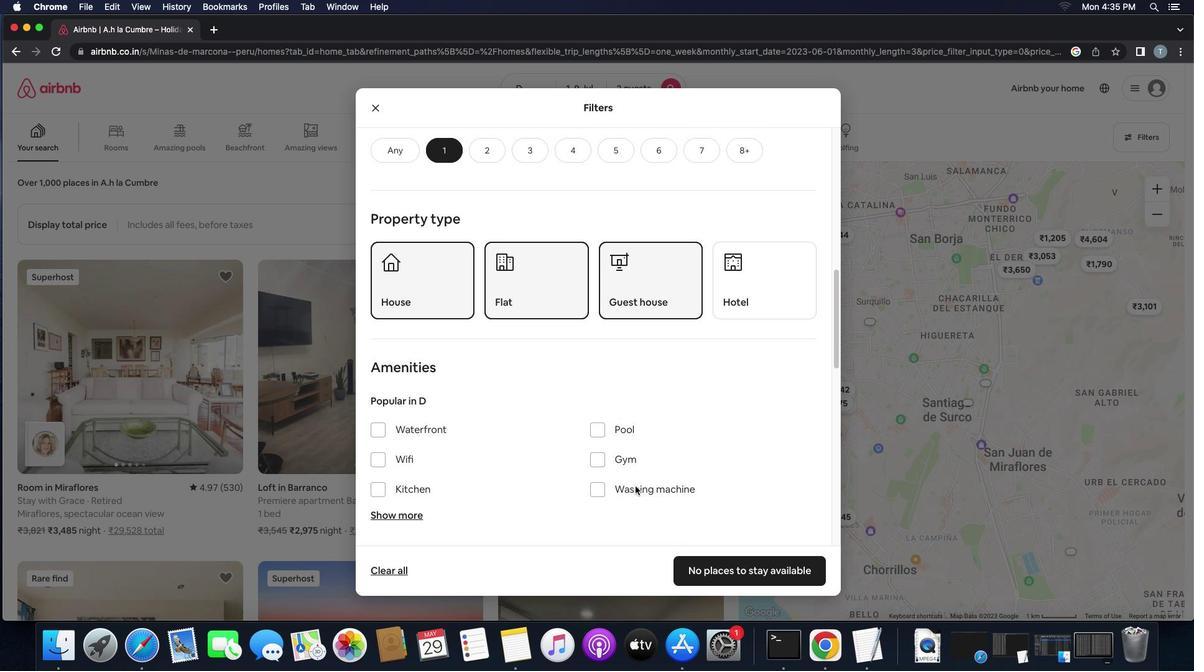 
Action: Mouse scrolled (635, 487) with delta (0, 0)
Screenshot: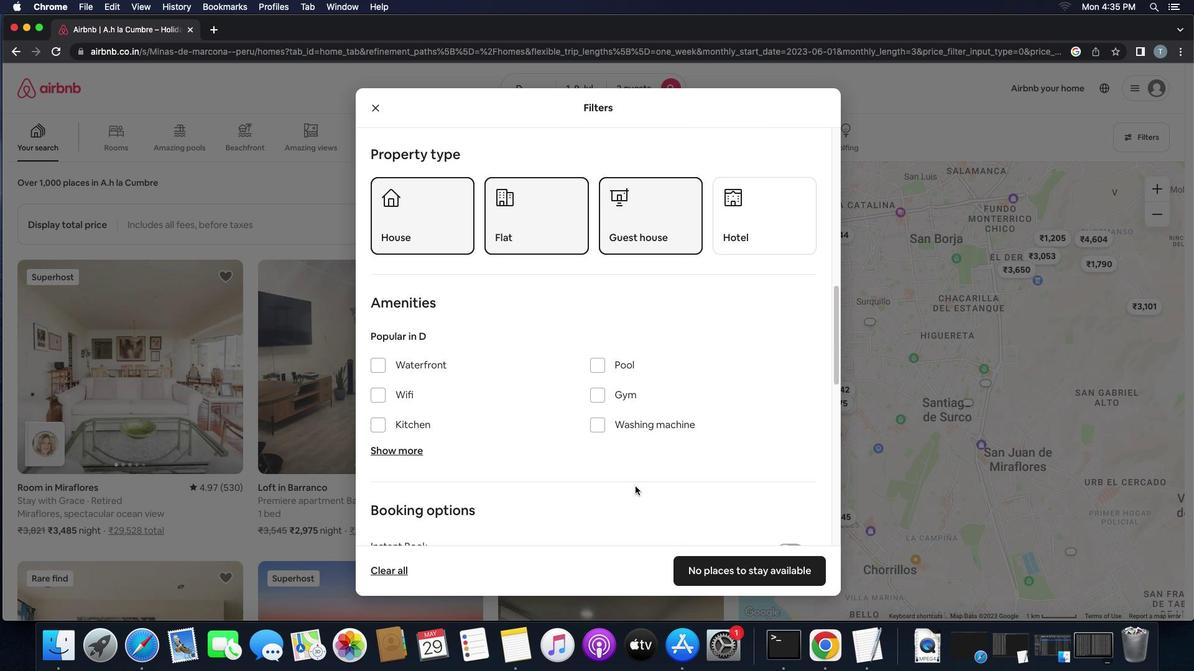 
Action: Mouse scrolled (635, 487) with delta (0, 0)
Screenshot: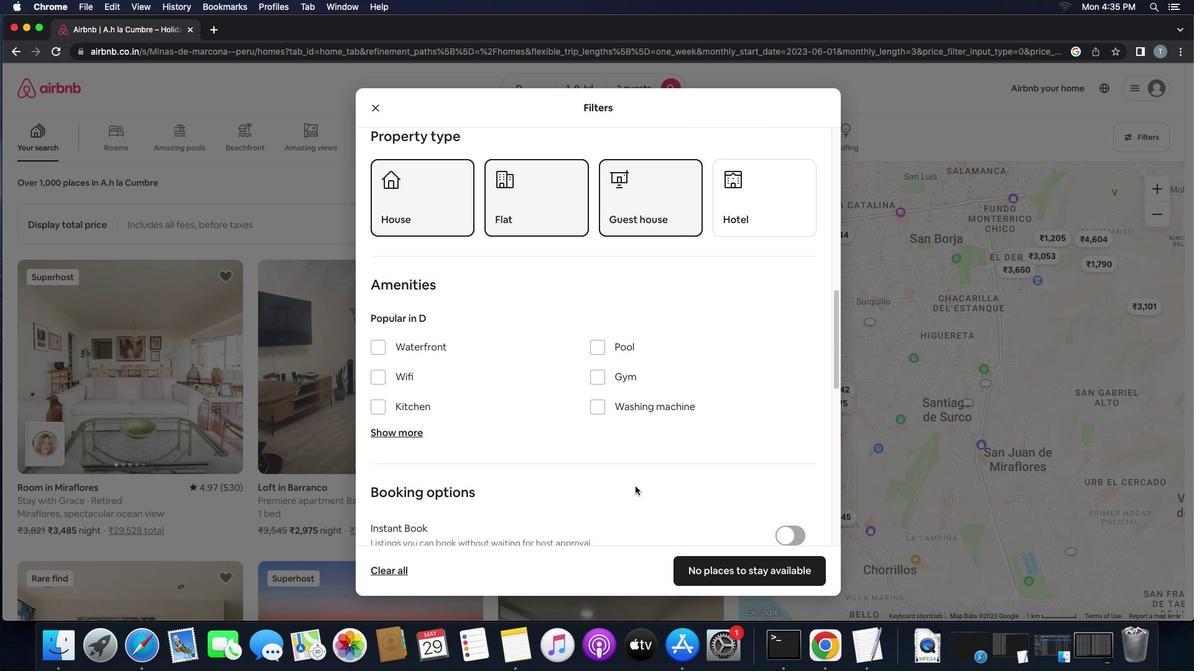 
Action: Mouse scrolled (635, 487) with delta (0, -1)
Screenshot: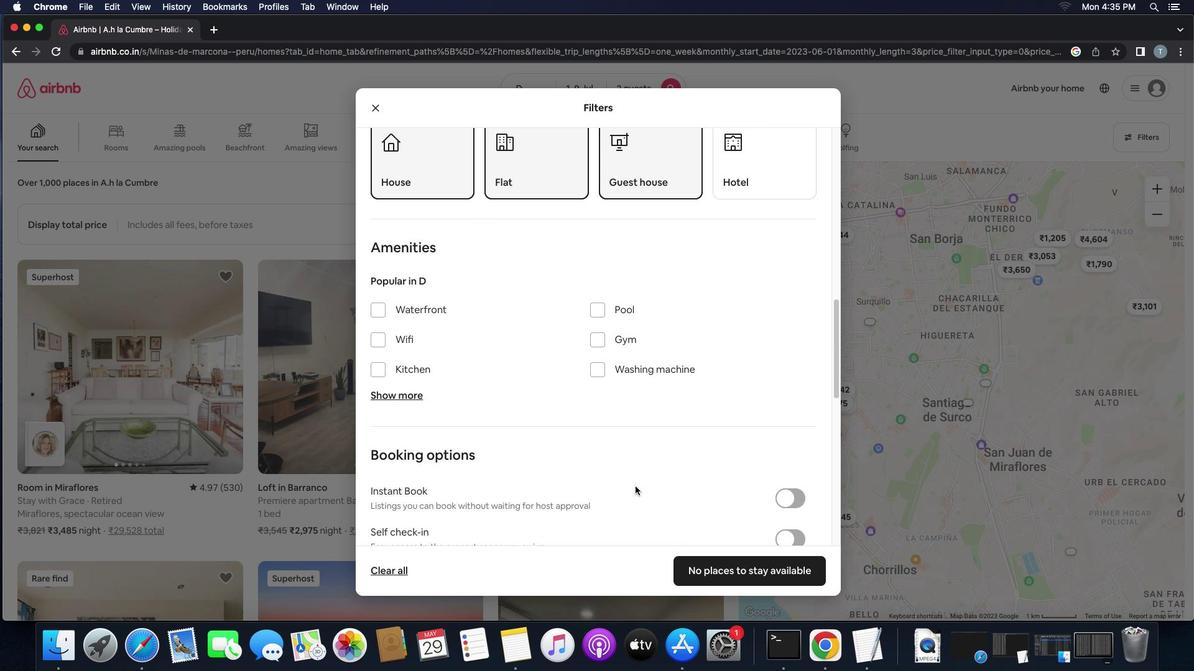 
Action: Mouse scrolled (635, 487) with delta (0, -2)
Screenshot: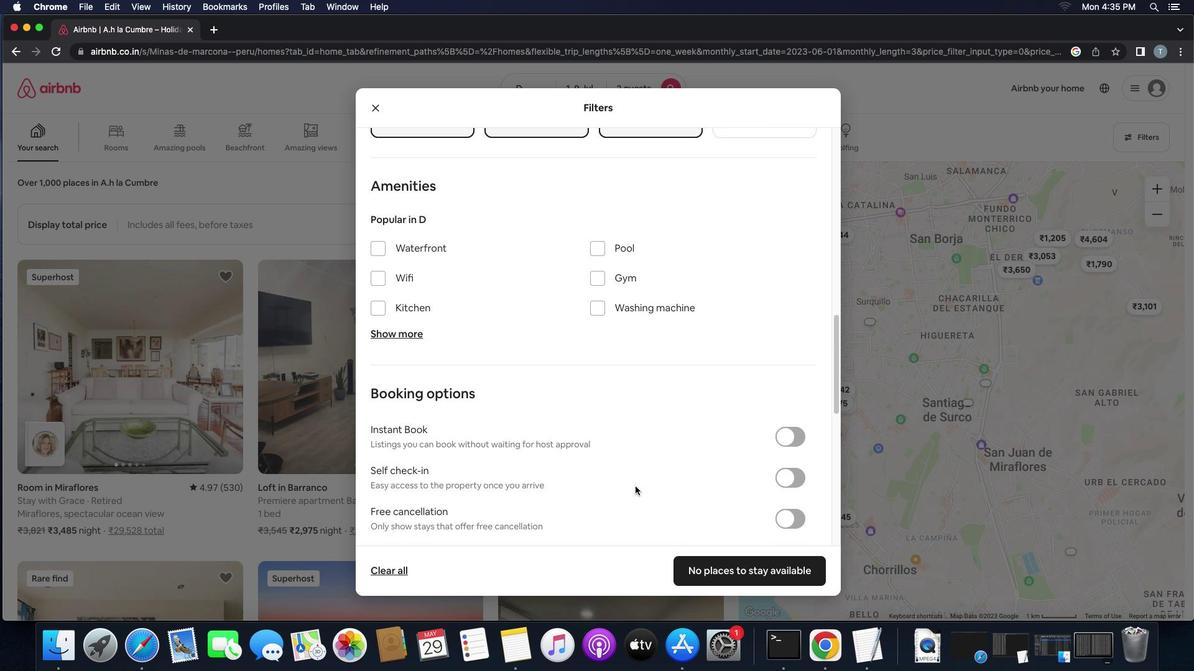 
Action: Mouse moved to (787, 390)
Screenshot: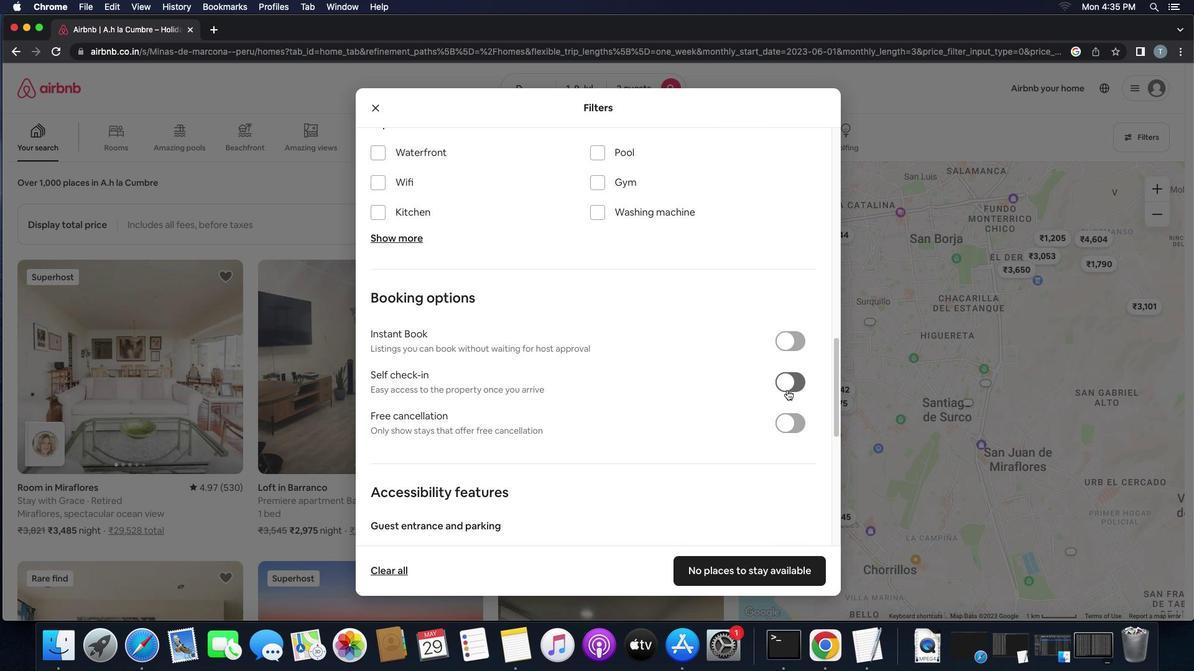 
Action: Mouse pressed left at (787, 390)
Screenshot: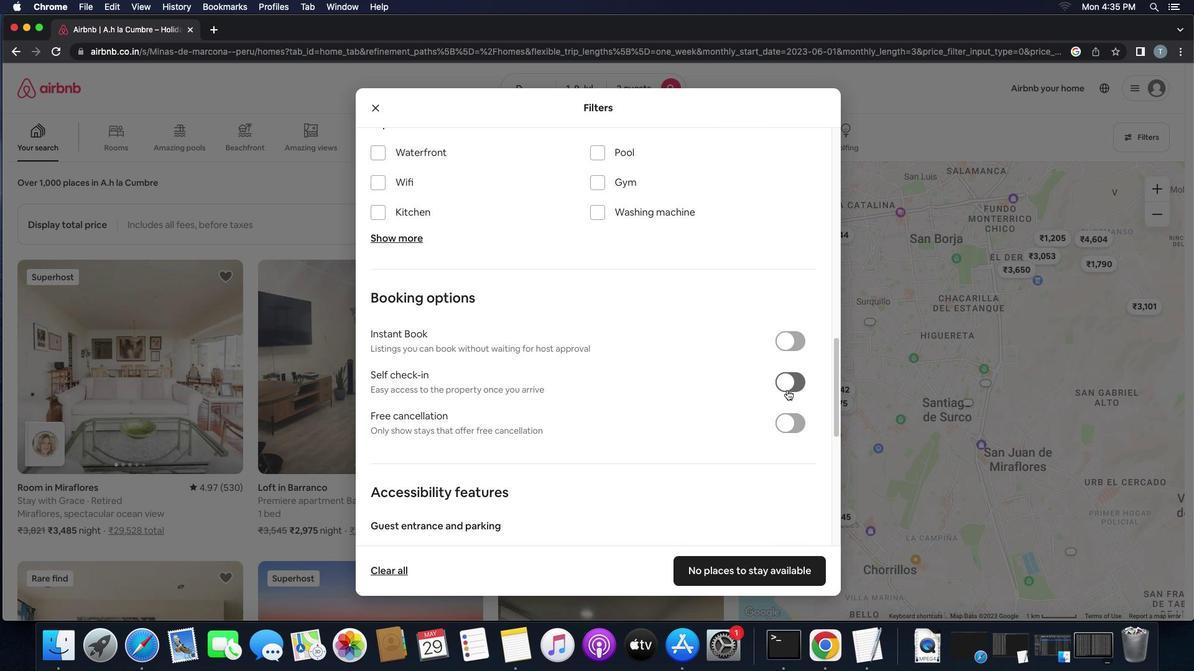 
Action: Mouse moved to (631, 438)
Screenshot: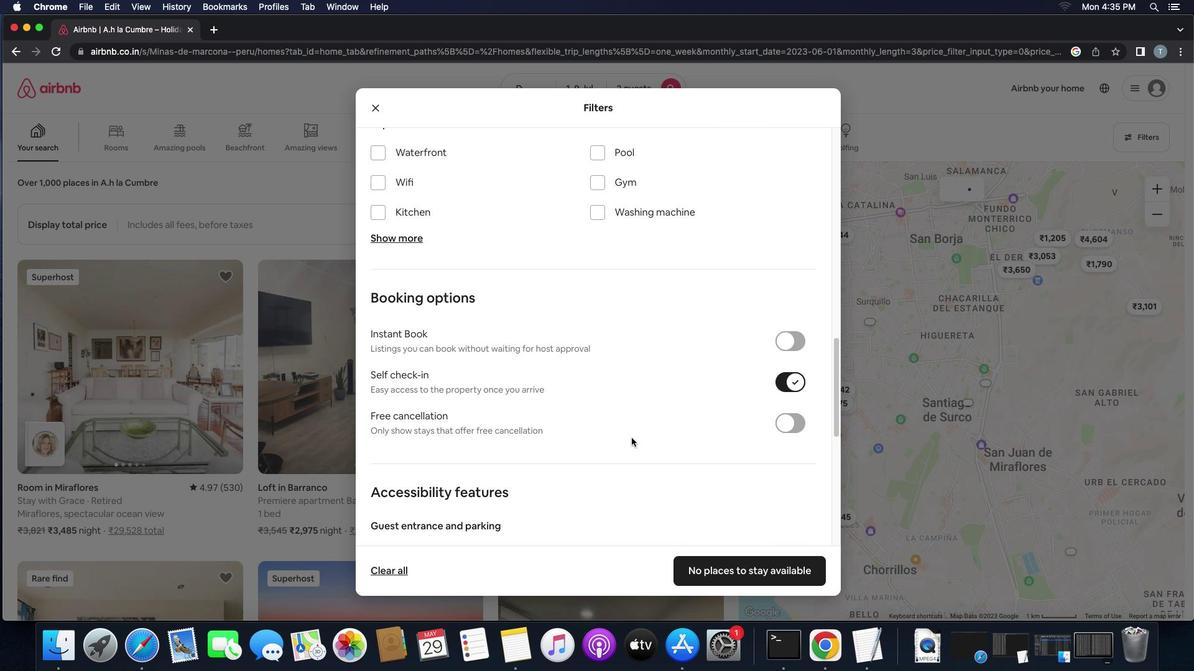 
Action: Mouse scrolled (631, 438) with delta (0, 0)
Screenshot: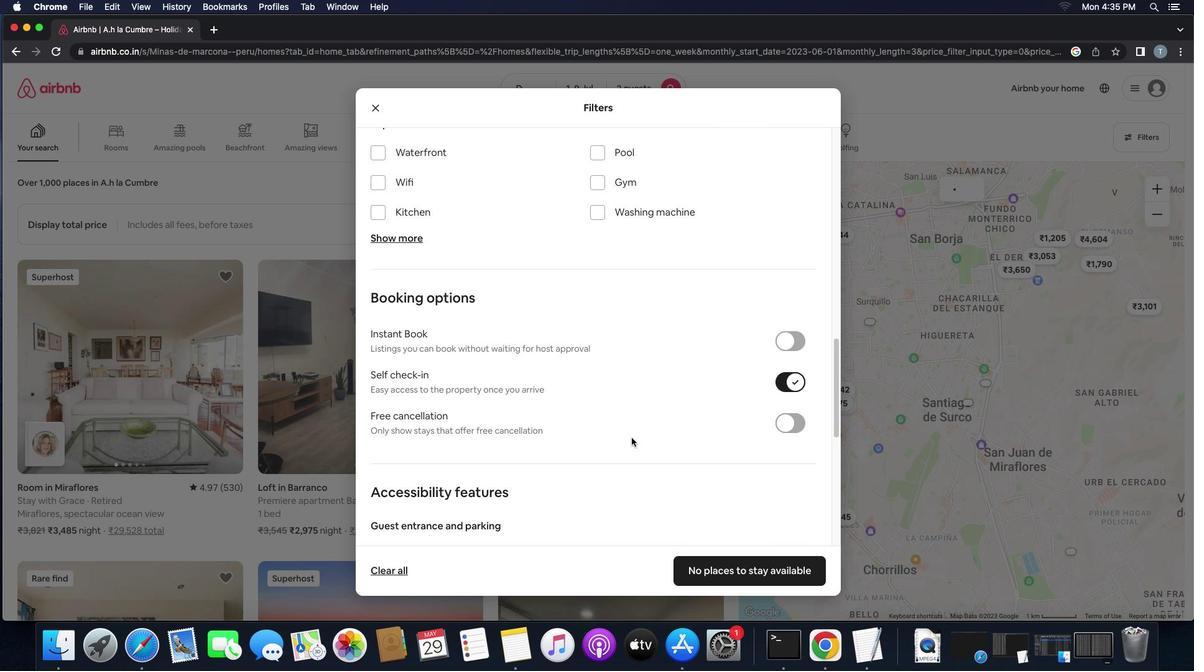 
Action: Mouse scrolled (631, 438) with delta (0, 0)
Screenshot: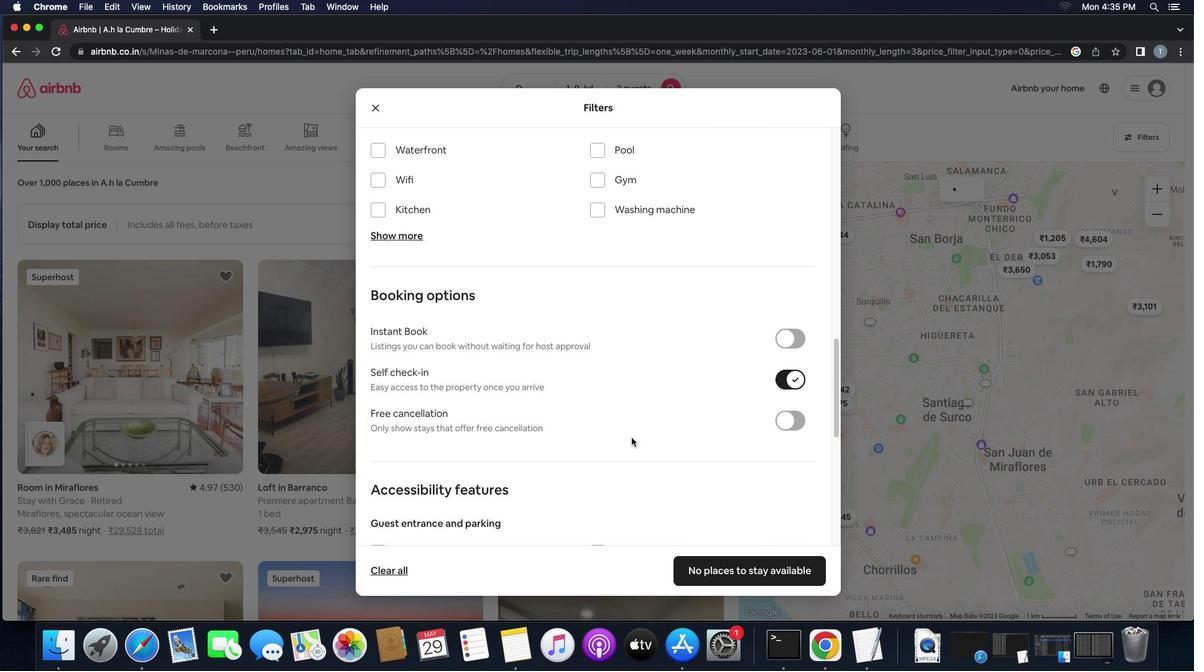 
Action: Mouse scrolled (631, 438) with delta (0, -1)
Screenshot: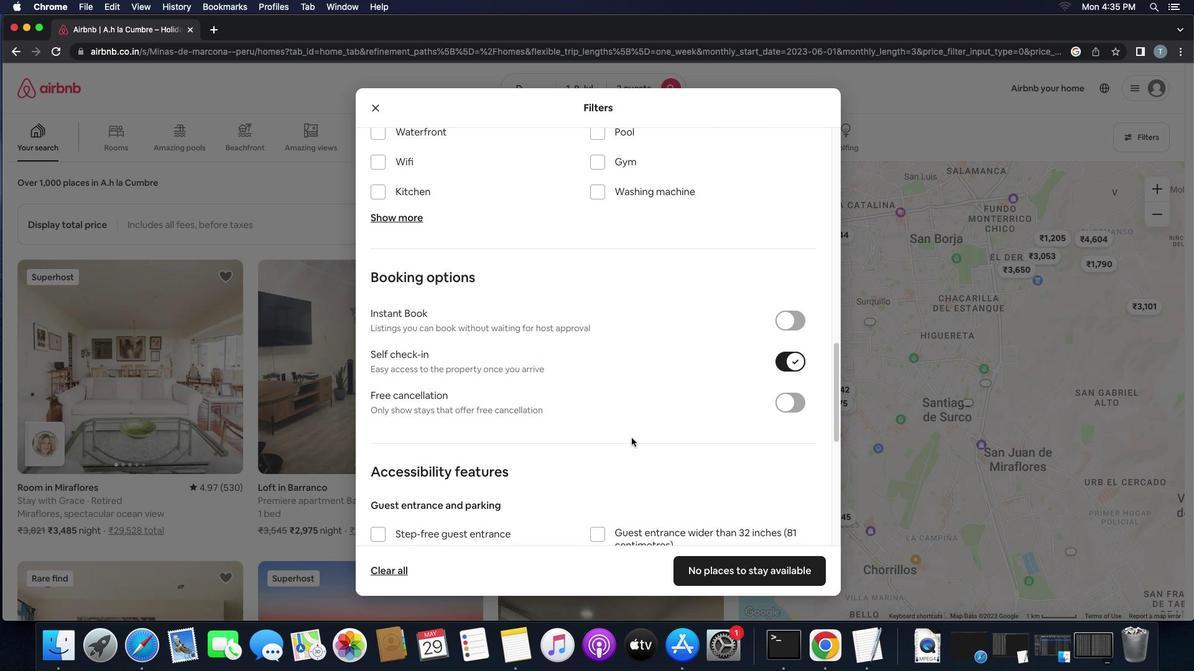 
Action: Mouse scrolled (631, 438) with delta (0, 0)
Screenshot: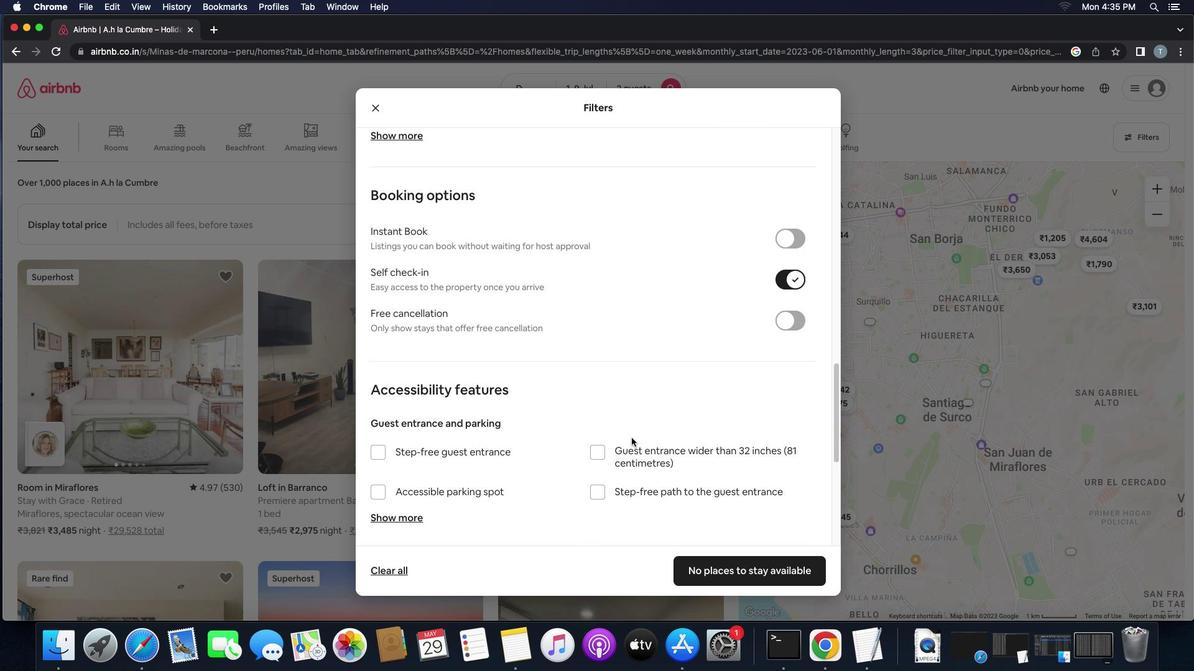 
Action: Mouse moved to (628, 439)
Screenshot: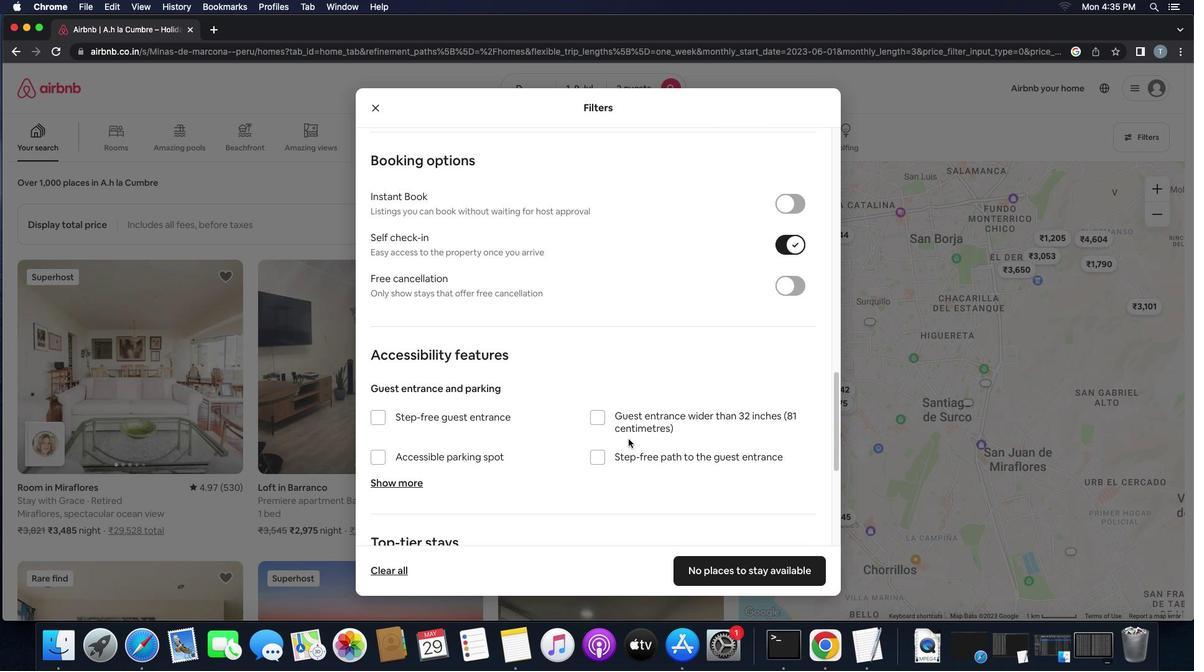
Action: Mouse scrolled (628, 439) with delta (0, 0)
Screenshot: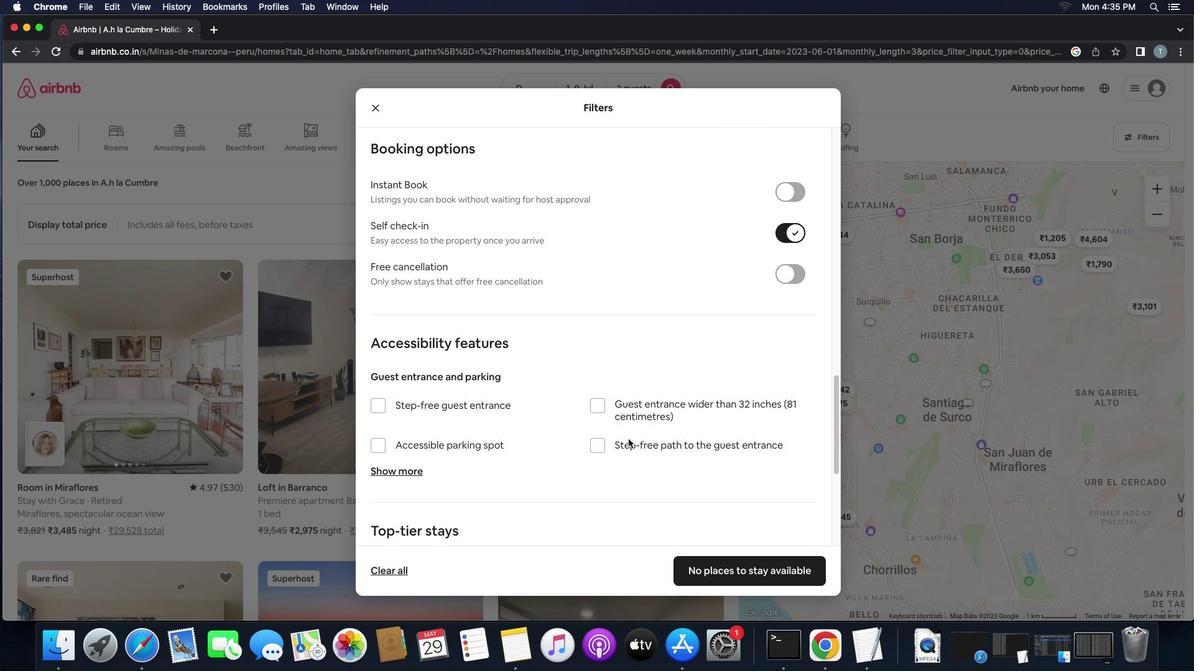 
Action: Mouse scrolled (628, 439) with delta (0, 0)
Screenshot: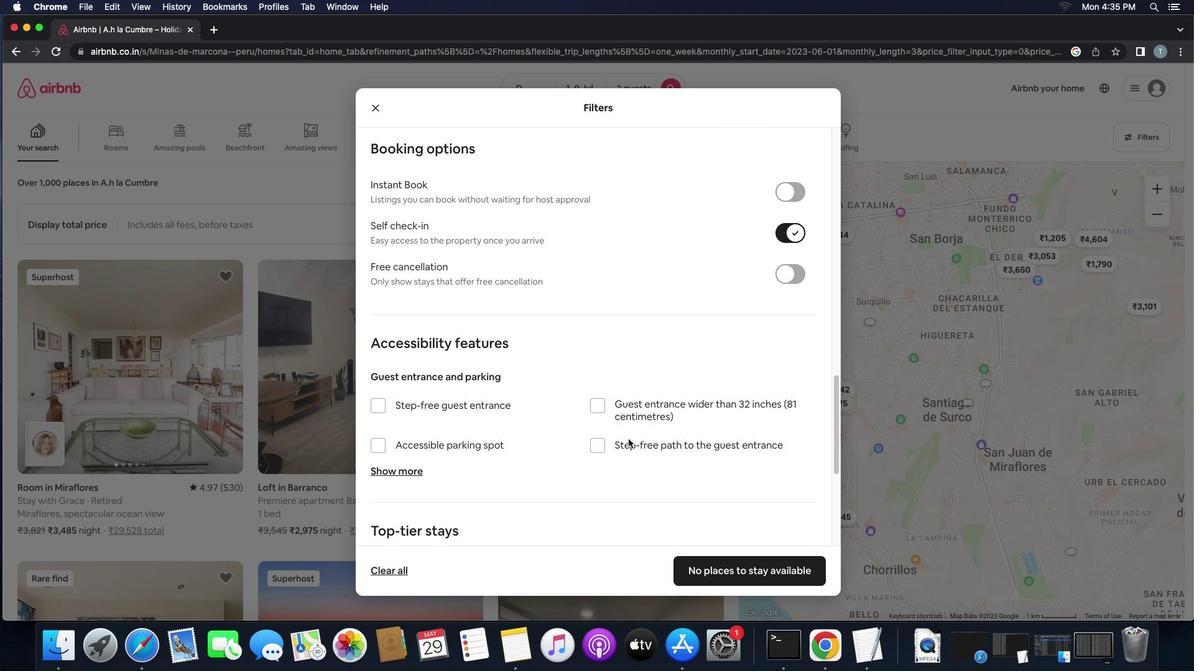 
Action: Mouse scrolled (628, 439) with delta (0, -1)
Screenshot: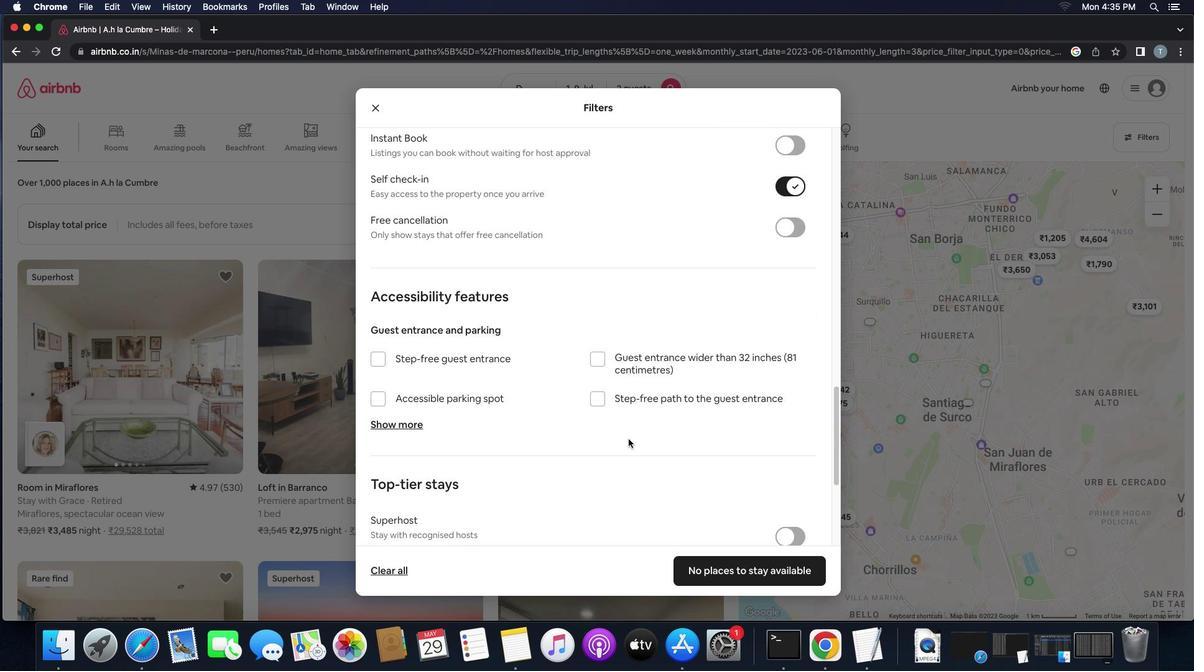 
Action: Mouse scrolled (628, 439) with delta (0, -3)
Screenshot: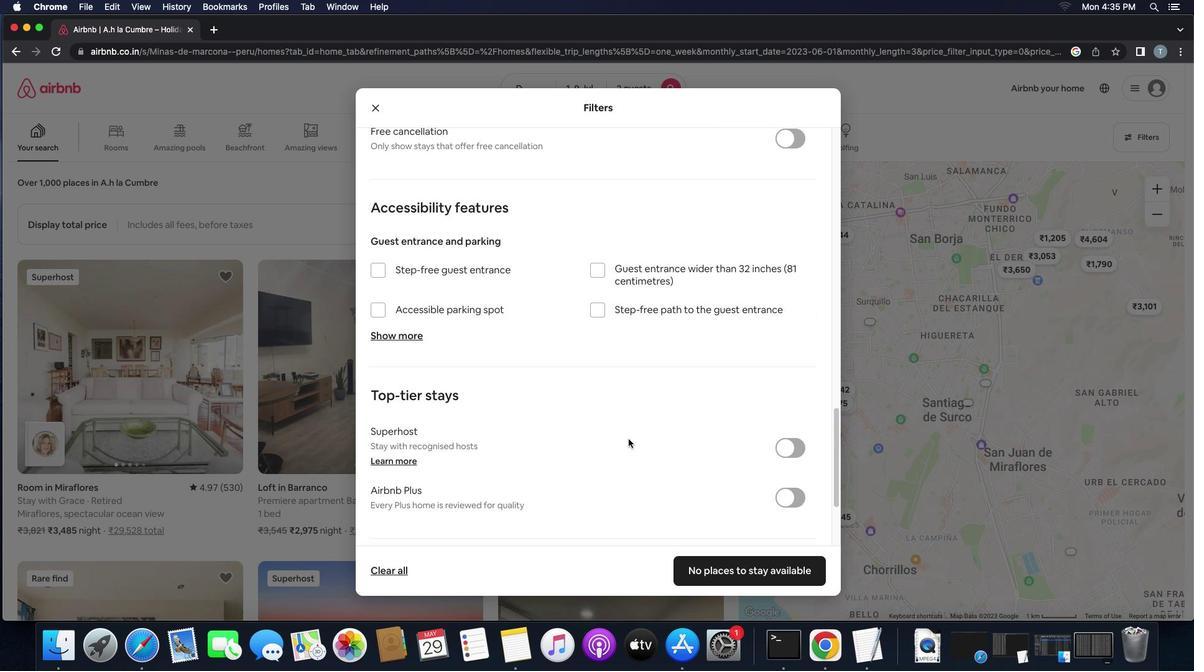 
Action: Mouse scrolled (628, 439) with delta (0, -2)
Screenshot: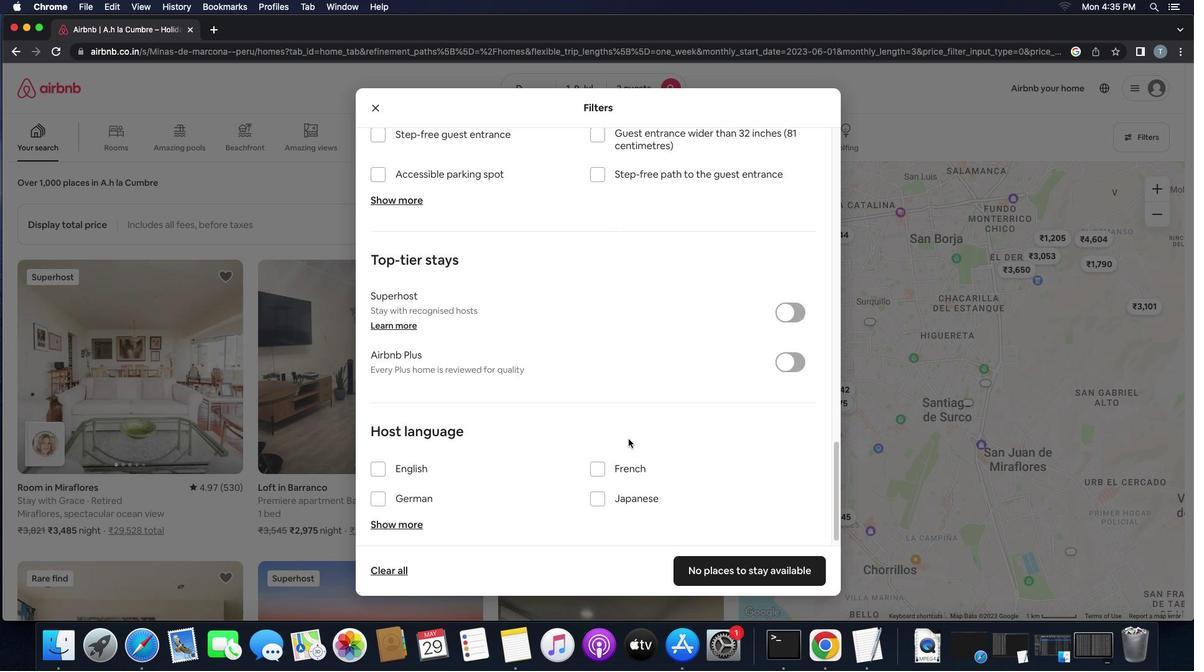 
Action: Mouse scrolled (628, 439) with delta (0, 0)
Screenshot: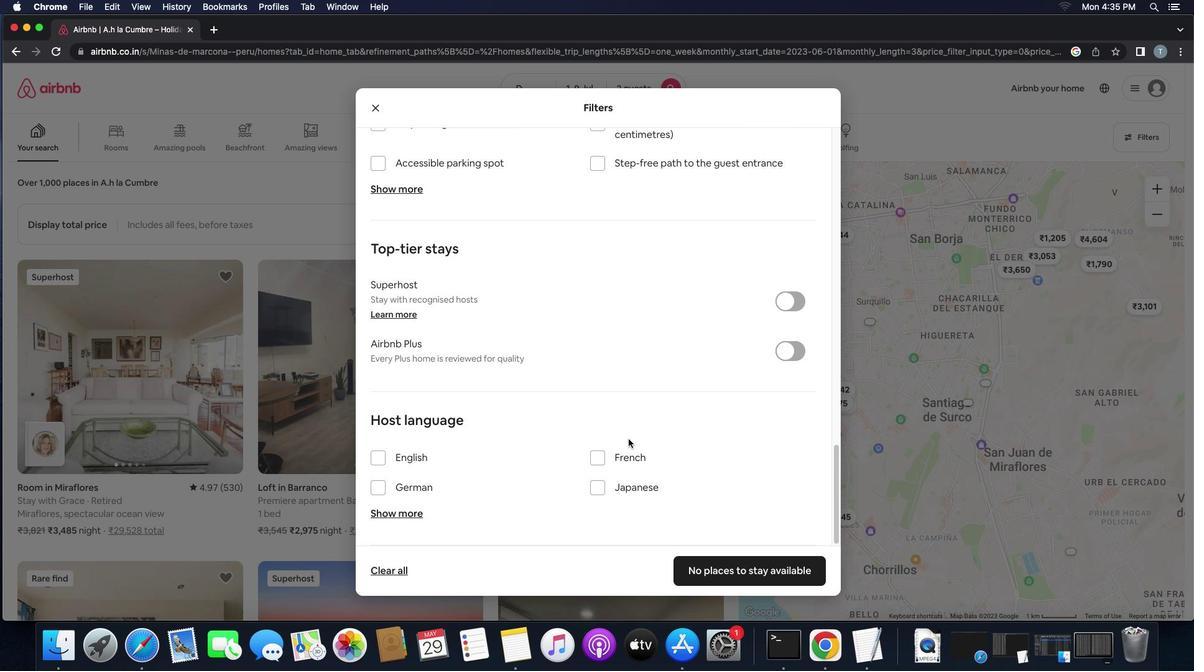 
Action: Mouse scrolled (628, 439) with delta (0, 0)
Screenshot: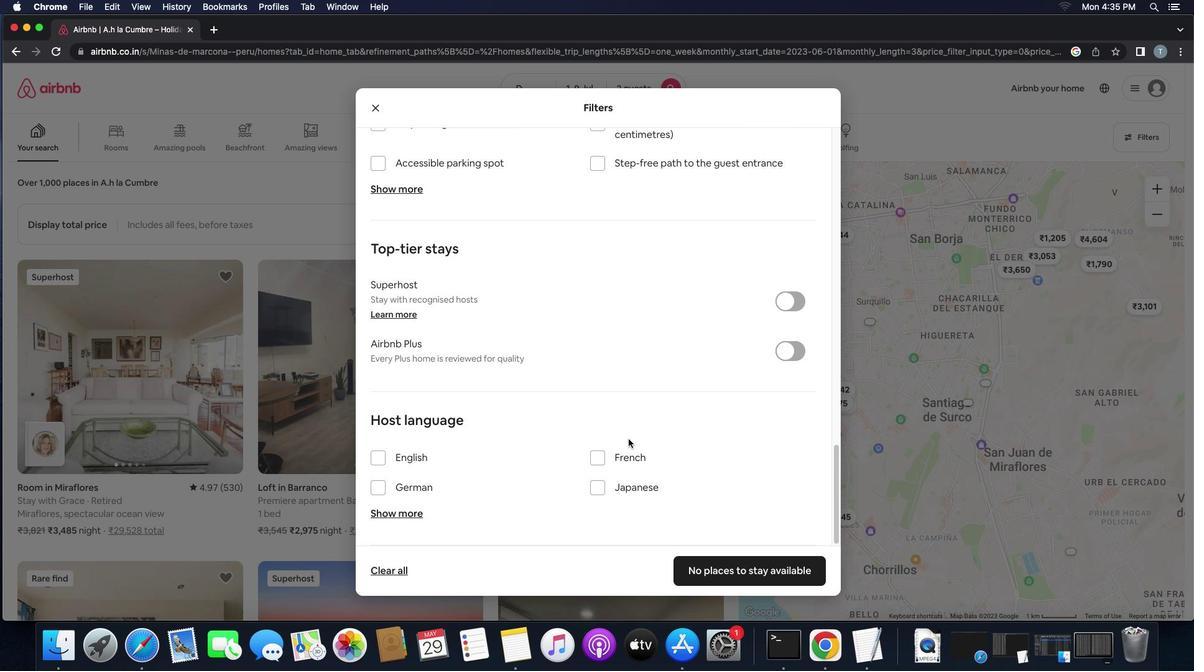
Action: Mouse scrolled (628, 439) with delta (0, -1)
Screenshot: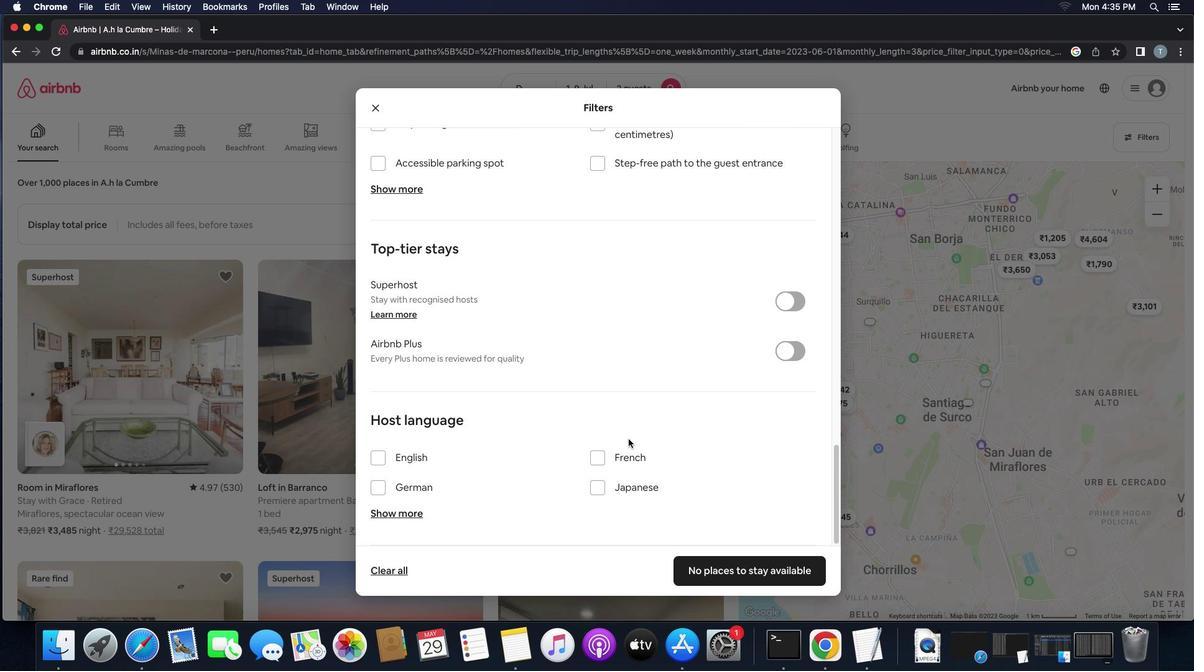 
Action: Mouse scrolled (628, 439) with delta (0, -2)
Screenshot: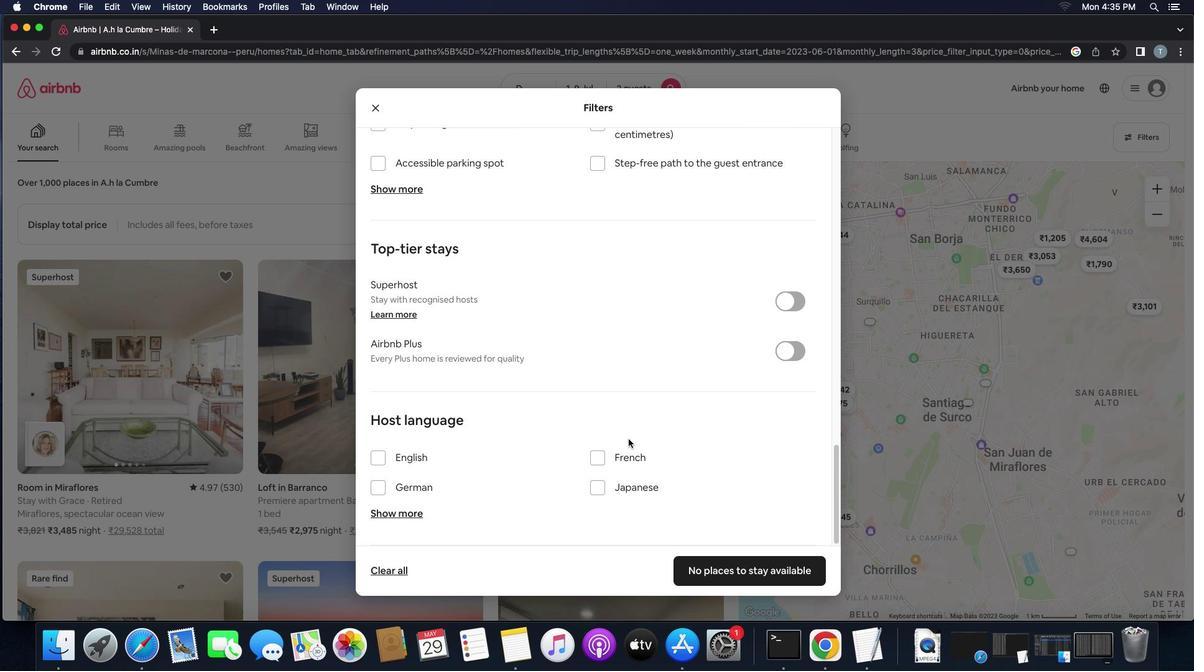 
Action: Mouse scrolled (628, 439) with delta (0, 0)
Screenshot: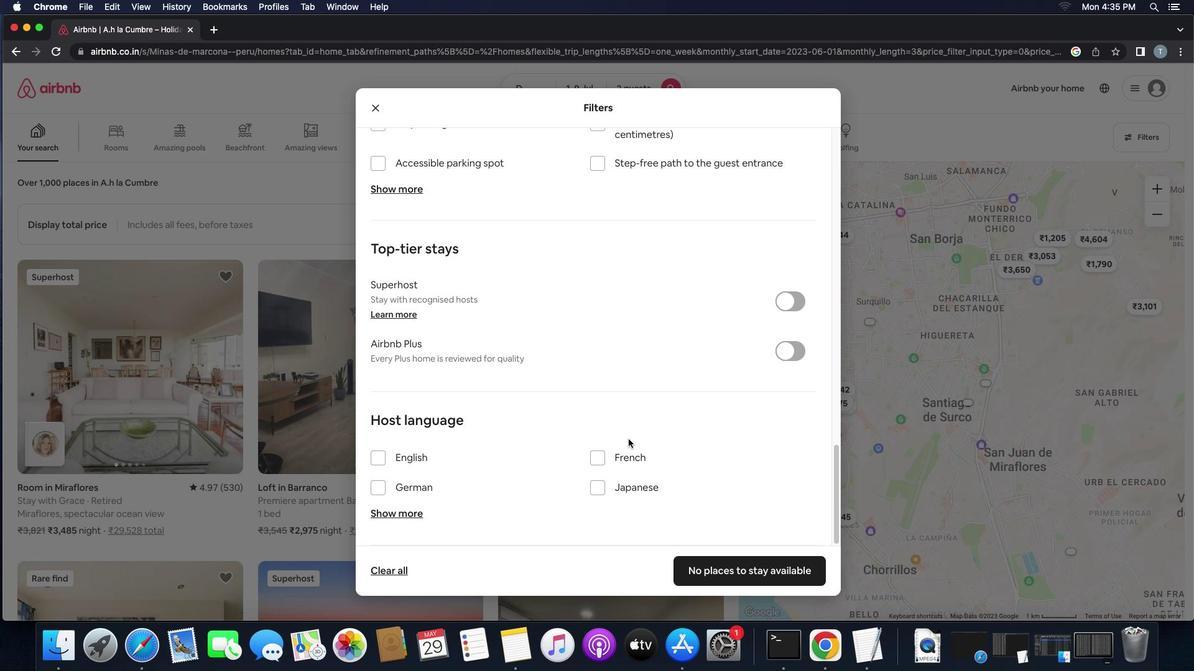 
Action: Mouse scrolled (628, 439) with delta (0, 0)
Screenshot: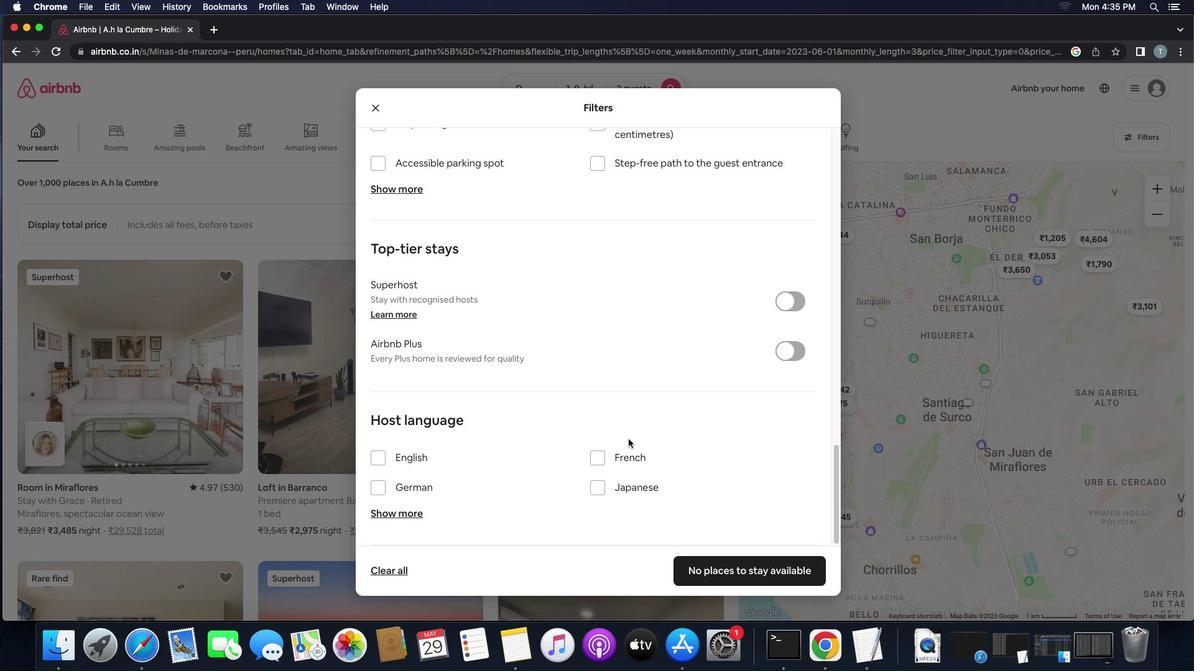 
Action: Mouse scrolled (628, 439) with delta (0, -1)
Screenshot: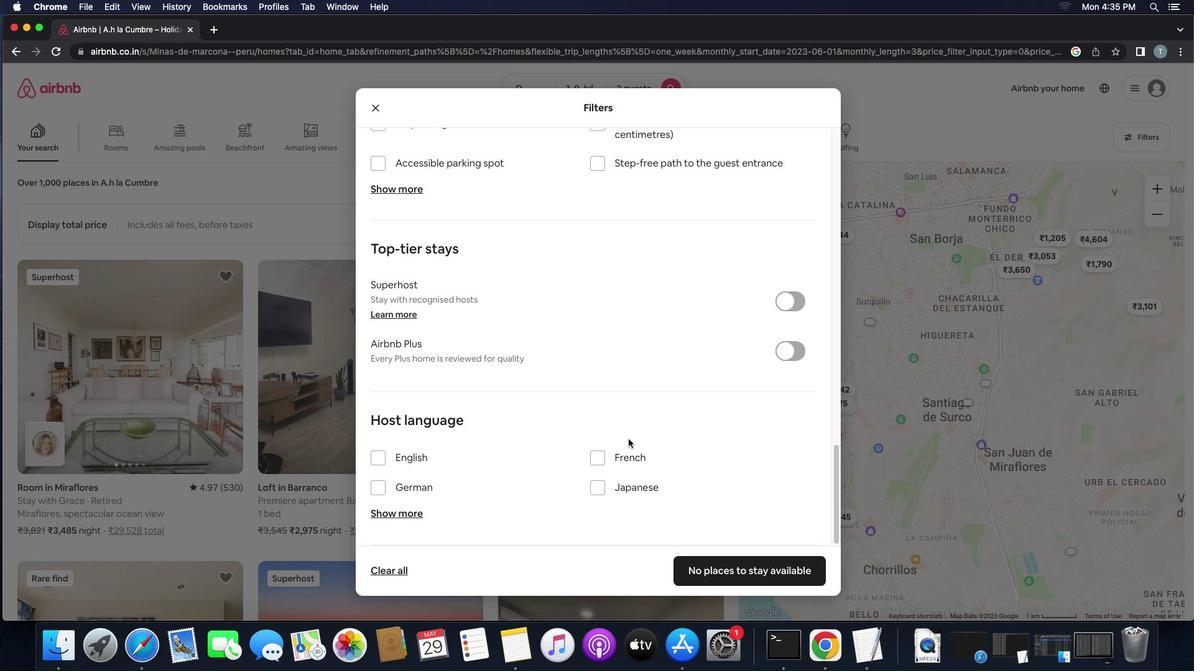 
Action: Mouse scrolled (628, 439) with delta (0, -1)
Screenshot: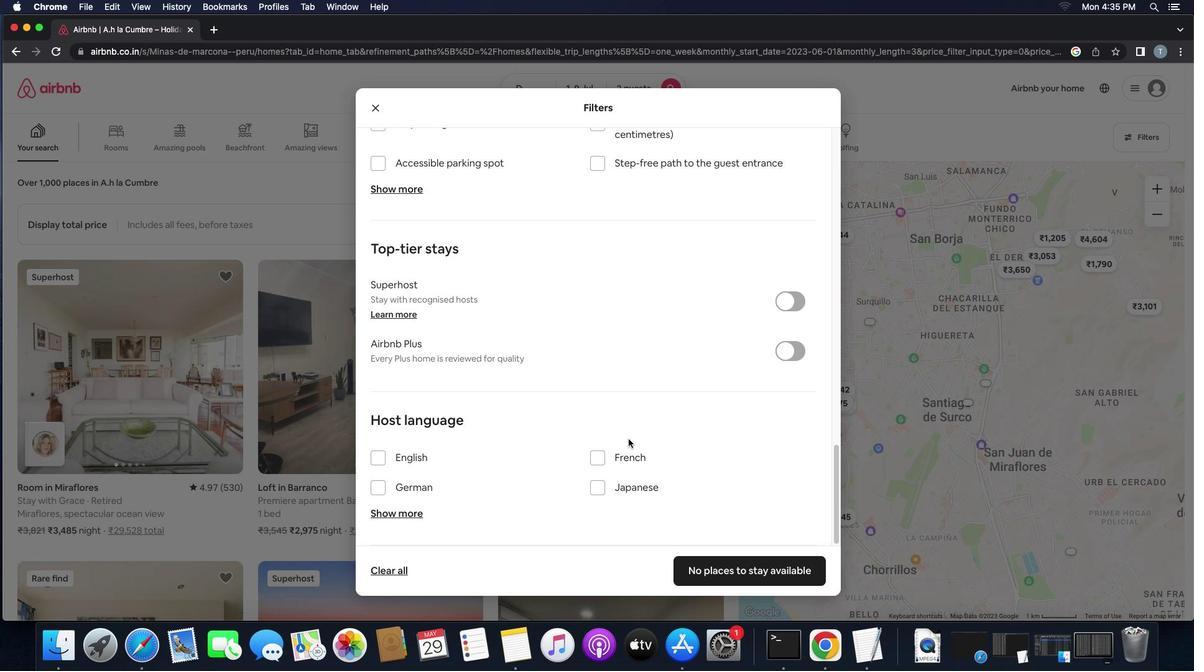 
Action: Mouse scrolled (628, 439) with delta (0, 0)
Screenshot: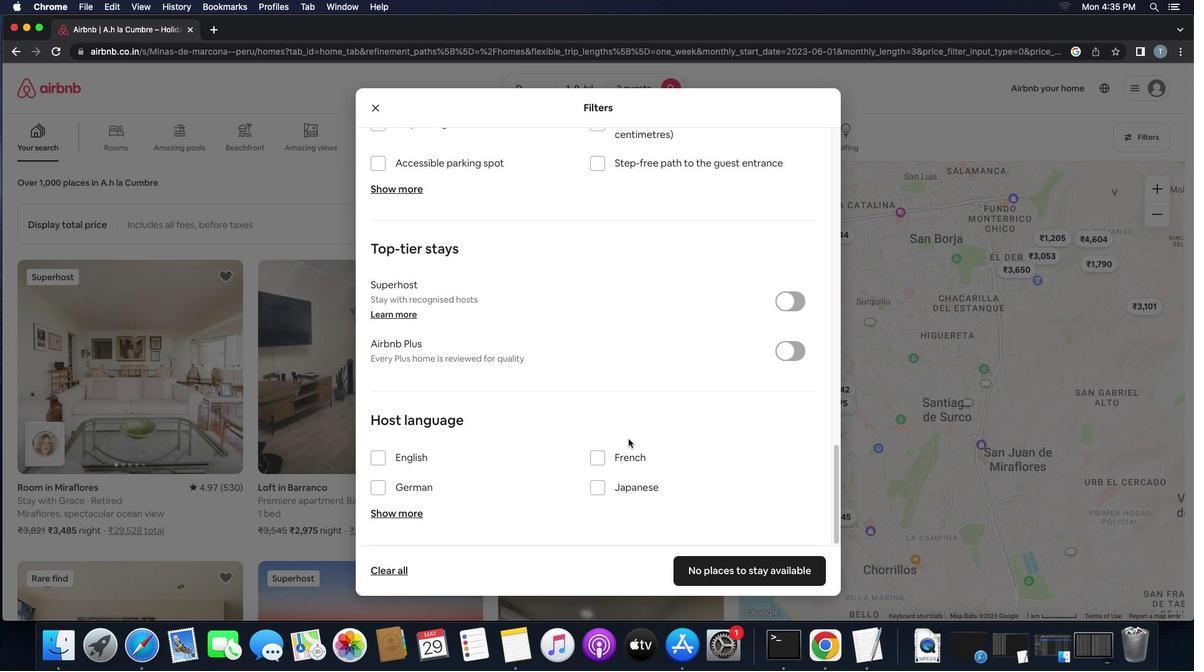 
Action: Mouse scrolled (628, 439) with delta (0, 0)
Screenshot: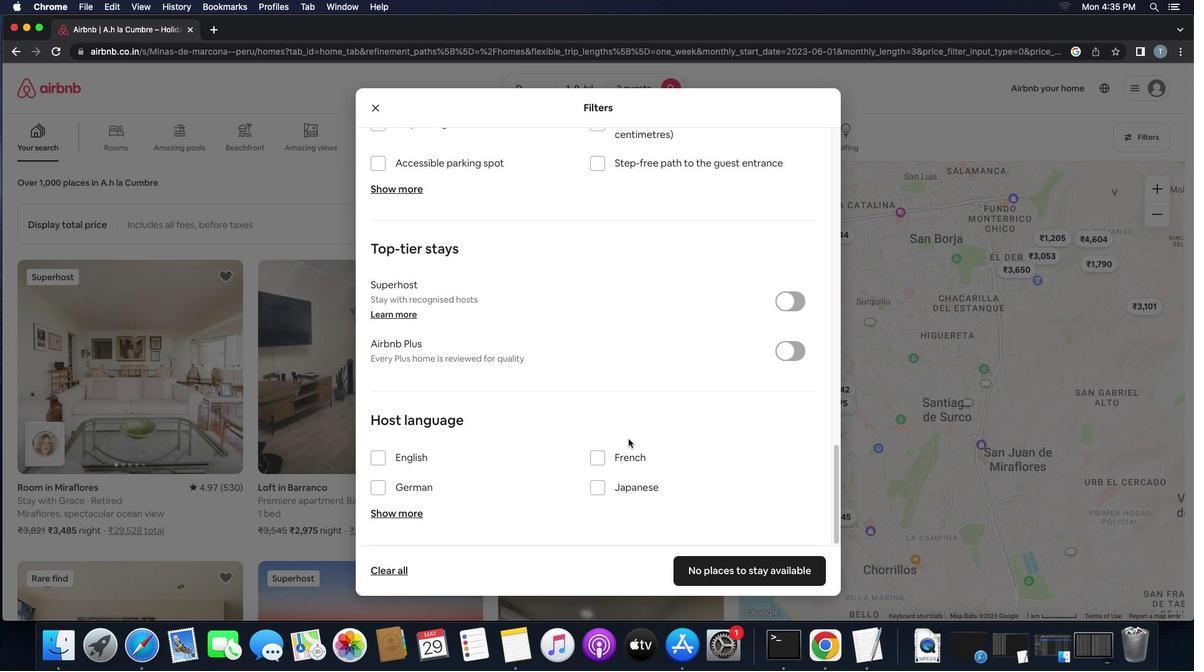 
Action: Mouse moved to (378, 462)
Screenshot: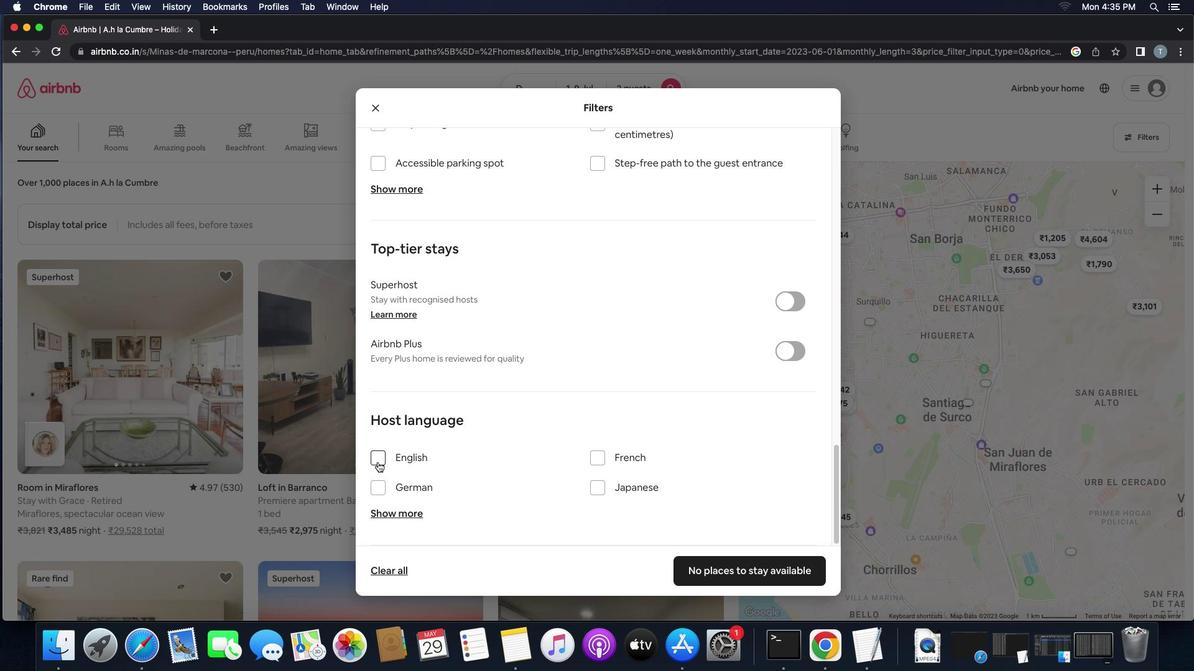 
Action: Mouse pressed left at (378, 462)
Screenshot: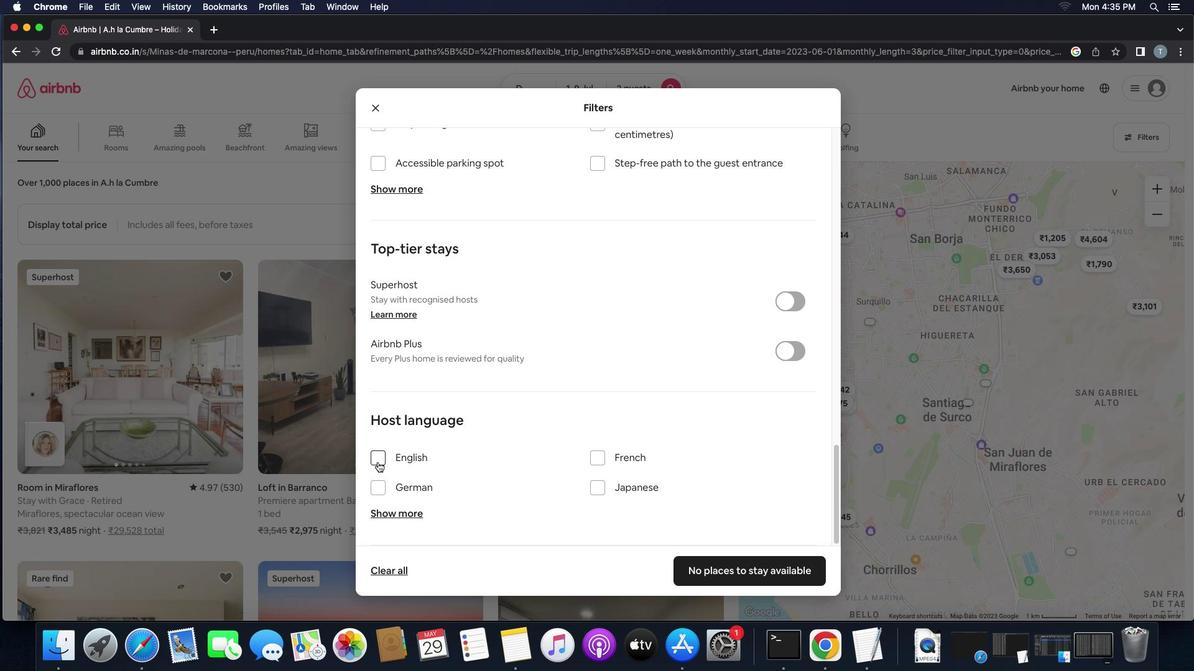 
Action: Mouse moved to (741, 564)
Screenshot: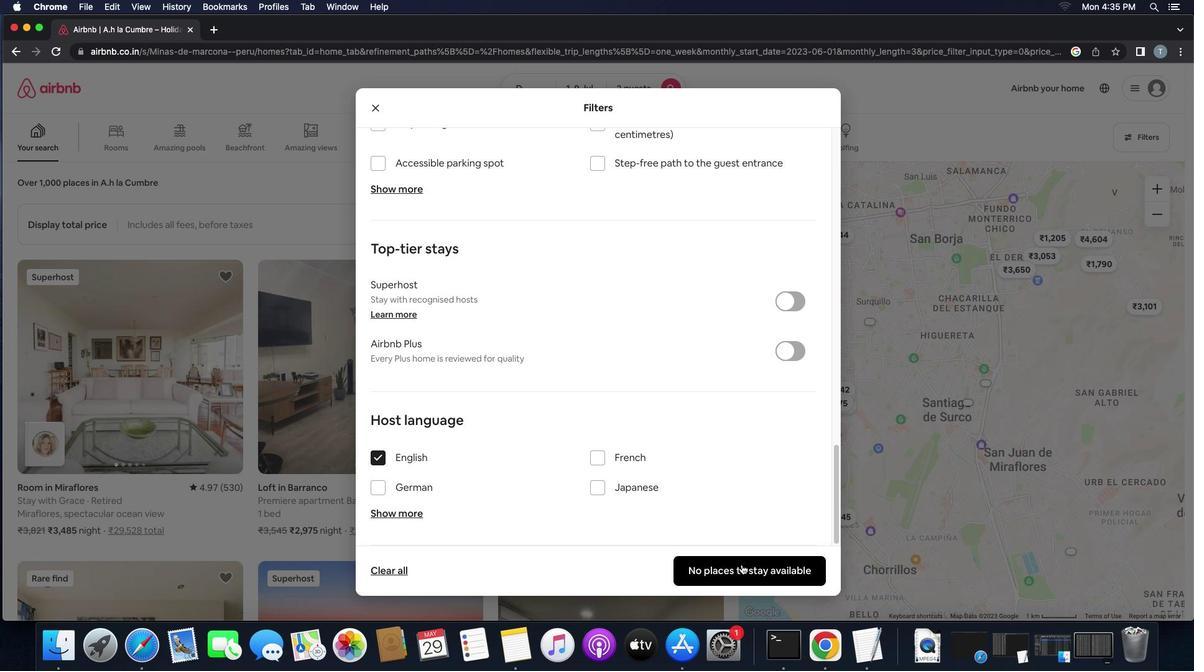
Action: Mouse pressed left at (741, 564)
Screenshot: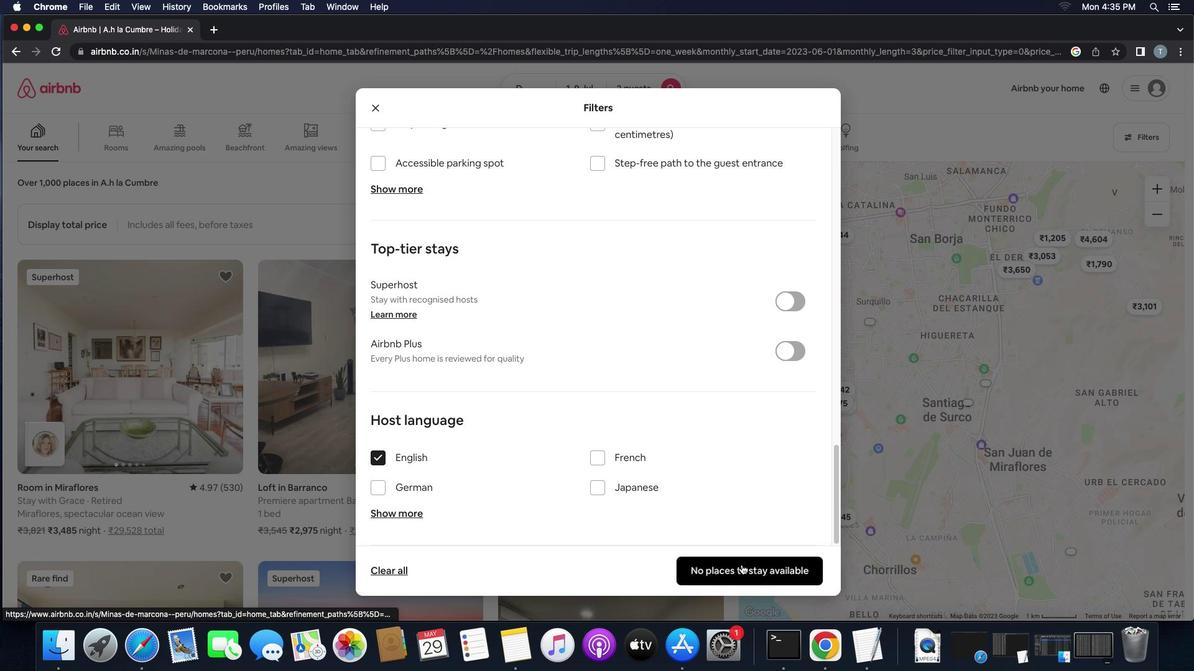 
Action: Mouse moved to (593, 228)
Screenshot: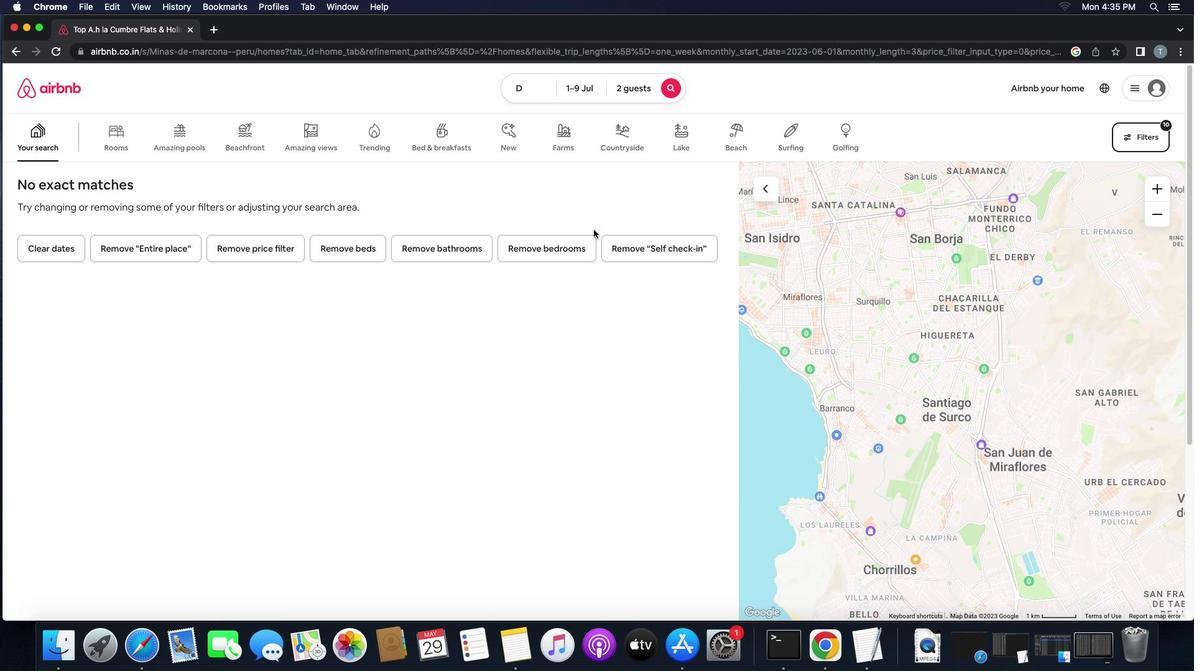 
